 Task: Slide 23 - A Picture Is Worth A Thousand Words.
Action: Mouse moved to (38, 87)
Screenshot: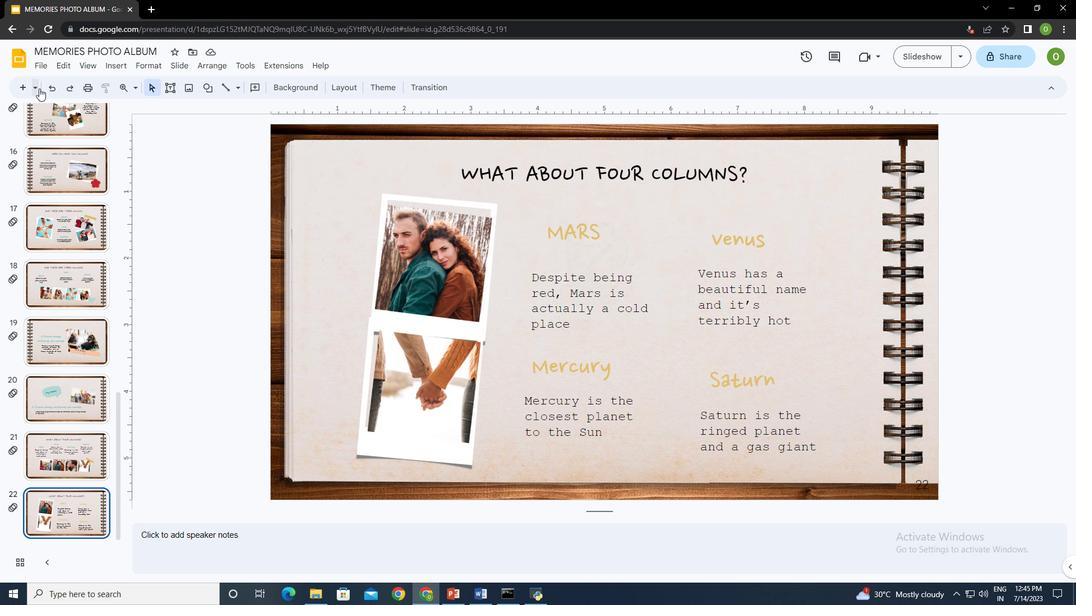 
Action: Mouse pressed left at (38, 87)
Screenshot: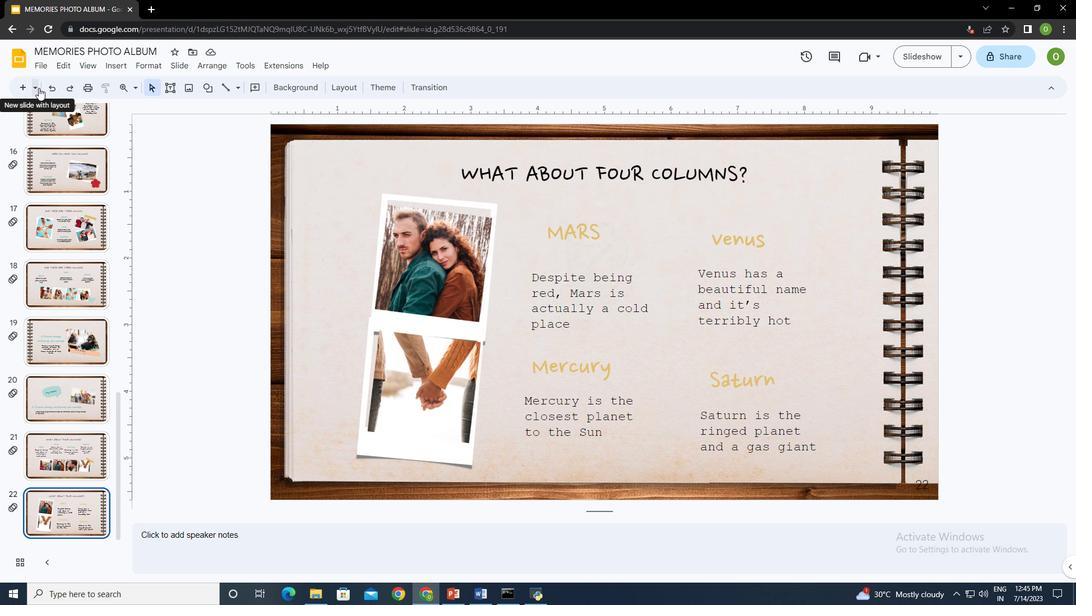 
Action: Mouse moved to (146, 237)
Screenshot: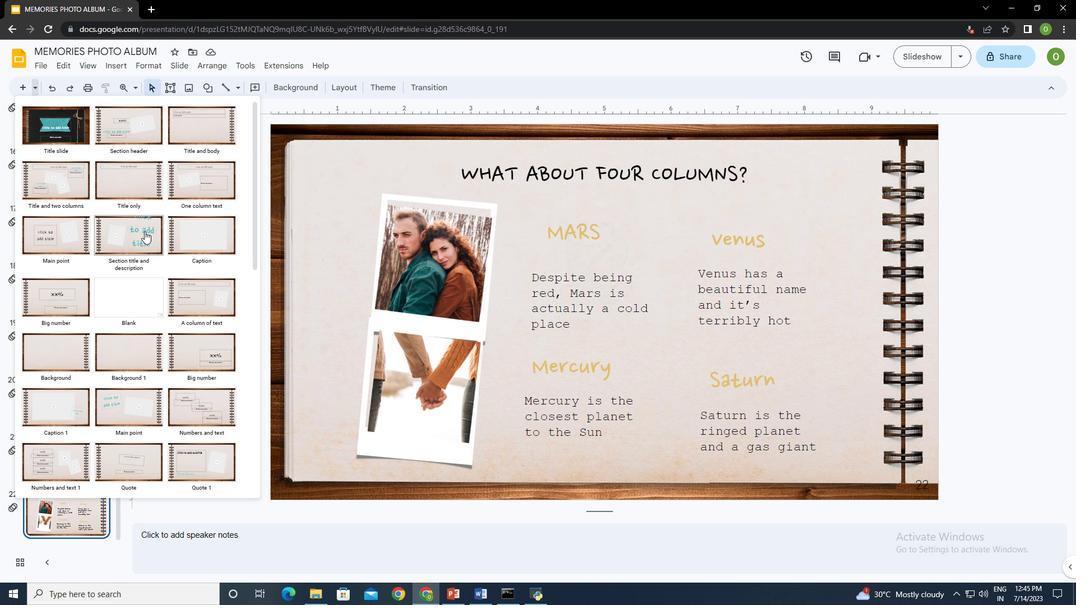
Action: Mouse scrolled (146, 237) with delta (0, 0)
Screenshot: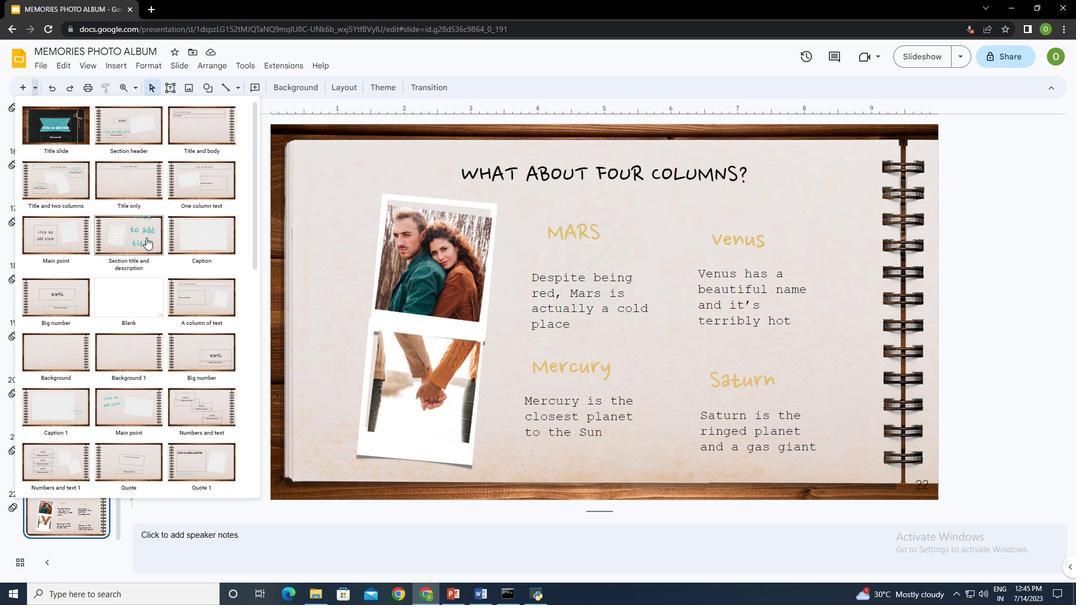 
Action: Mouse moved to (198, 167)
Screenshot: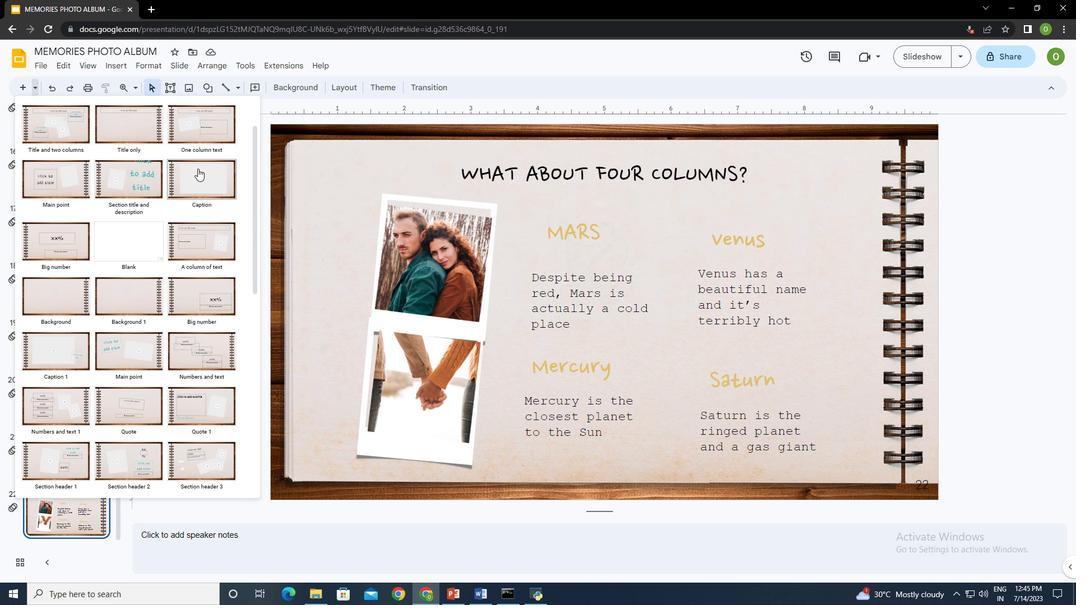 
Action: Mouse pressed left at (198, 167)
Screenshot: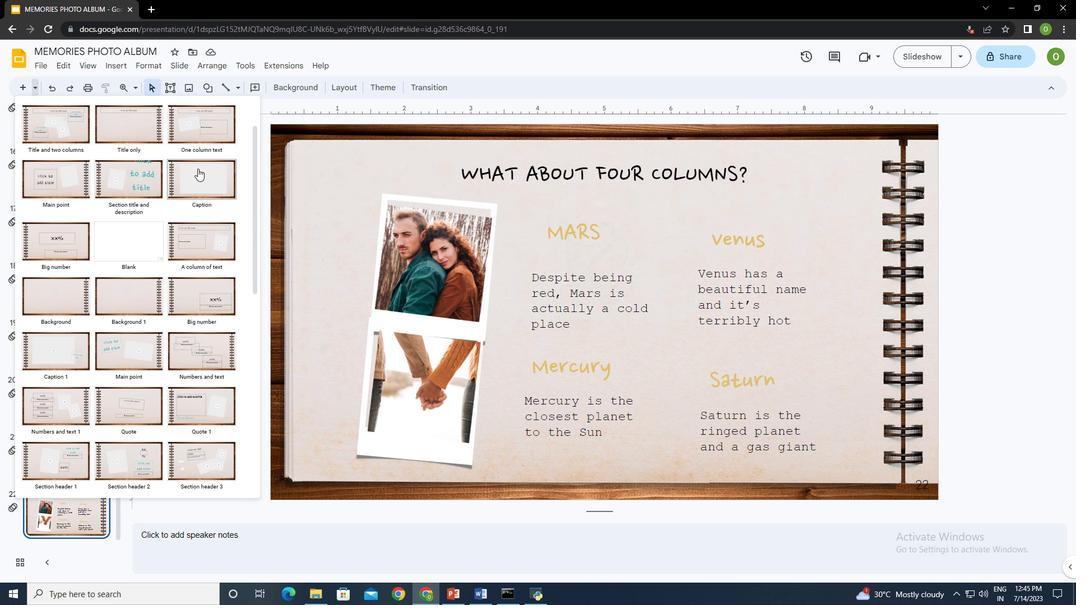 
Action: Mouse moved to (624, 308)
Screenshot: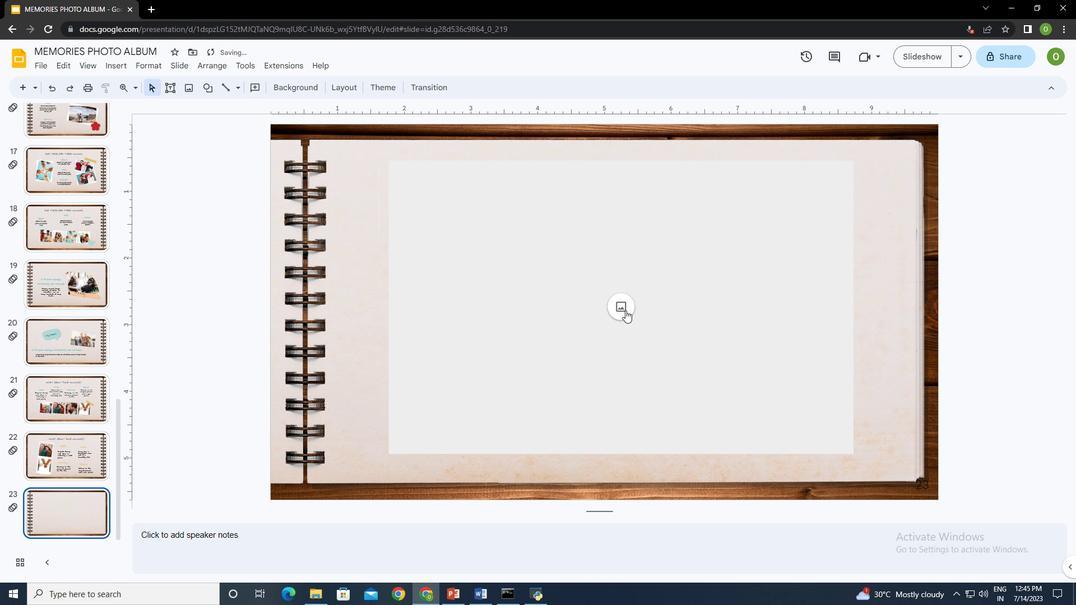 
Action: Mouse pressed left at (624, 308)
Screenshot: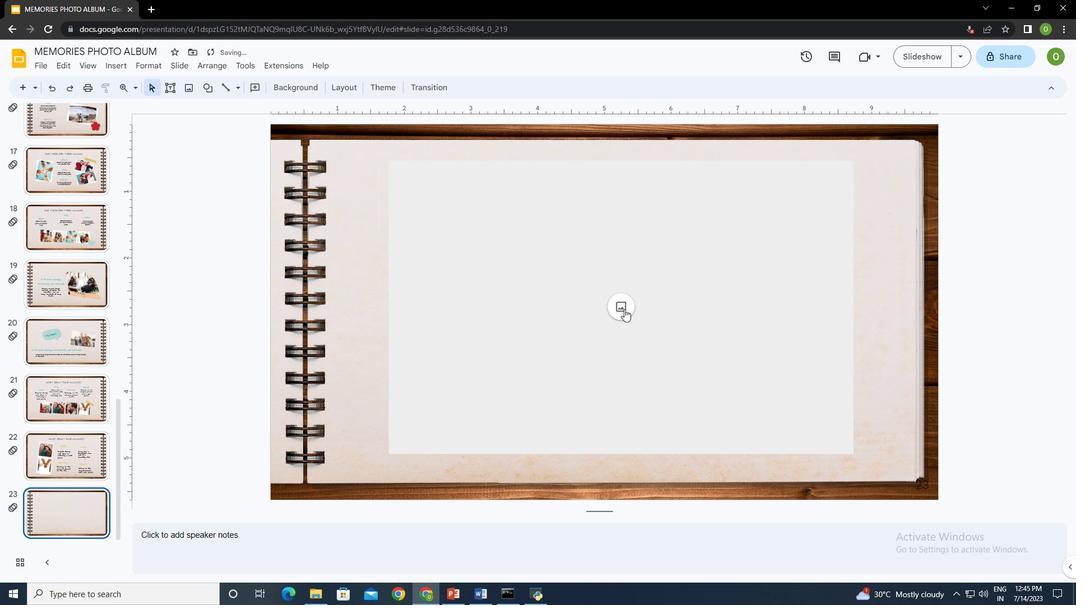 
Action: Mouse moved to (678, 318)
Screenshot: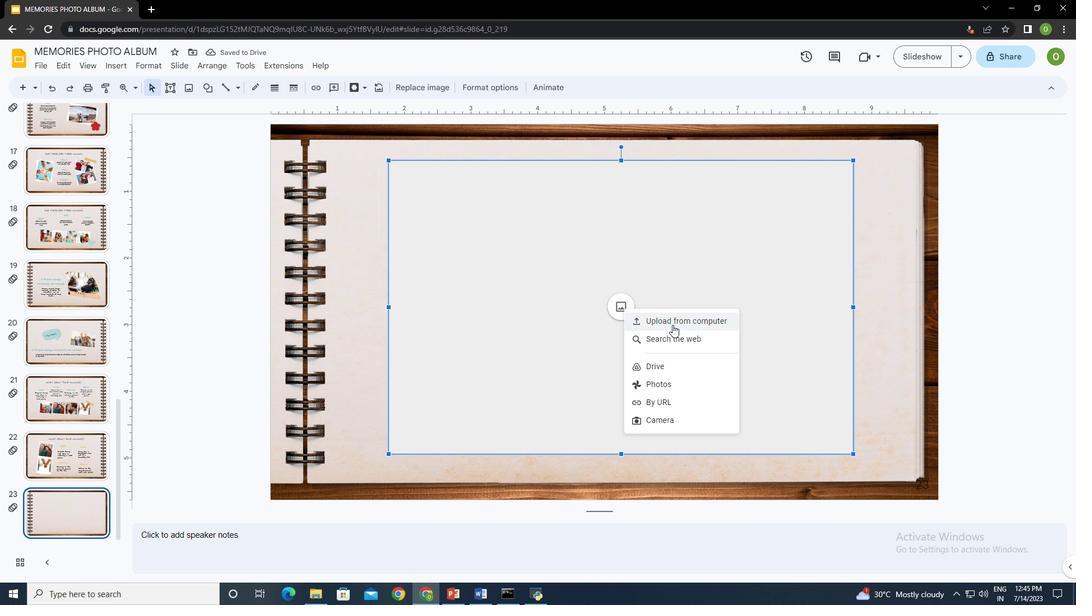 
Action: Mouse pressed left at (678, 318)
Screenshot: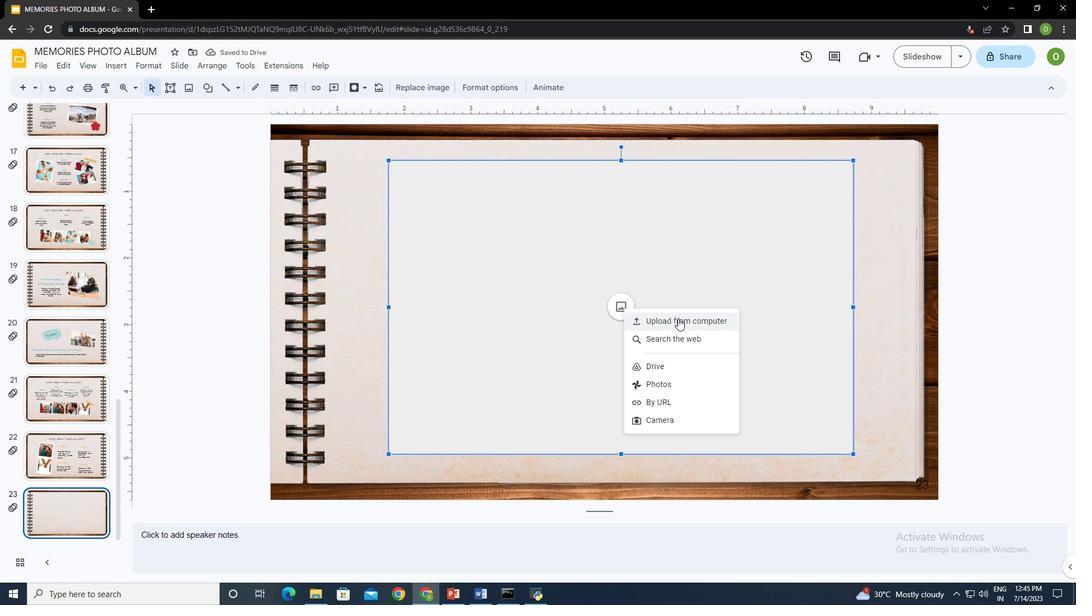 
Action: Mouse moved to (438, 234)
Screenshot: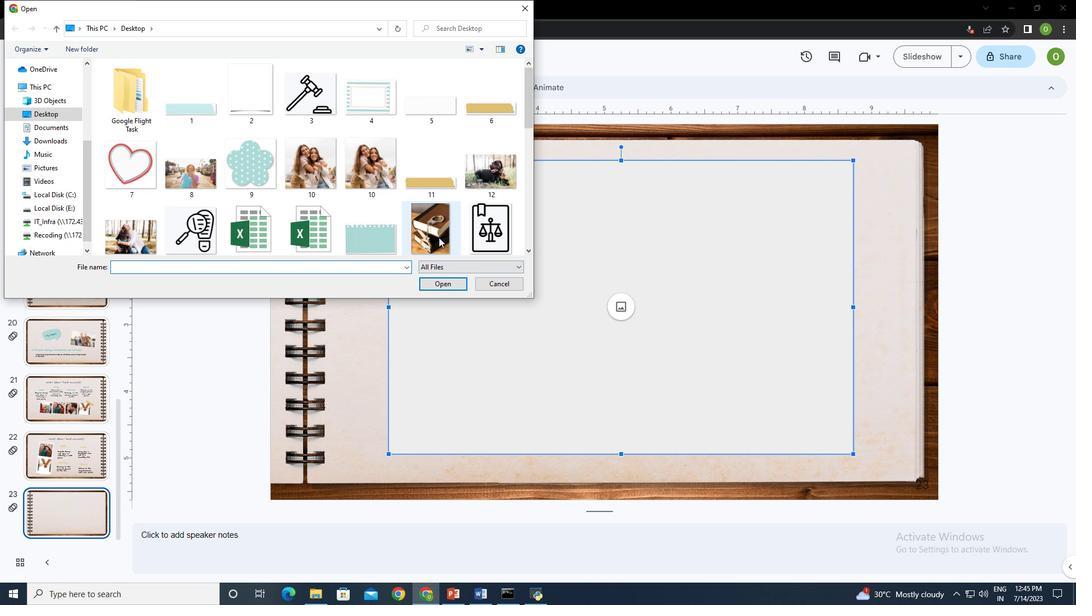 
Action: Mouse scrolled (438, 234) with delta (0, 0)
Screenshot: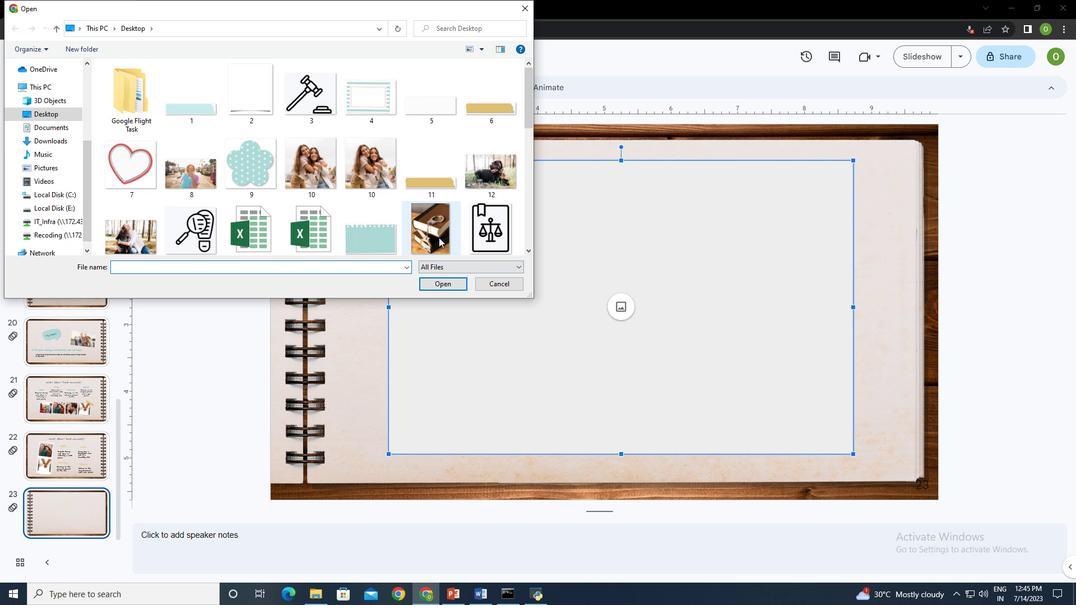 
Action: Mouse scrolled (438, 234) with delta (0, 0)
Screenshot: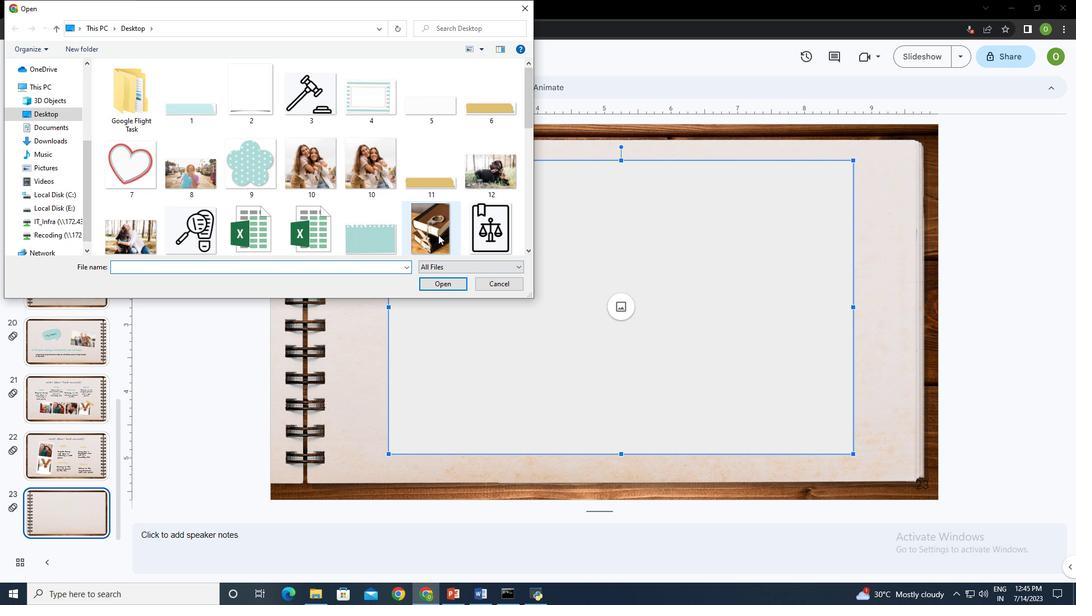 
Action: Mouse scrolled (438, 234) with delta (0, 0)
Screenshot: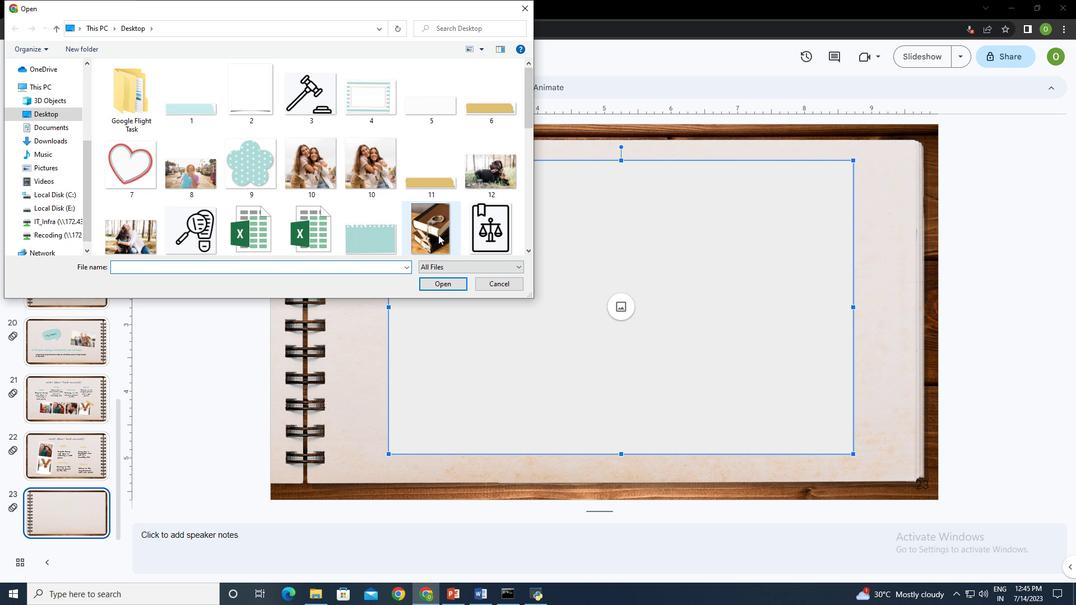 
Action: Mouse scrolled (438, 234) with delta (0, 0)
Screenshot: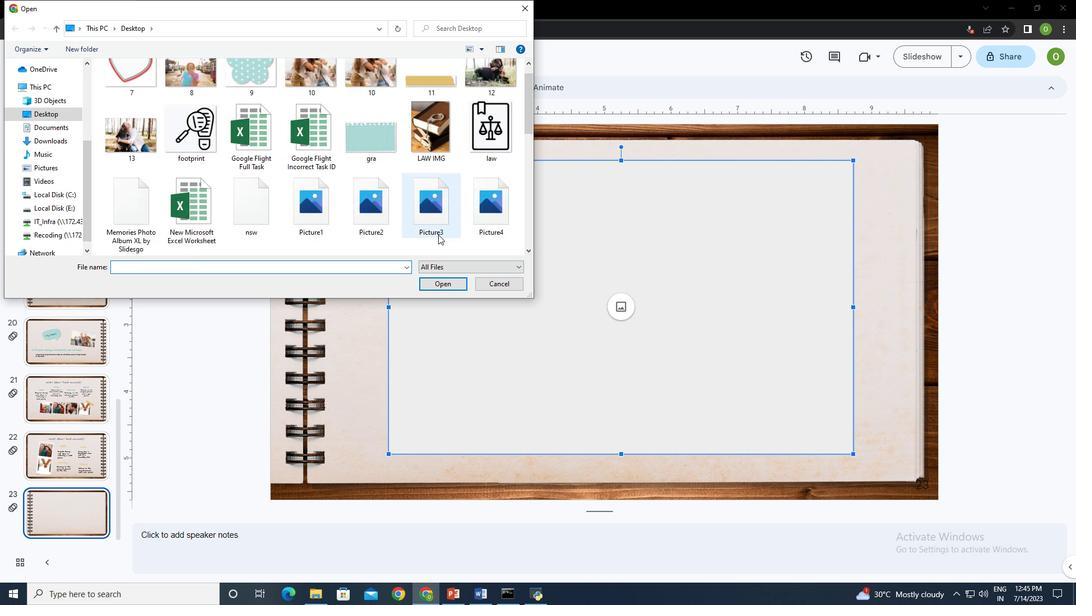 
Action: Mouse moved to (438, 234)
Screenshot: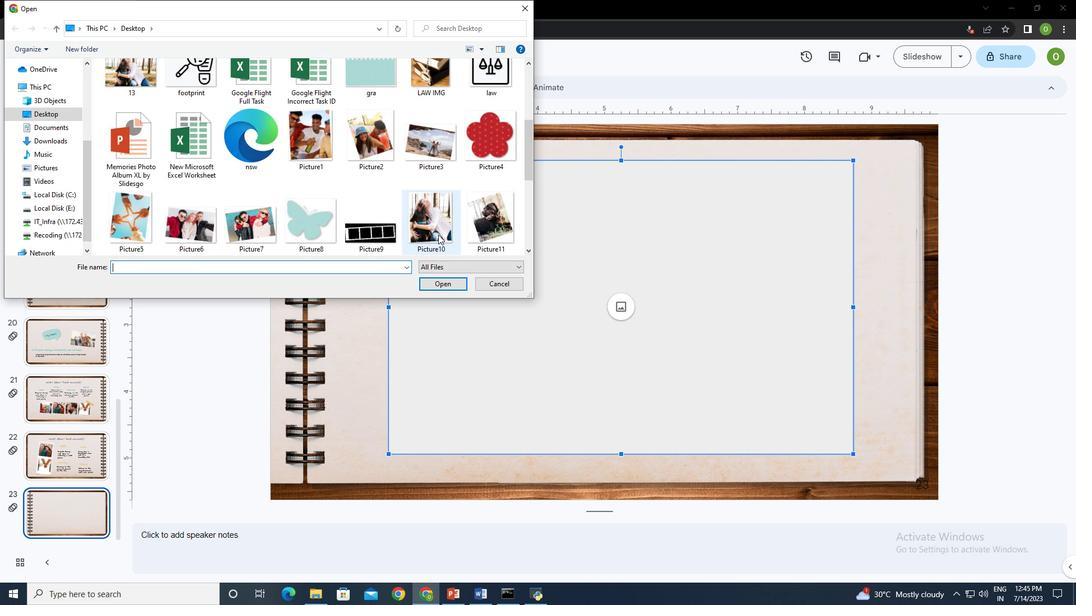 
Action: Mouse scrolled (438, 233) with delta (0, 0)
Screenshot: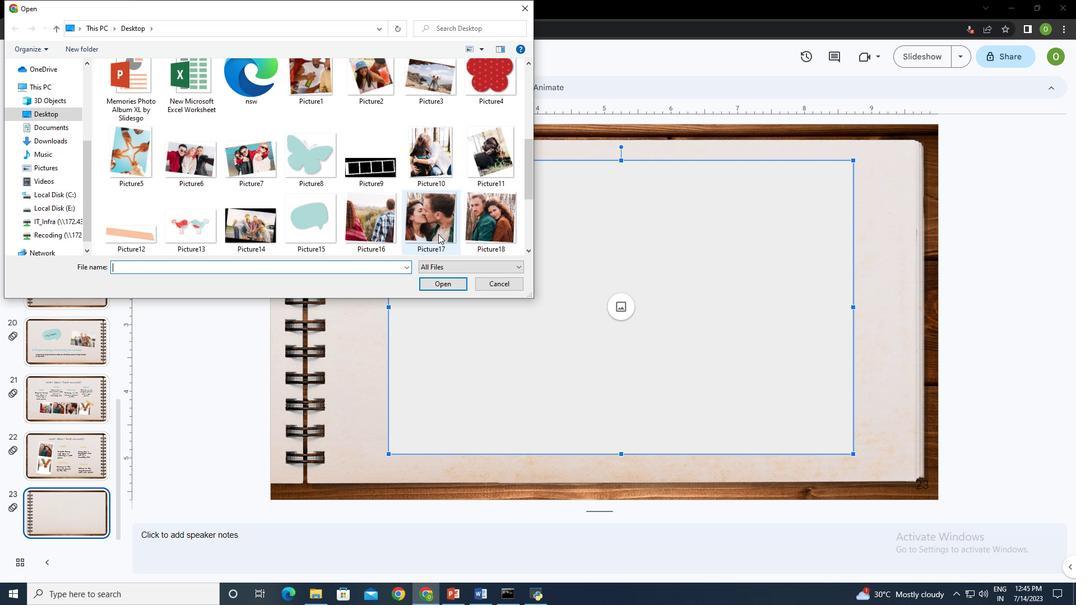 
Action: Mouse scrolled (438, 233) with delta (0, 0)
Screenshot: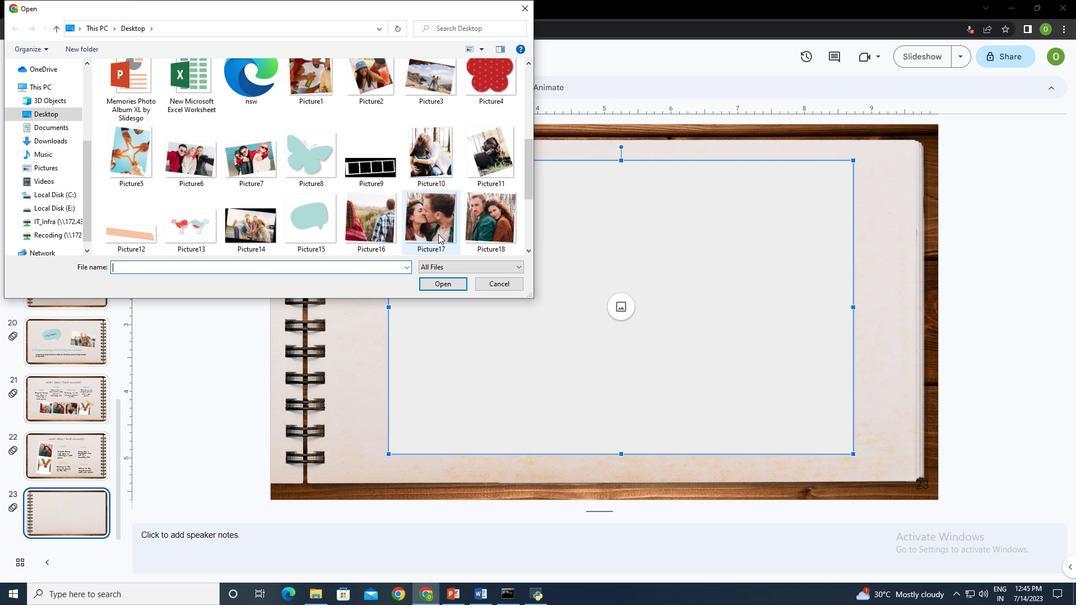 
Action: Mouse moved to (202, 153)
Screenshot: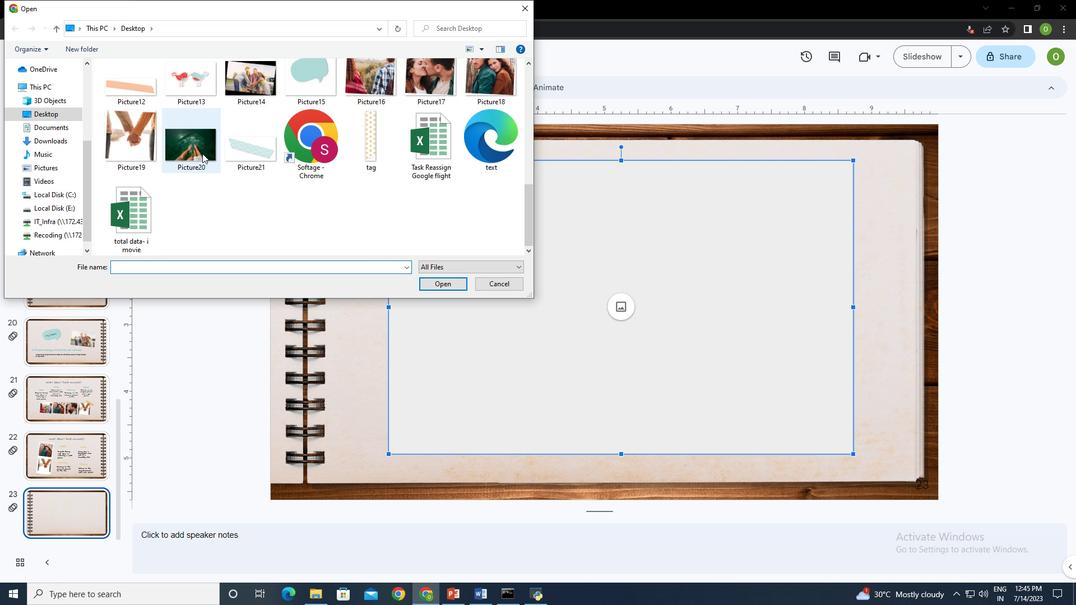 
Action: Mouse pressed left at (202, 153)
Screenshot: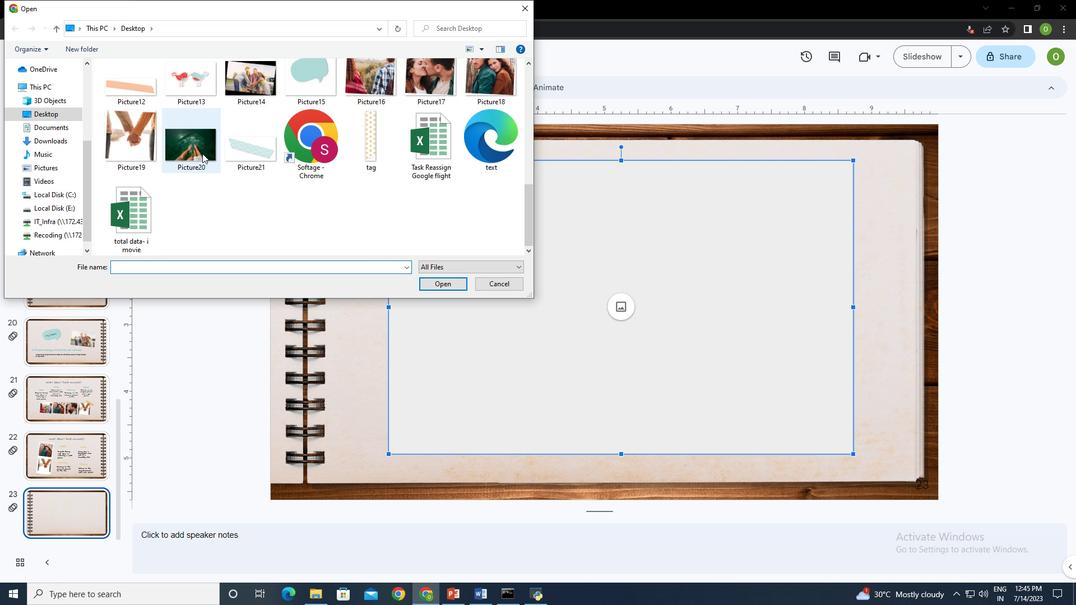 
Action: Mouse moved to (445, 282)
Screenshot: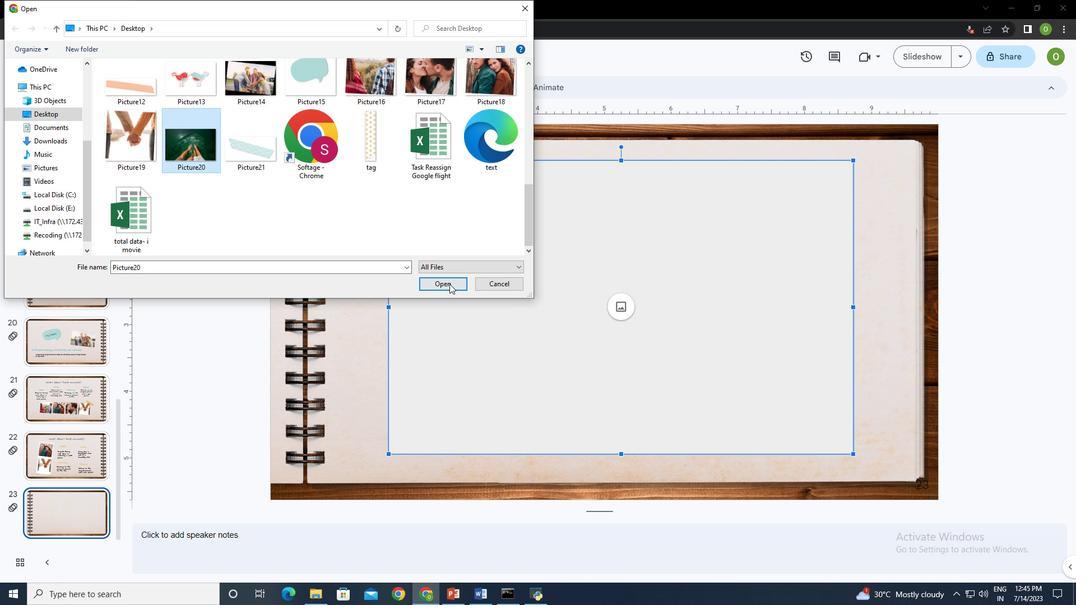 
Action: Mouse pressed left at (445, 282)
Screenshot: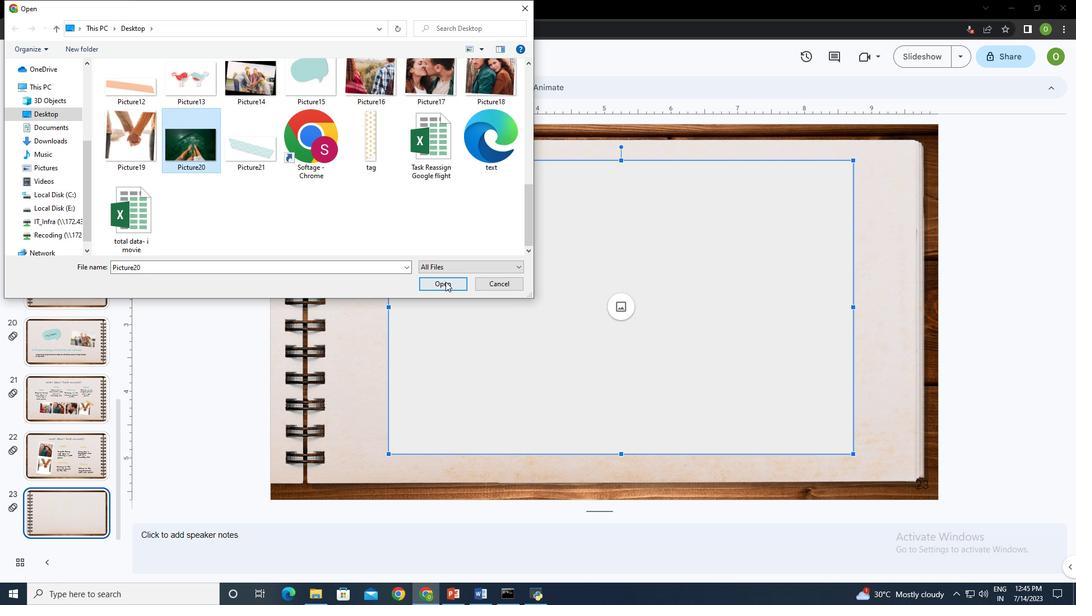 
Action: Mouse moved to (387, 160)
Screenshot: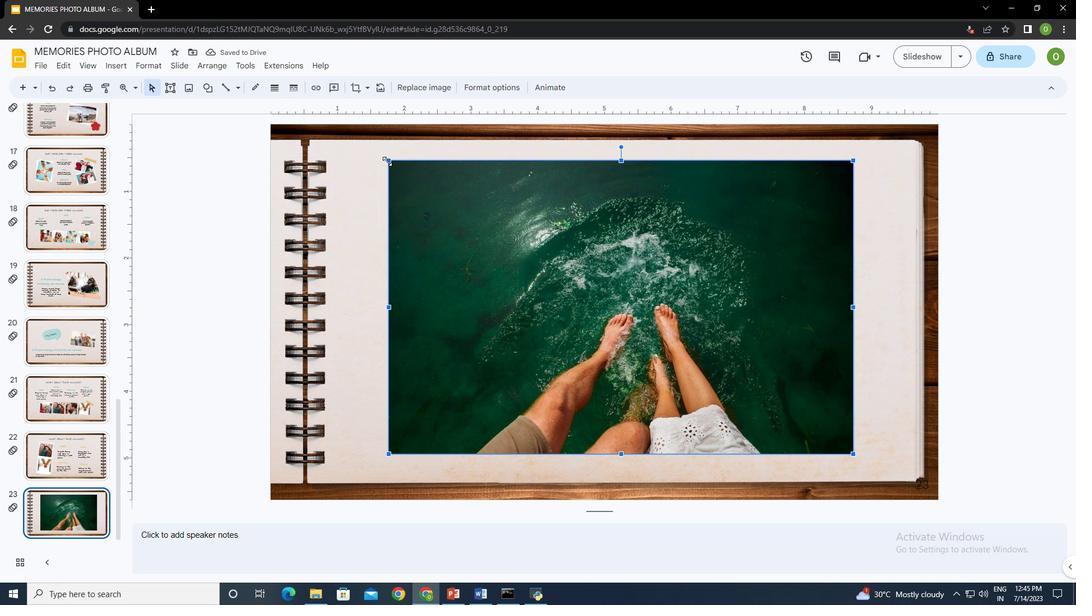 
Action: Mouse pressed left at (387, 160)
Screenshot: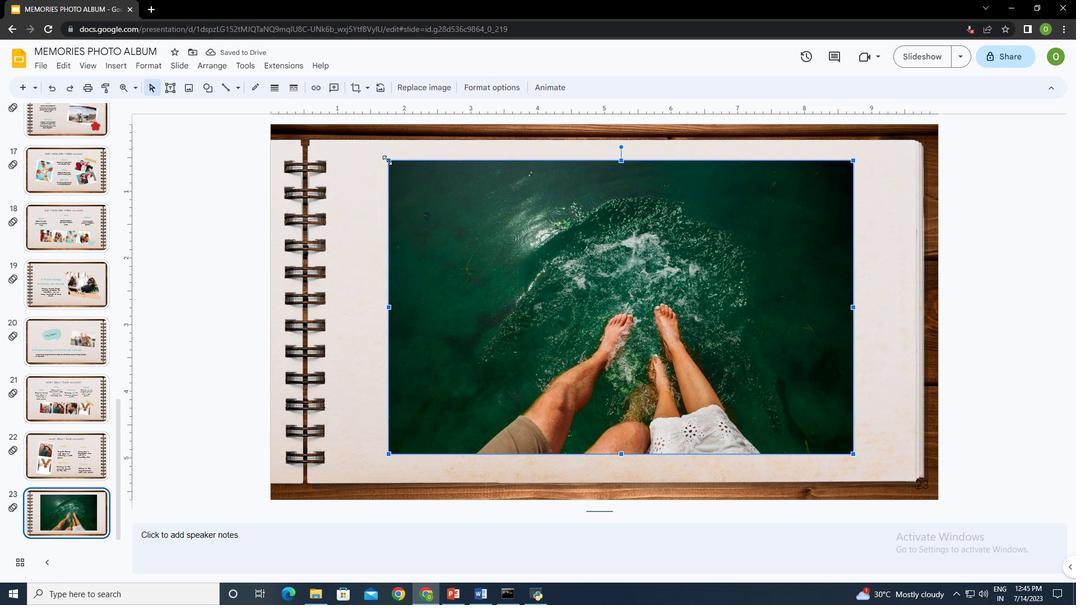 
Action: Mouse moved to (768, 305)
Screenshot: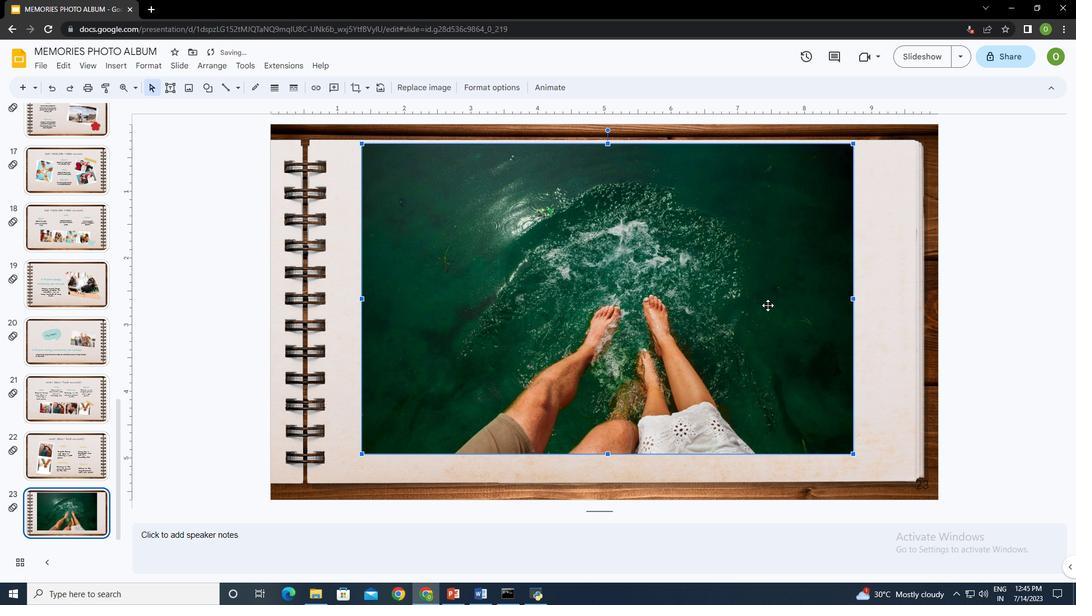 
Action: Mouse pressed left at (768, 305)
Screenshot: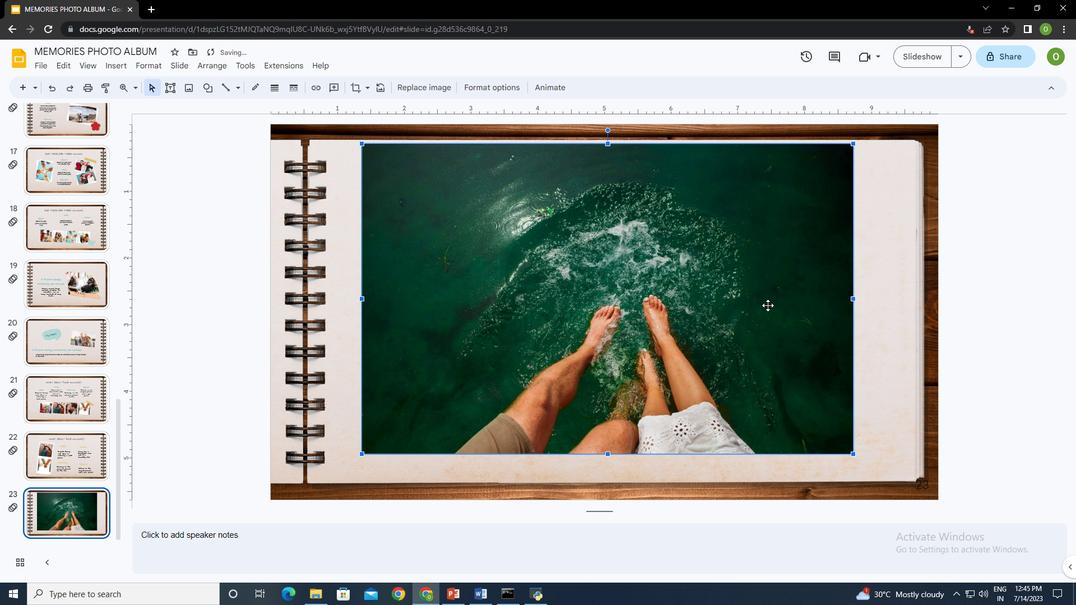 
Action: Mouse moved to (113, 63)
Screenshot: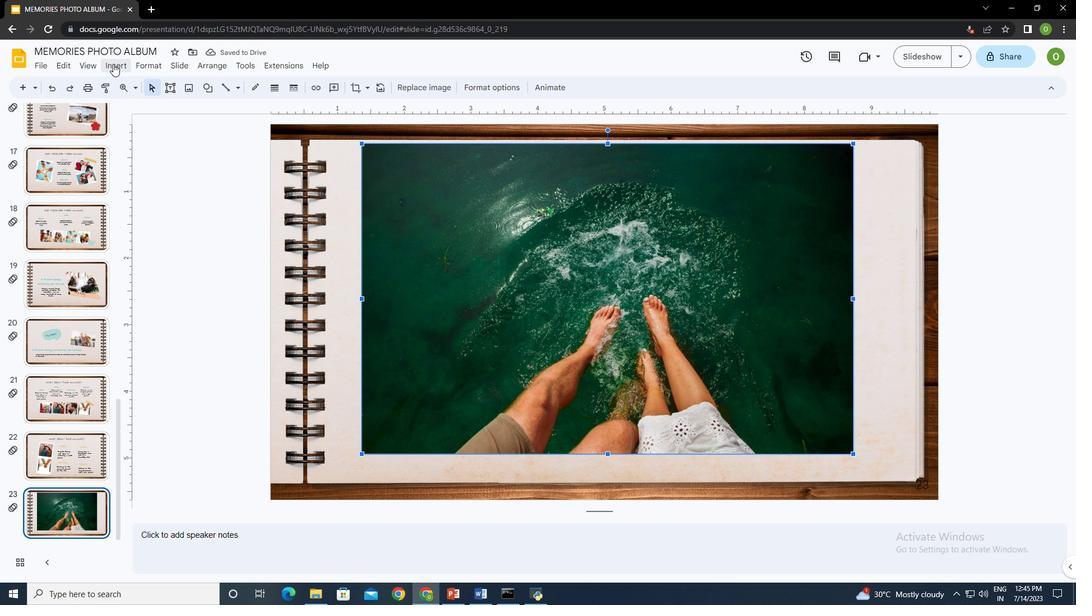 
Action: Mouse pressed left at (113, 63)
Screenshot: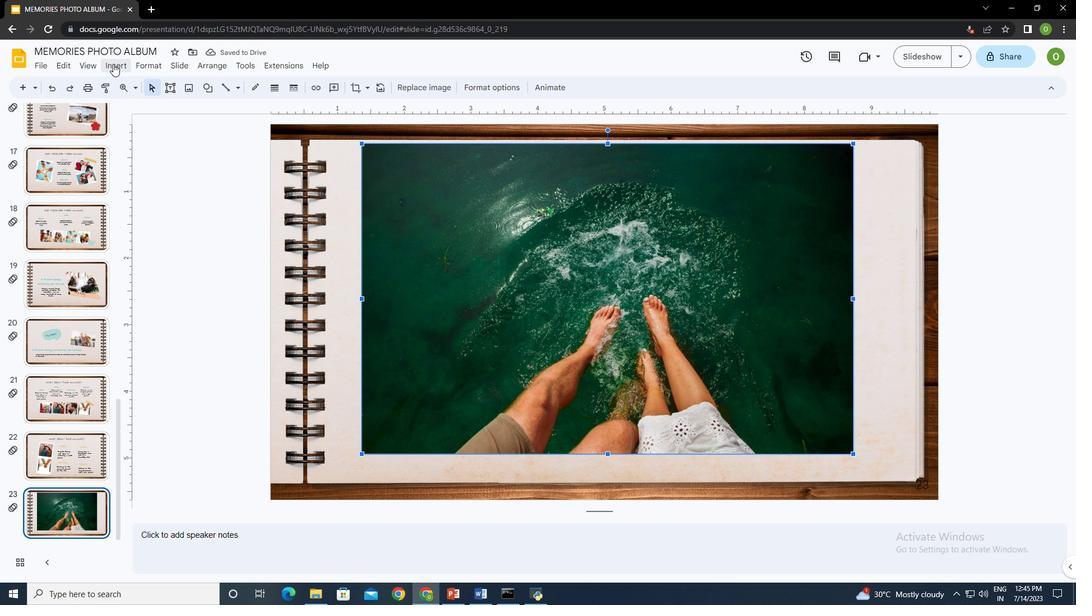 
Action: Mouse moved to (339, 84)
Screenshot: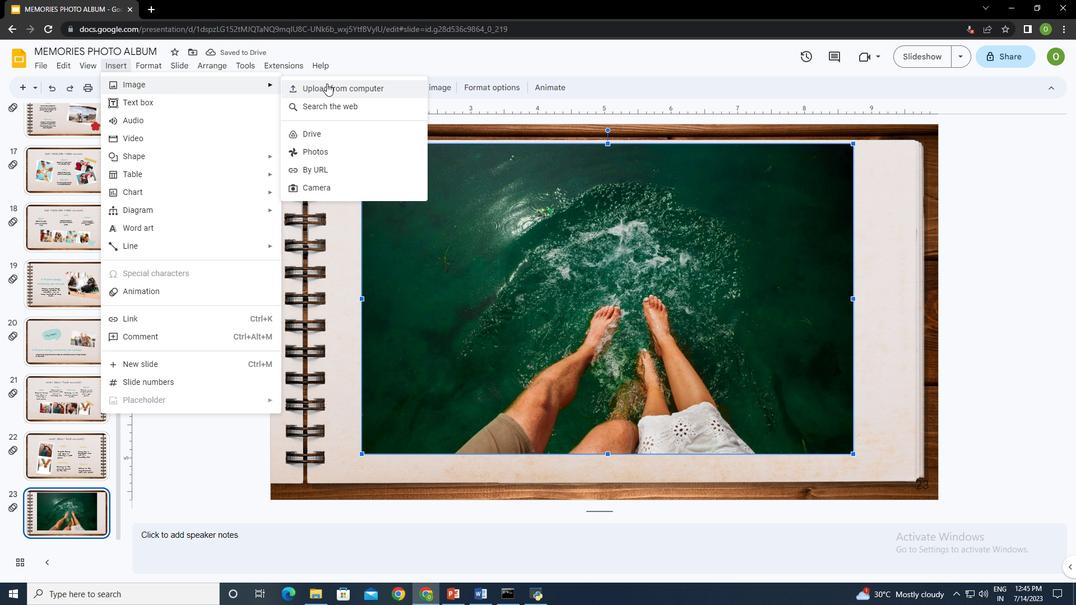 
Action: Mouse pressed left at (339, 84)
Screenshot: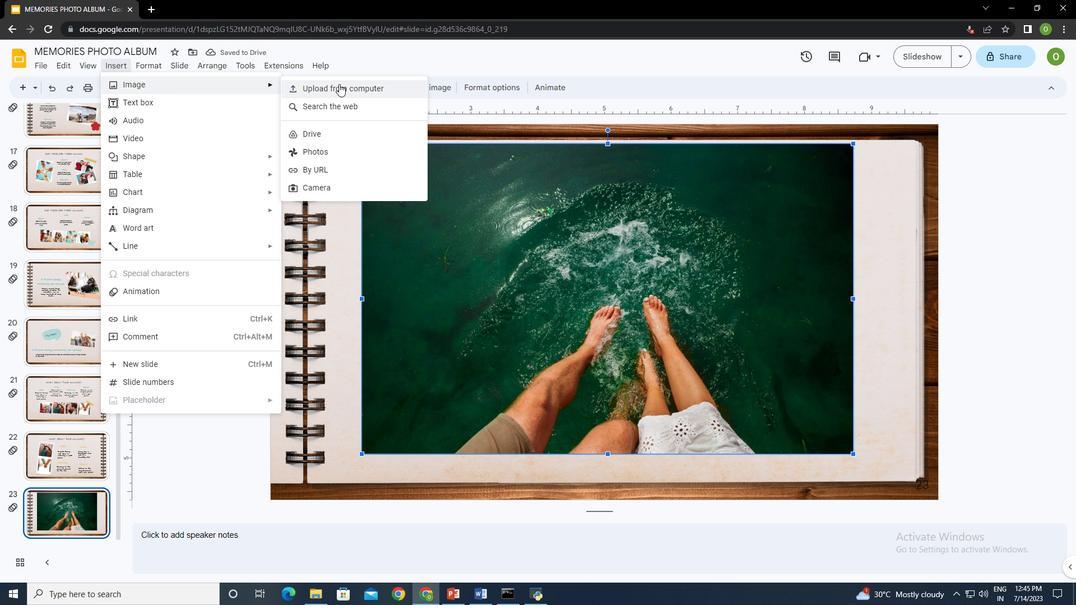 
Action: Mouse moved to (377, 172)
Screenshot: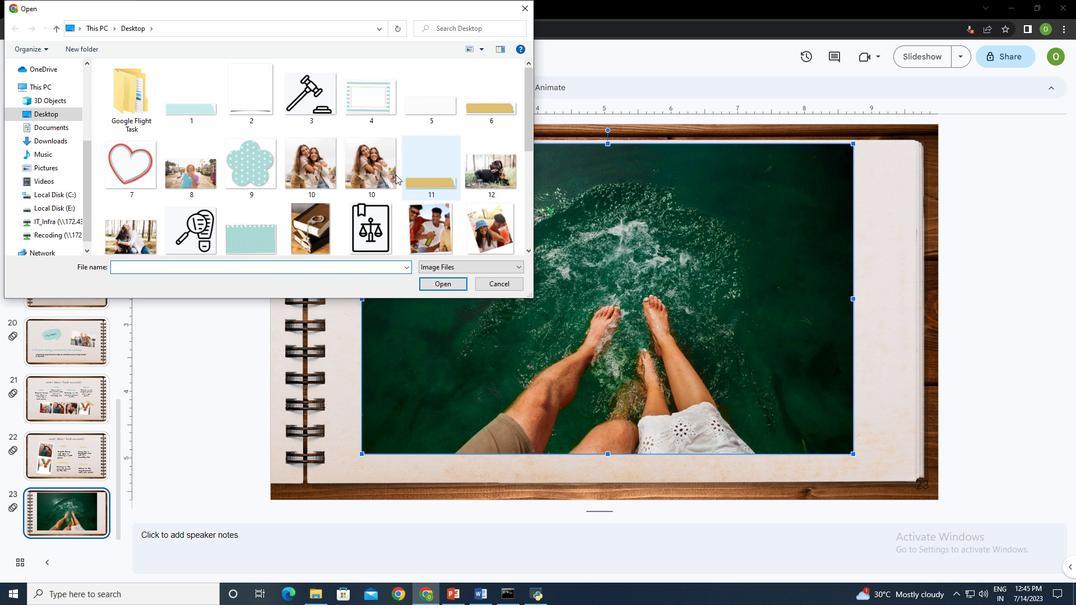 
Action: Mouse scrolled (377, 171) with delta (0, 0)
Screenshot: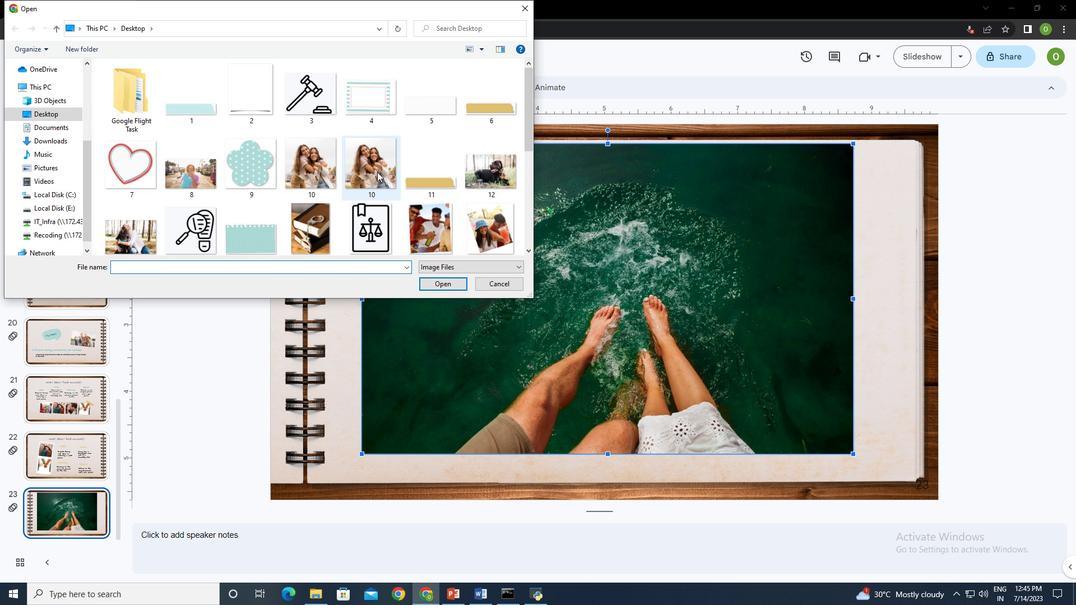 
Action: Mouse scrolled (377, 171) with delta (0, 0)
Screenshot: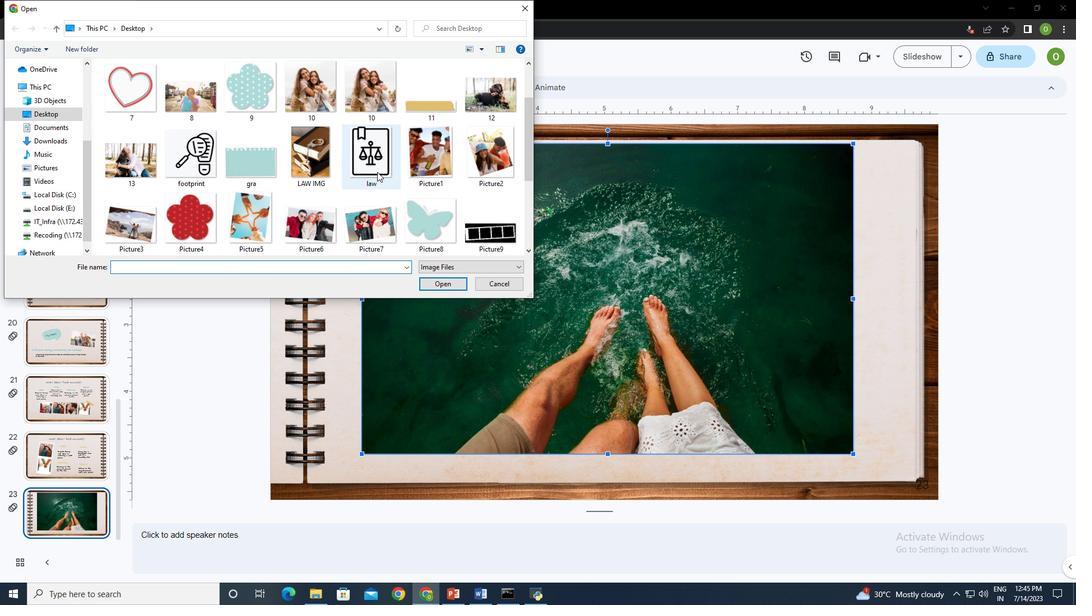 
Action: Mouse scrolled (377, 171) with delta (0, 0)
Screenshot: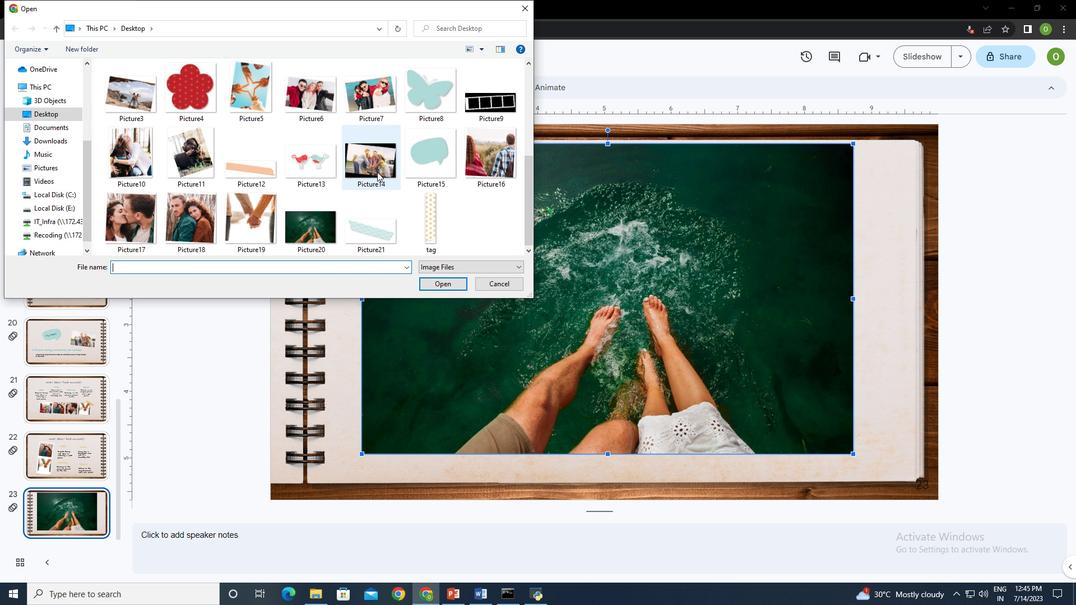 
Action: Mouse moved to (370, 228)
Screenshot: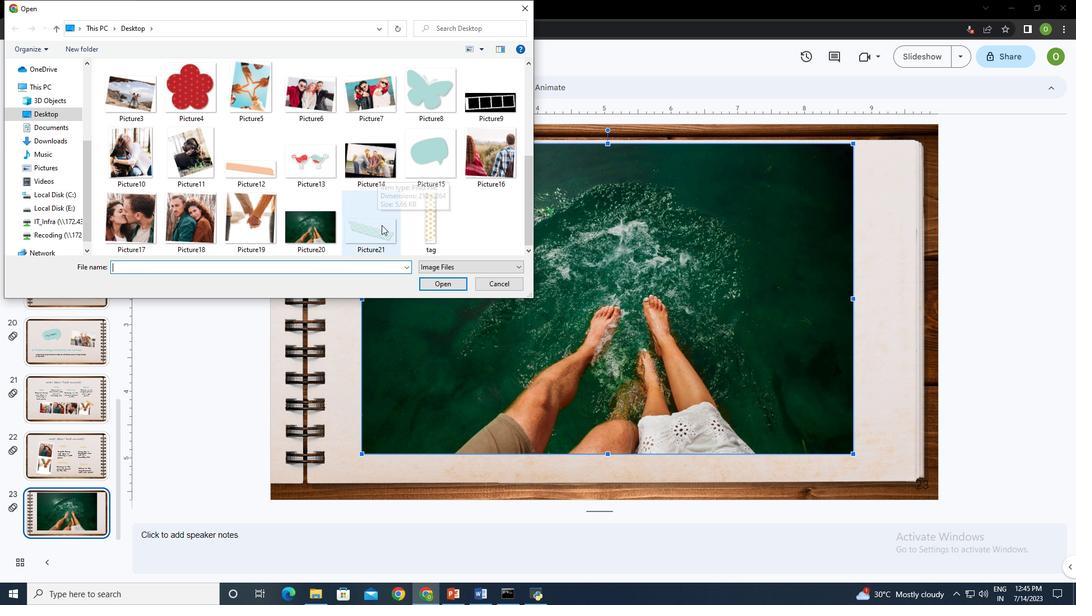 
Action: Mouse pressed left at (370, 228)
Screenshot: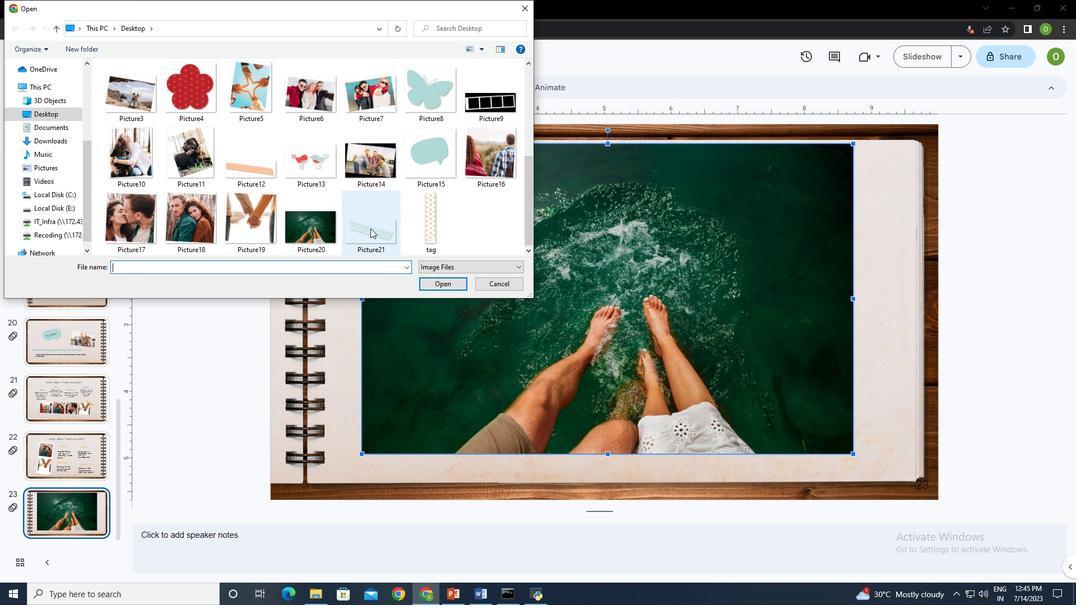 
Action: Mouse moved to (448, 282)
Screenshot: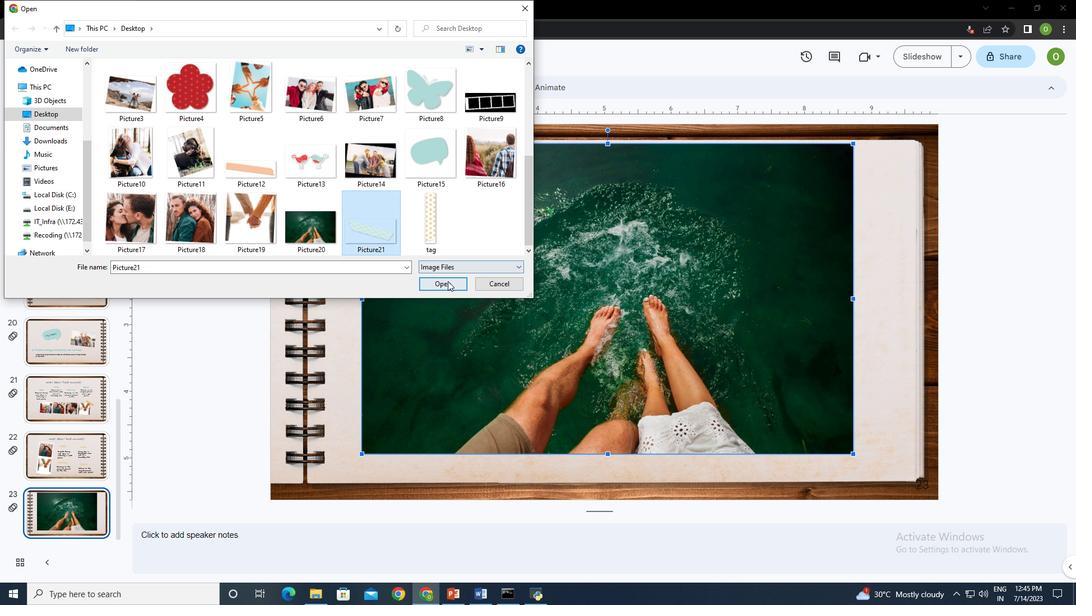 
Action: Mouse pressed left at (448, 282)
Screenshot: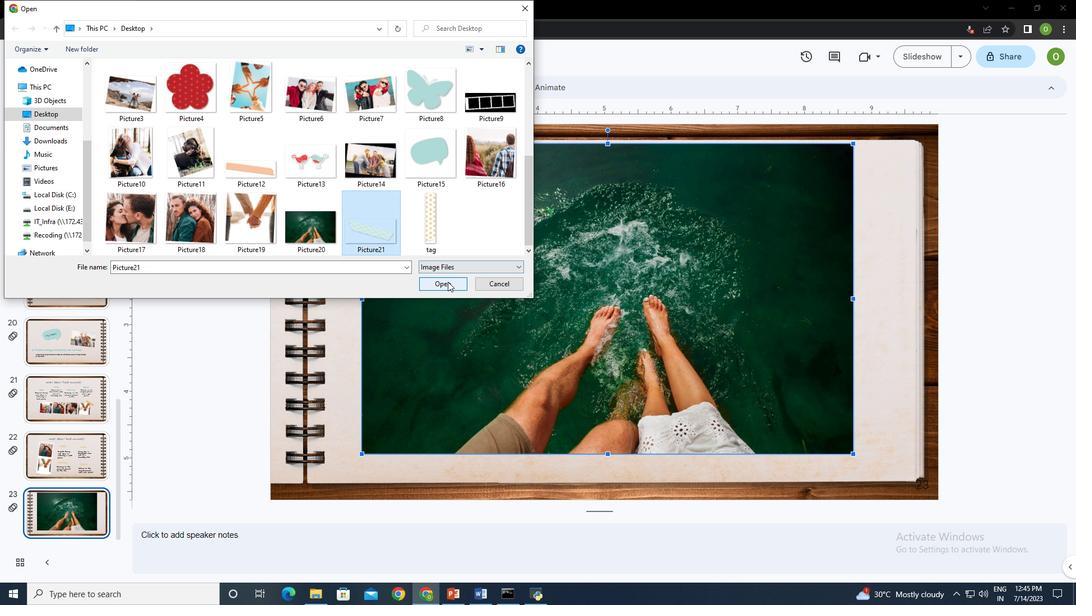 
Action: Mouse moved to (598, 310)
Screenshot: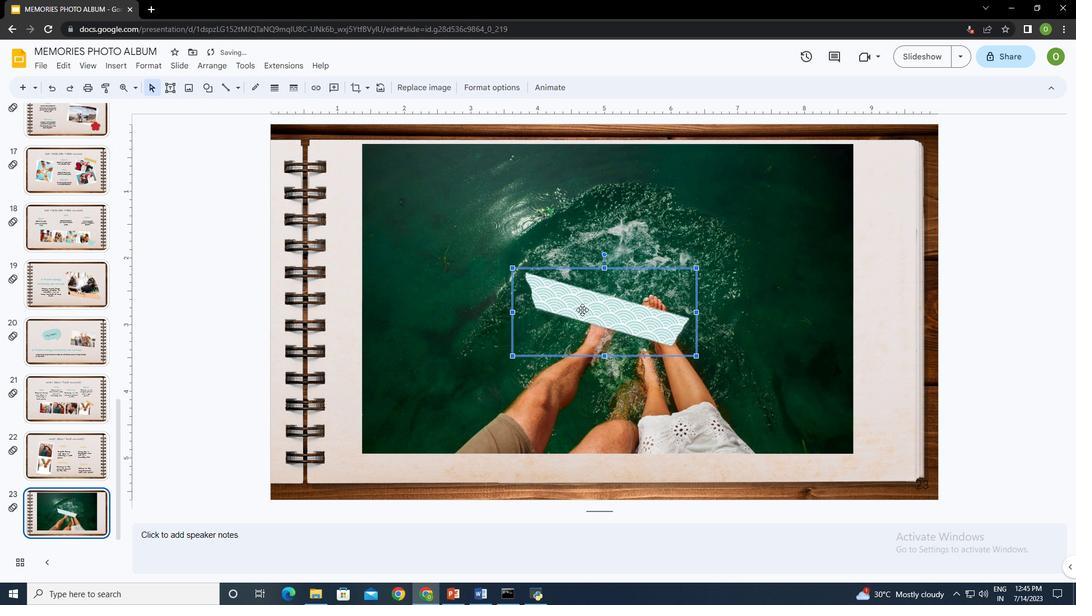 
Action: Mouse pressed left at (598, 310)
Screenshot: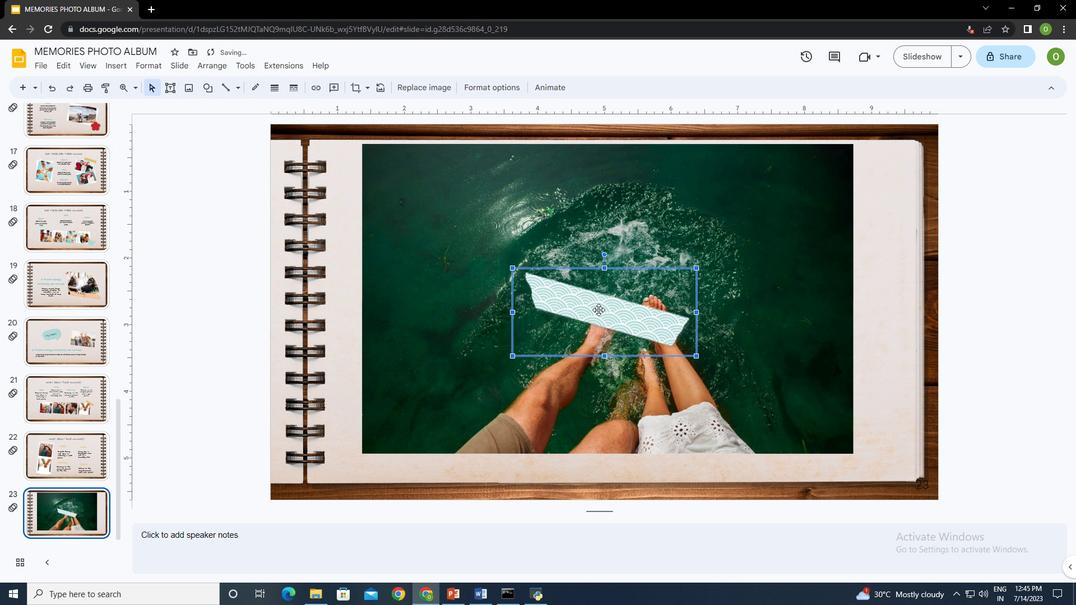
Action: Mouse moved to (662, 232)
Screenshot: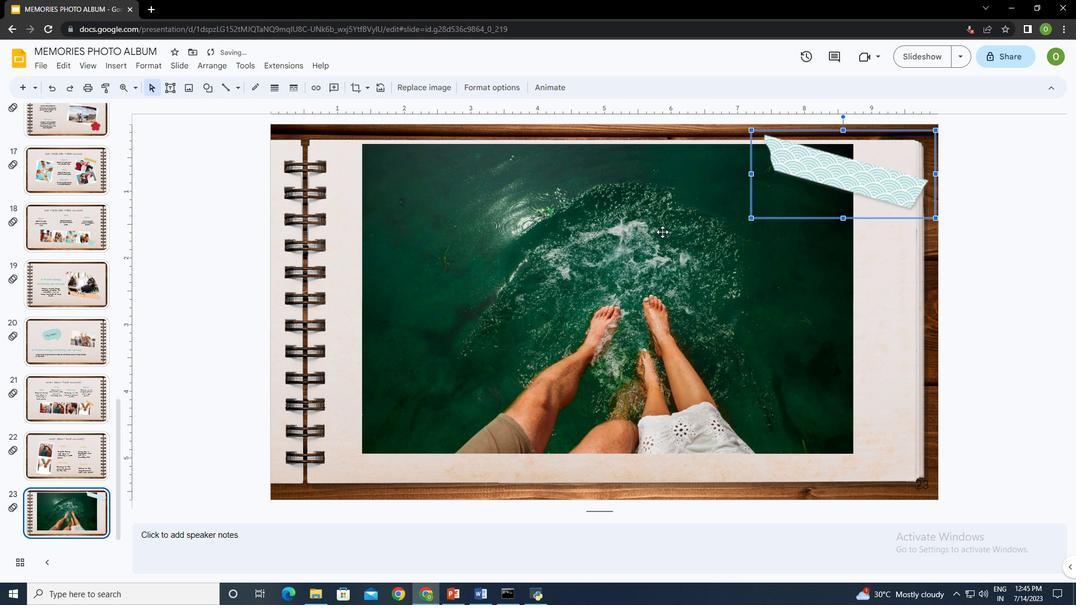 
Action: Mouse pressed left at (662, 232)
Screenshot: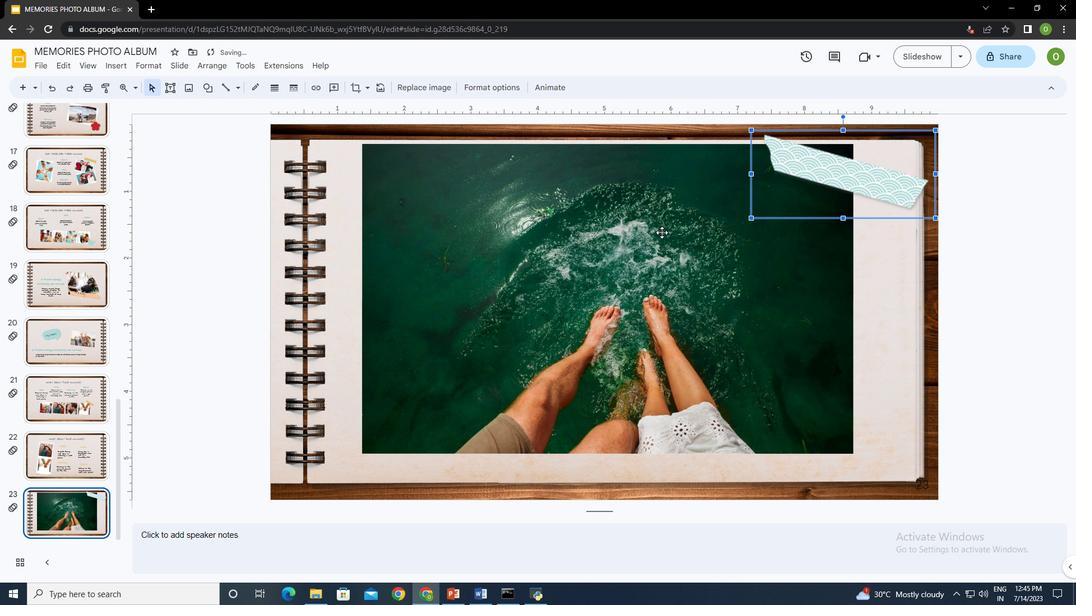 
Action: Mouse moved to (662, 245)
Screenshot: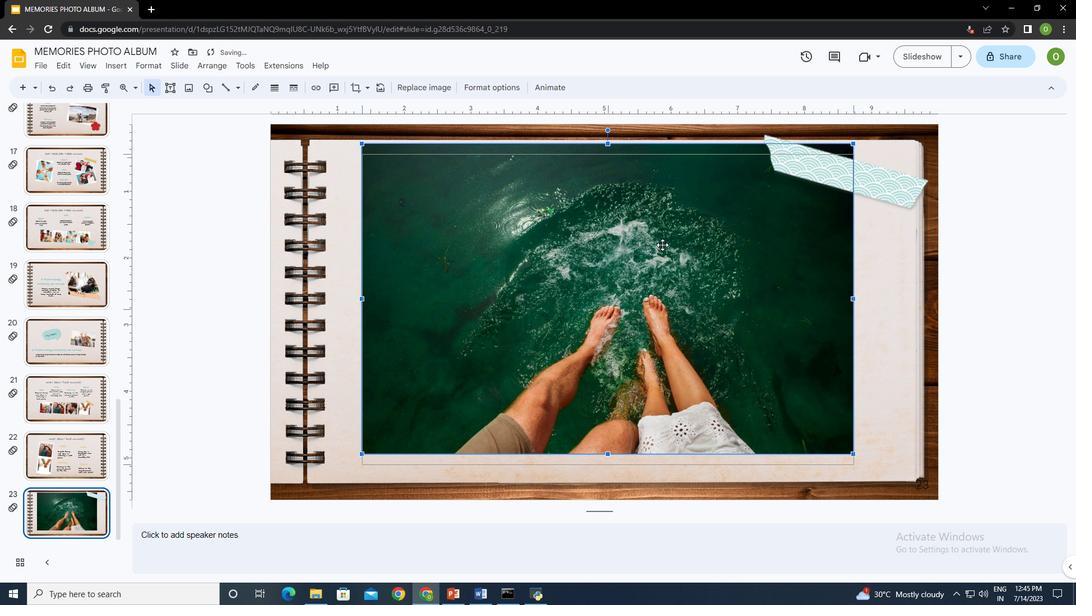
Action: Mouse pressed left at (662, 245)
Screenshot: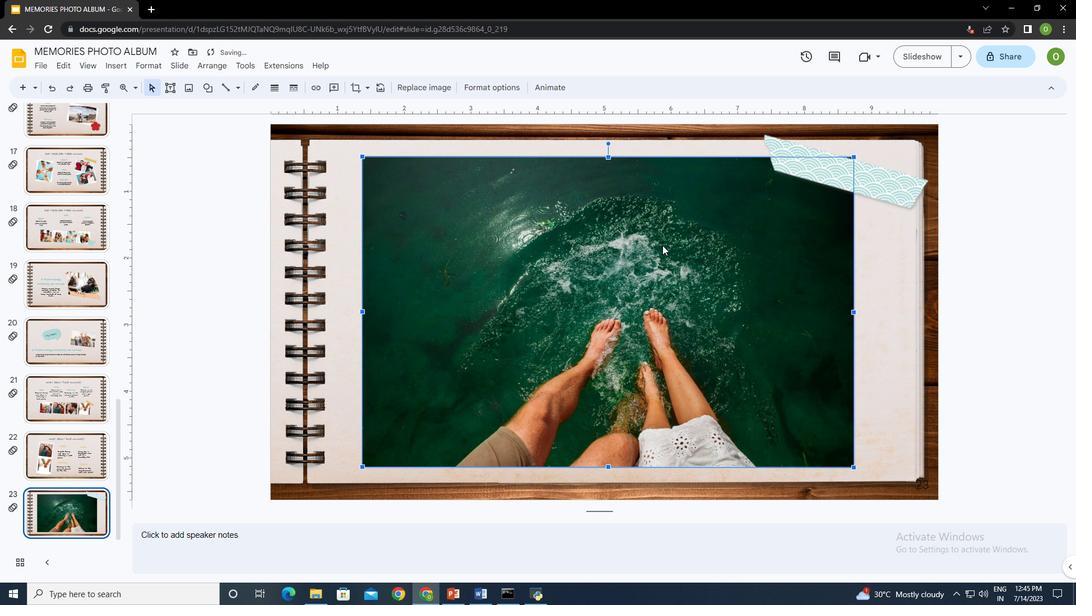 
Action: Mouse moved to (887, 177)
Screenshot: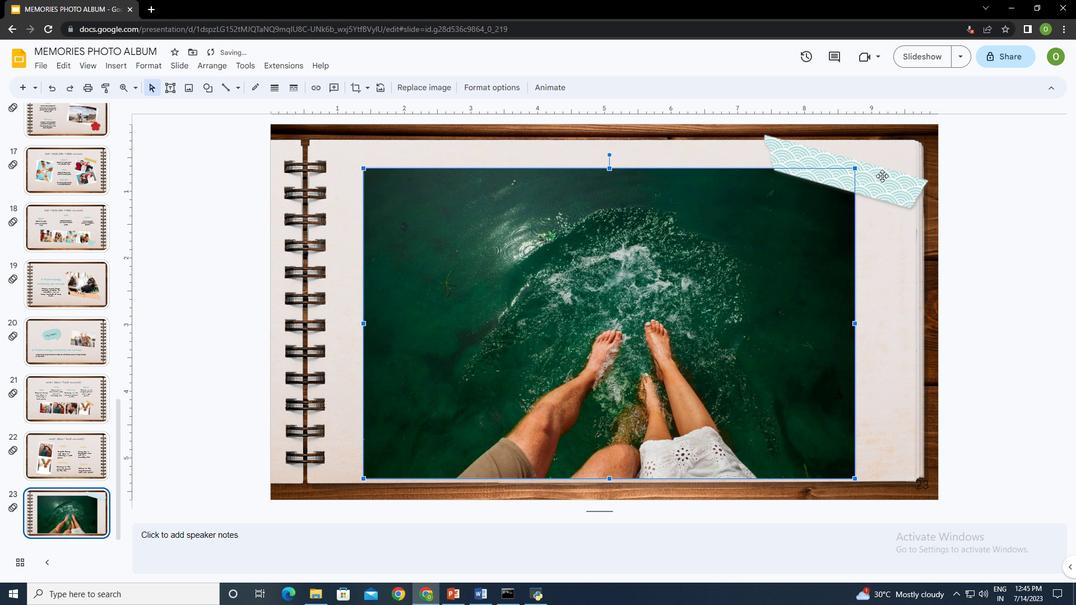 
Action: Mouse pressed left at (887, 177)
Screenshot: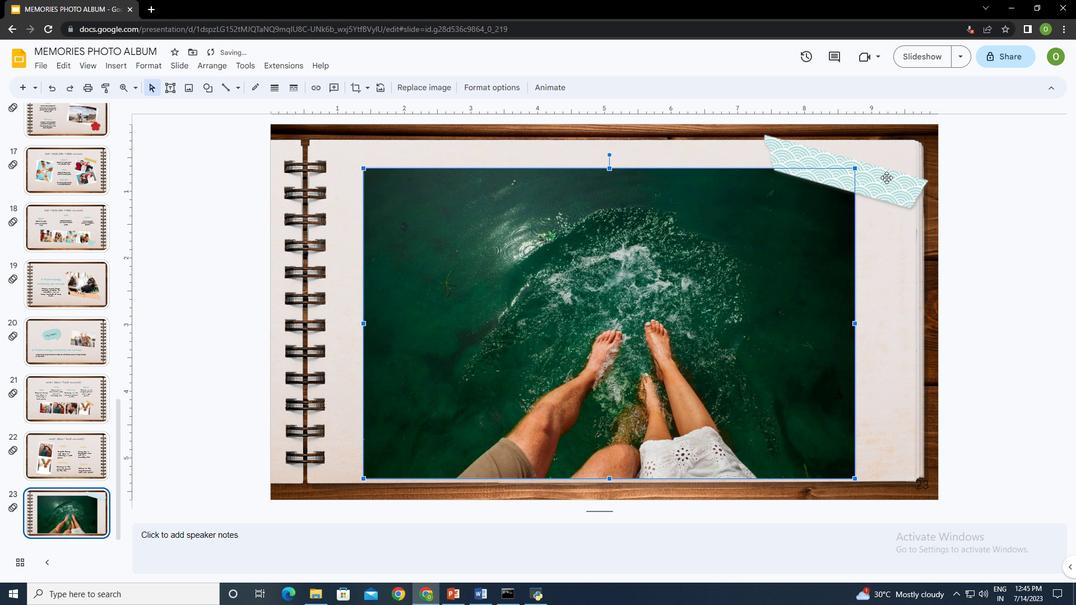 
Action: Mouse moved to (859, 169)
Screenshot: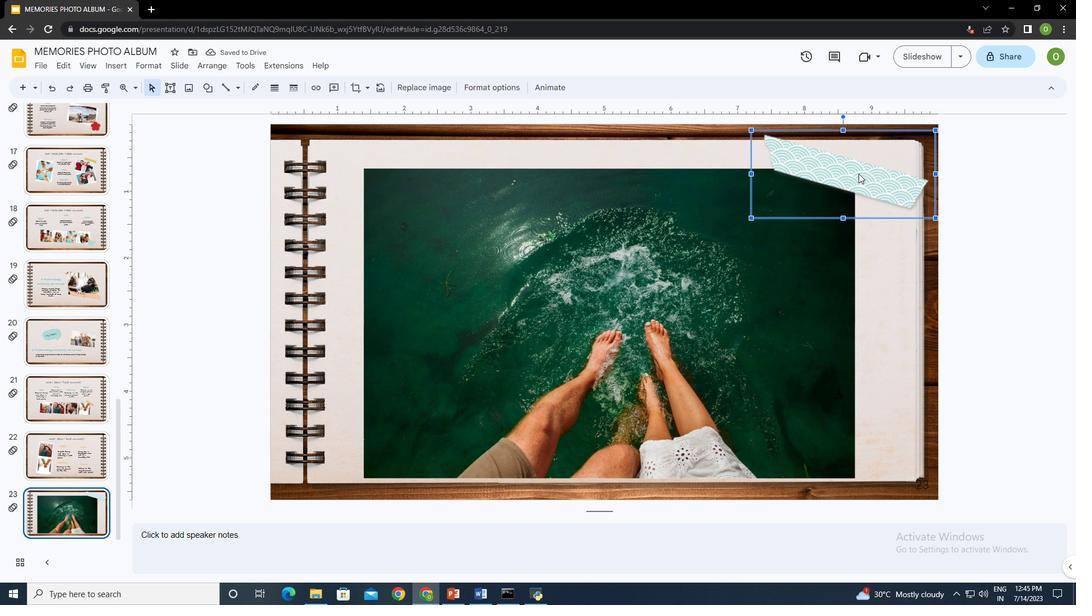 
Action: Mouse pressed left at (859, 169)
Screenshot: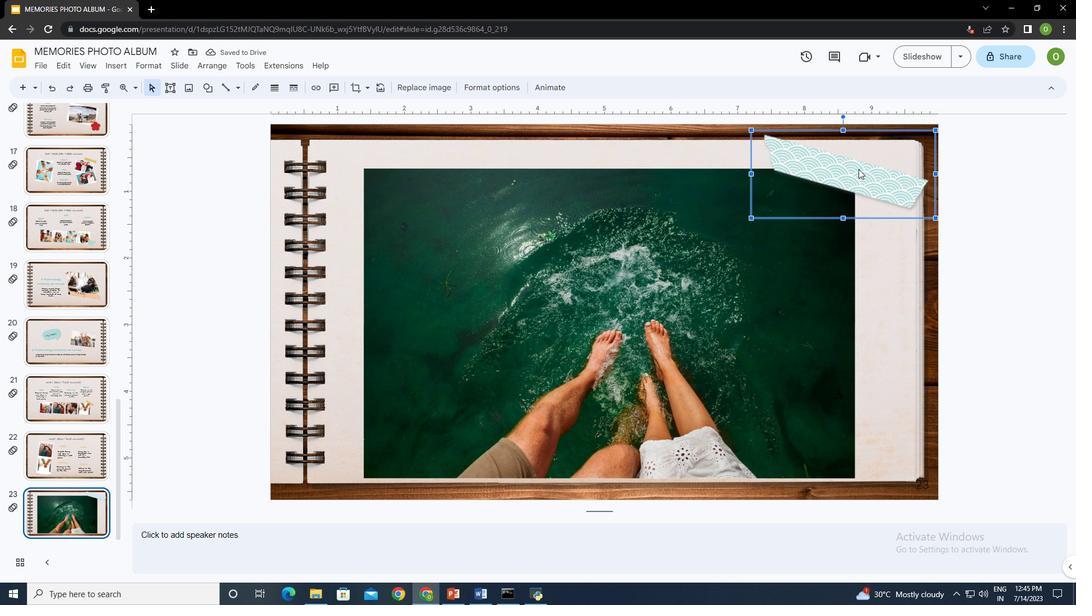 
Action: Mouse moved to (850, 129)
Screenshot: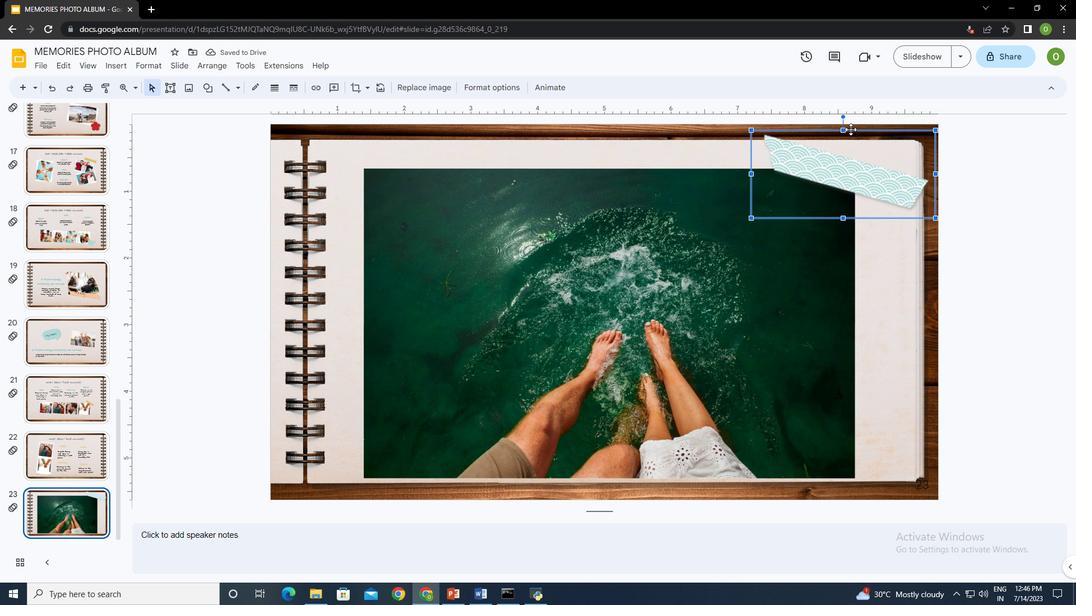 
Action: Mouse pressed left at (850, 129)
Screenshot: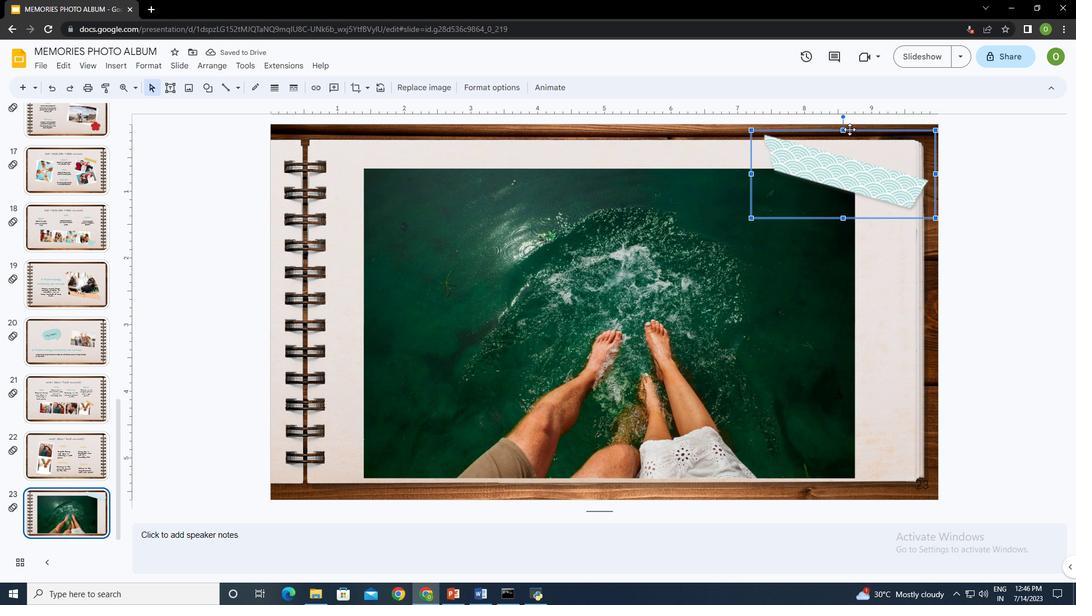 
Action: Mouse moved to (849, 157)
Screenshot: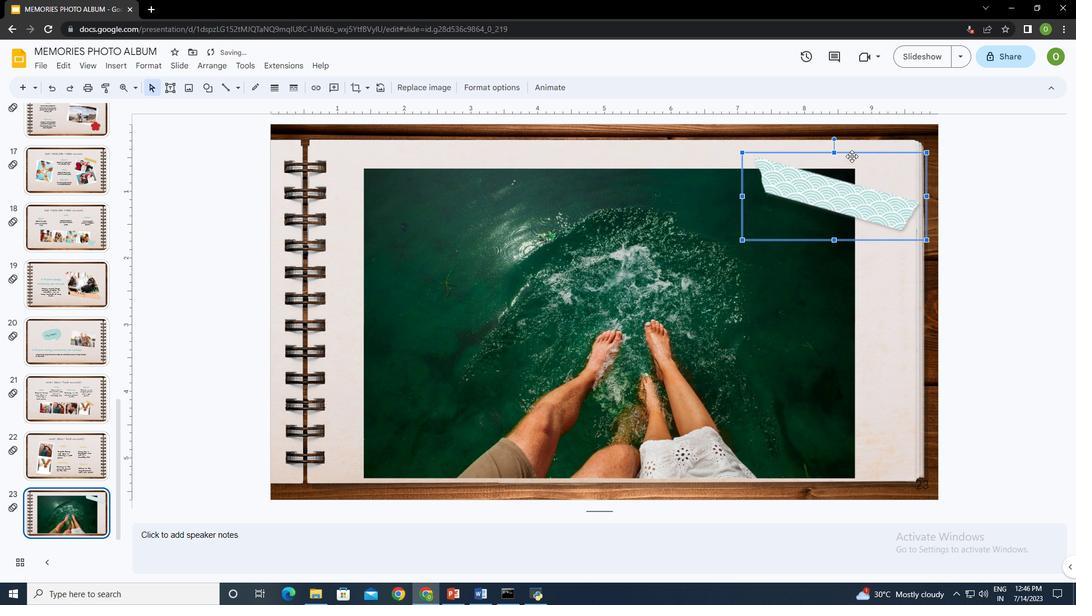 
Action: Mouse pressed left at (849, 157)
Screenshot: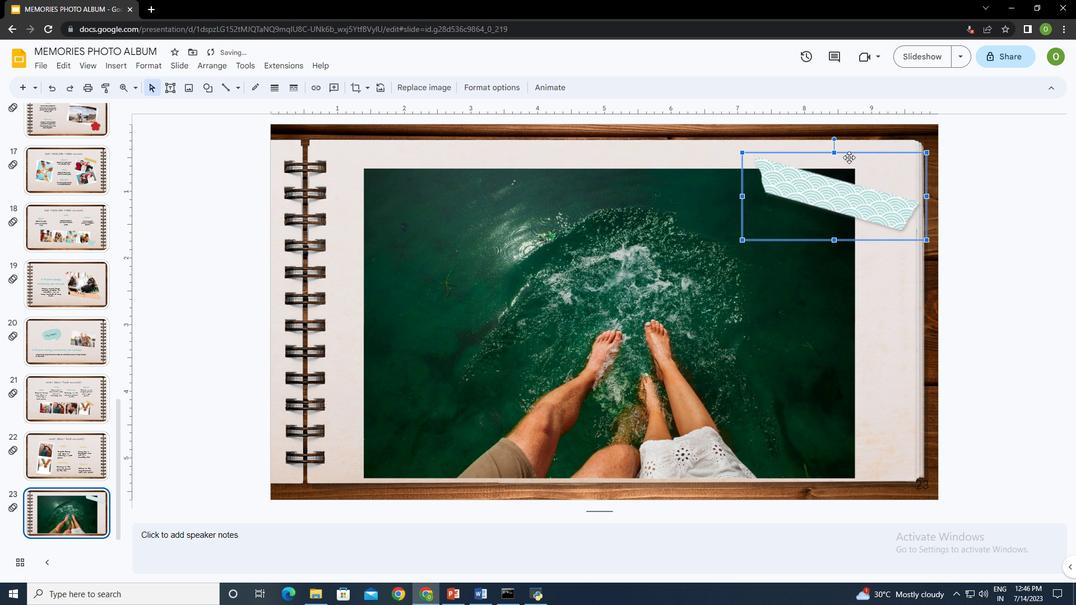 
Action: Mouse moved to (643, 163)
Screenshot: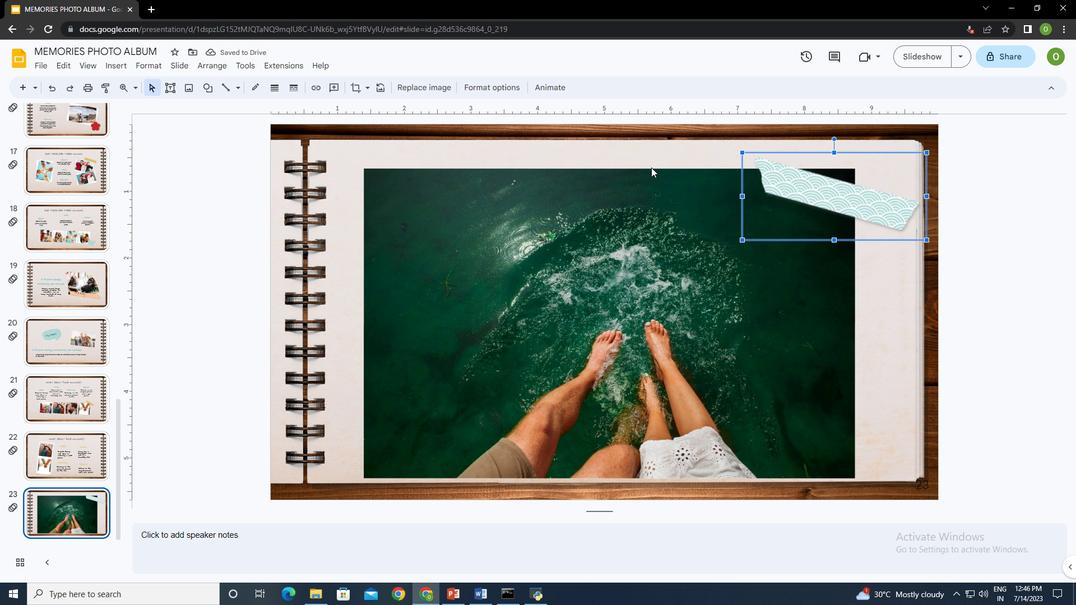 
Action: Mouse pressed left at (643, 163)
Screenshot: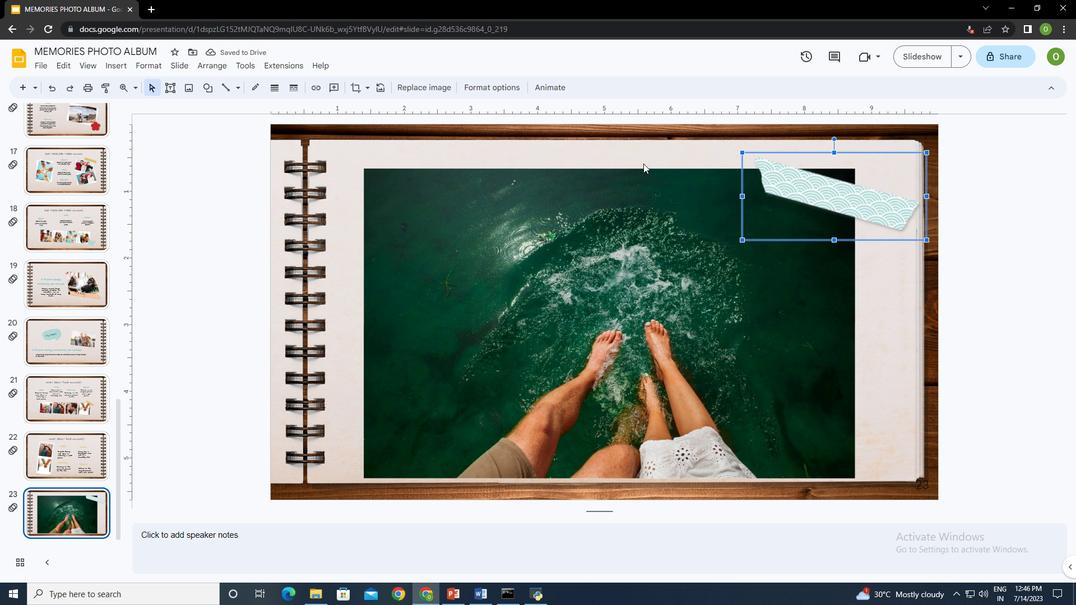 
Action: Mouse moved to (375, 206)
Screenshot: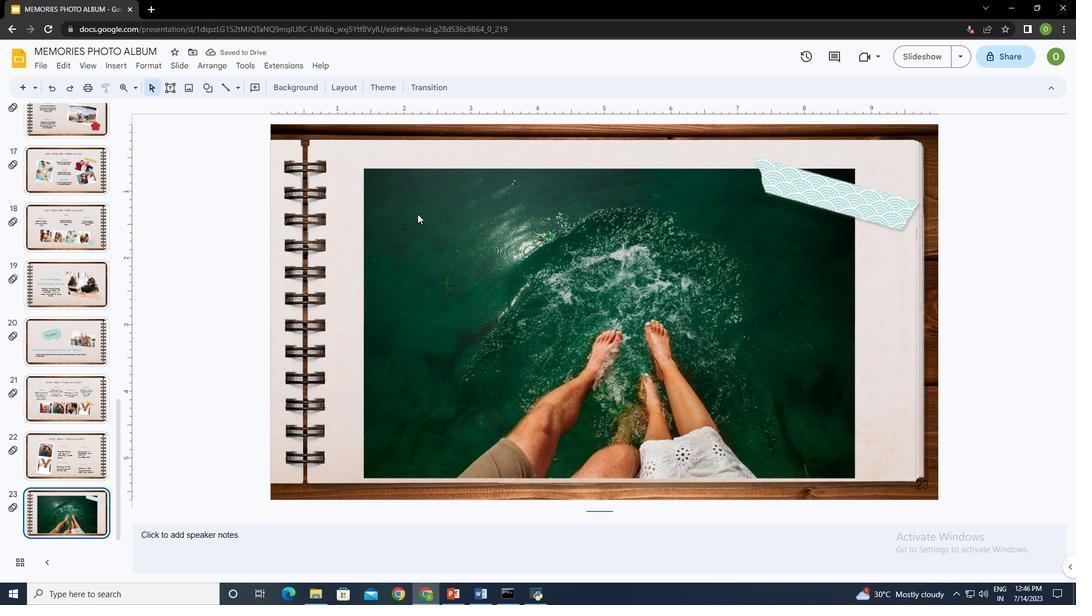 
Action: Mouse pressed left at (375, 206)
Screenshot: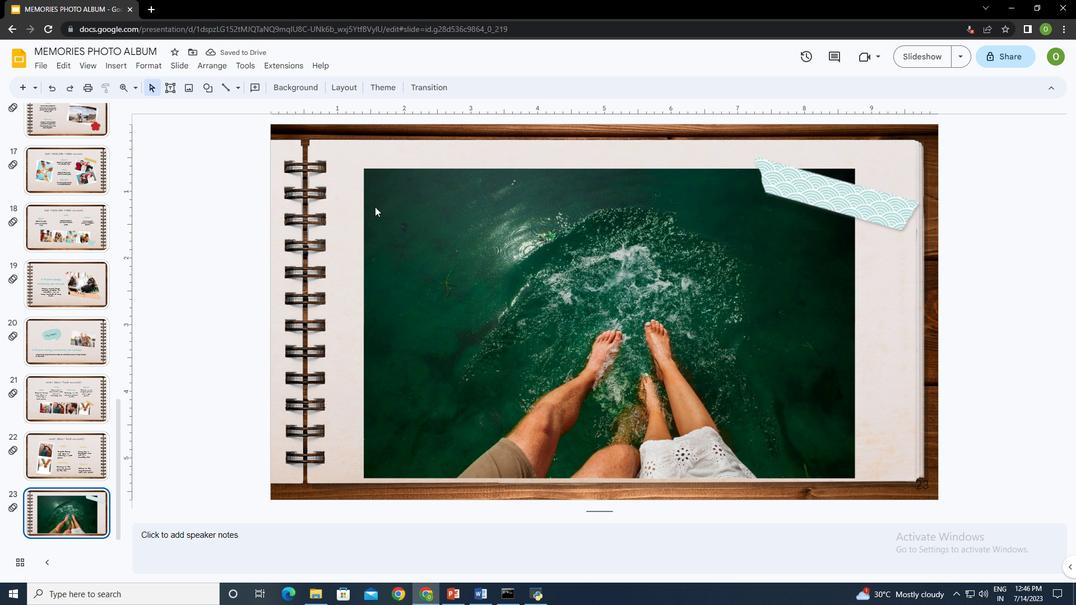 
Action: Mouse moved to (165, 89)
Screenshot: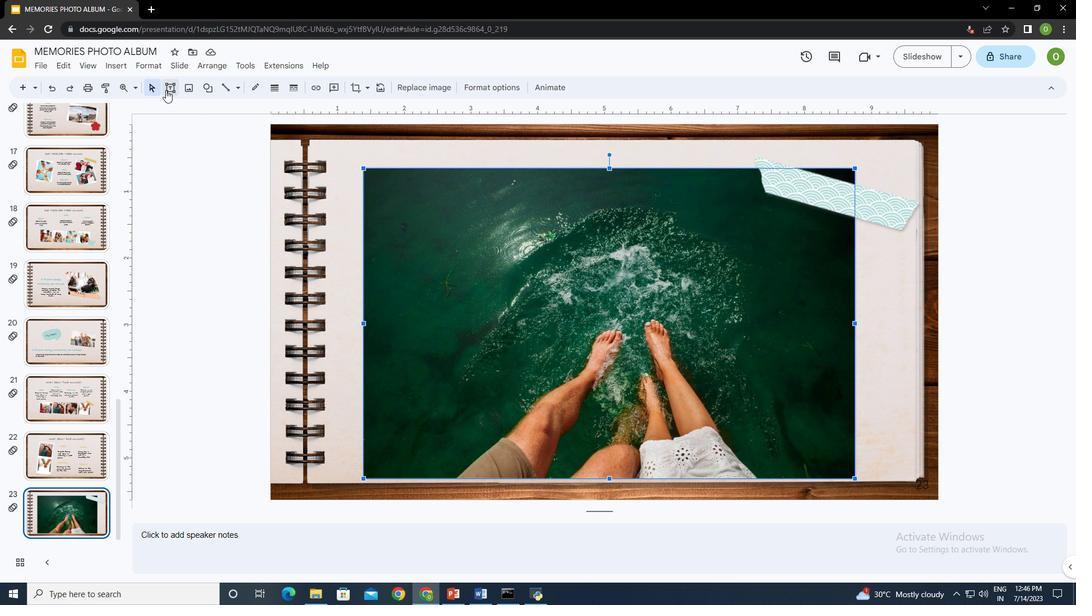 
Action: Mouse pressed left at (165, 89)
Screenshot: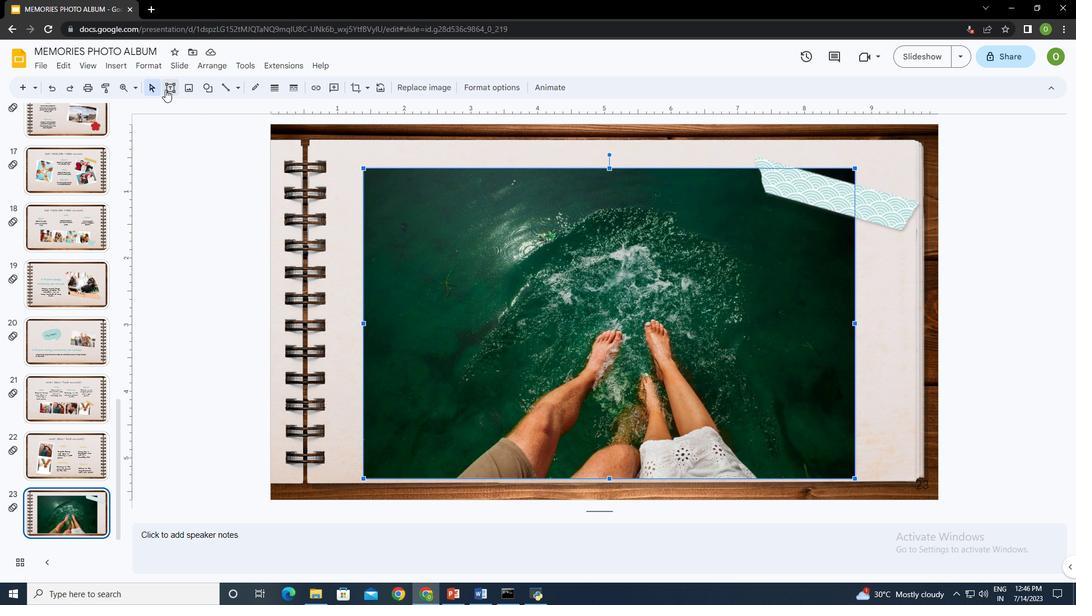 
Action: Mouse moved to (374, 178)
Screenshot: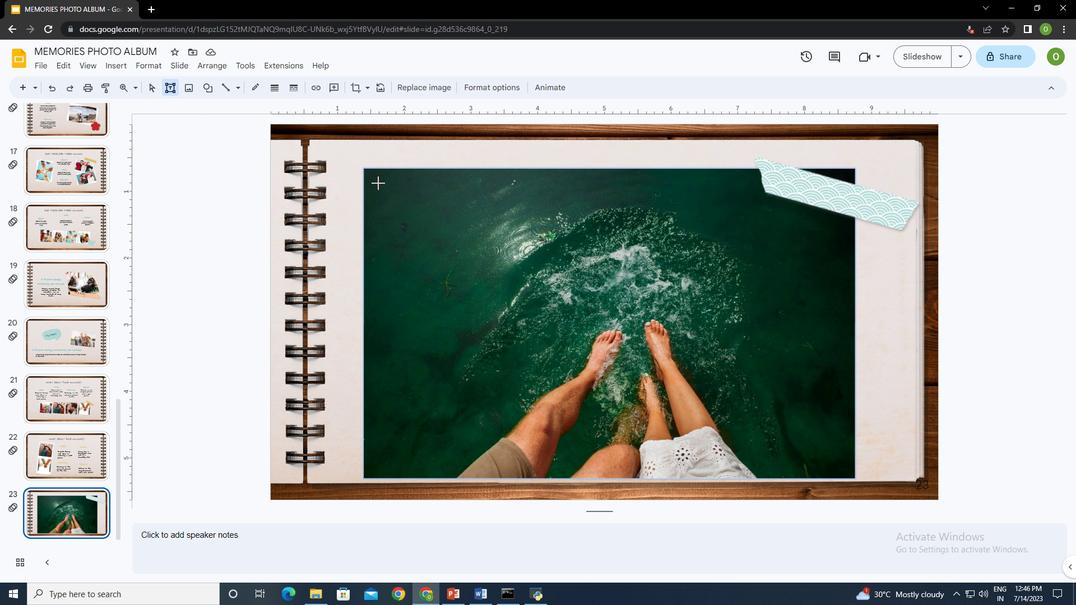 
Action: Mouse pressed left at (374, 178)
Screenshot: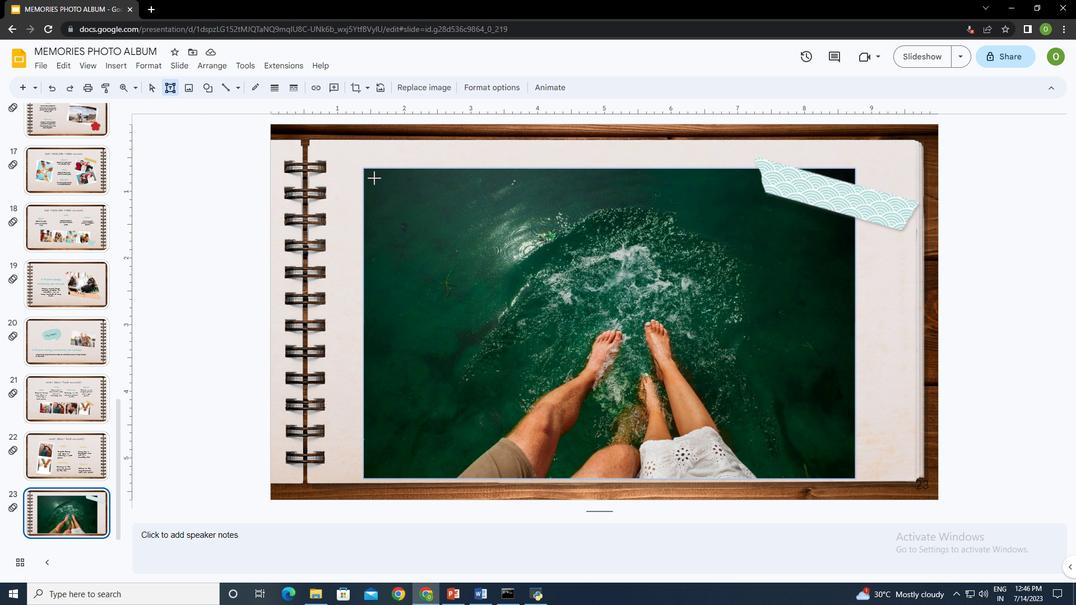 
Action: Mouse moved to (426, 204)
Screenshot: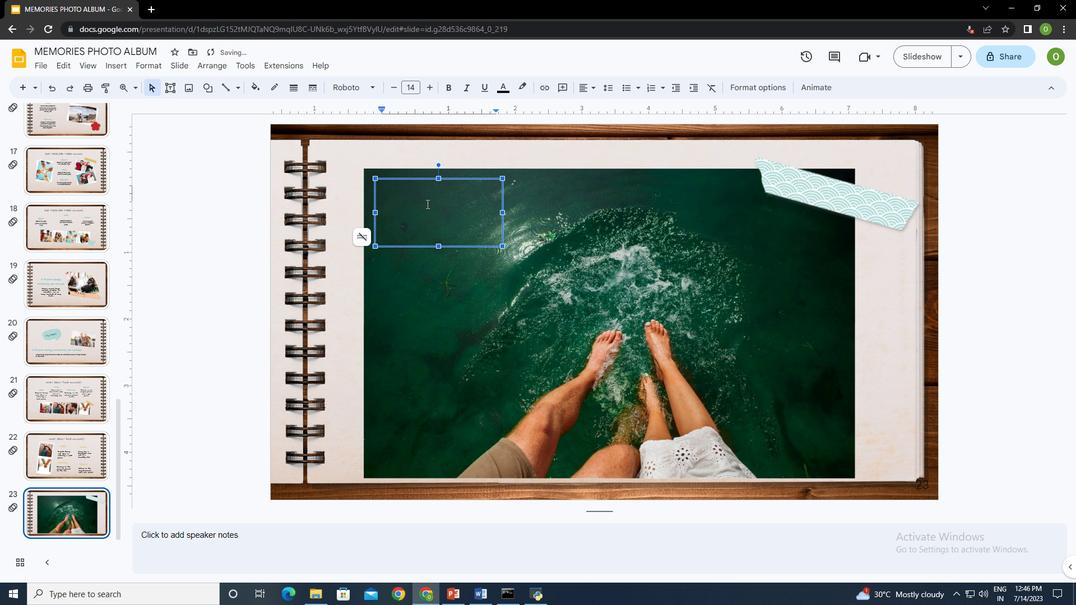 
Action: Key pressed <Key.shift><Key.shift>A<Key.space><Key.shift>Picture<Key.space>is<Key.space>worth<Key.space>a<Key.space>thousand<Key.space>wordsctrl+A
Screenshot: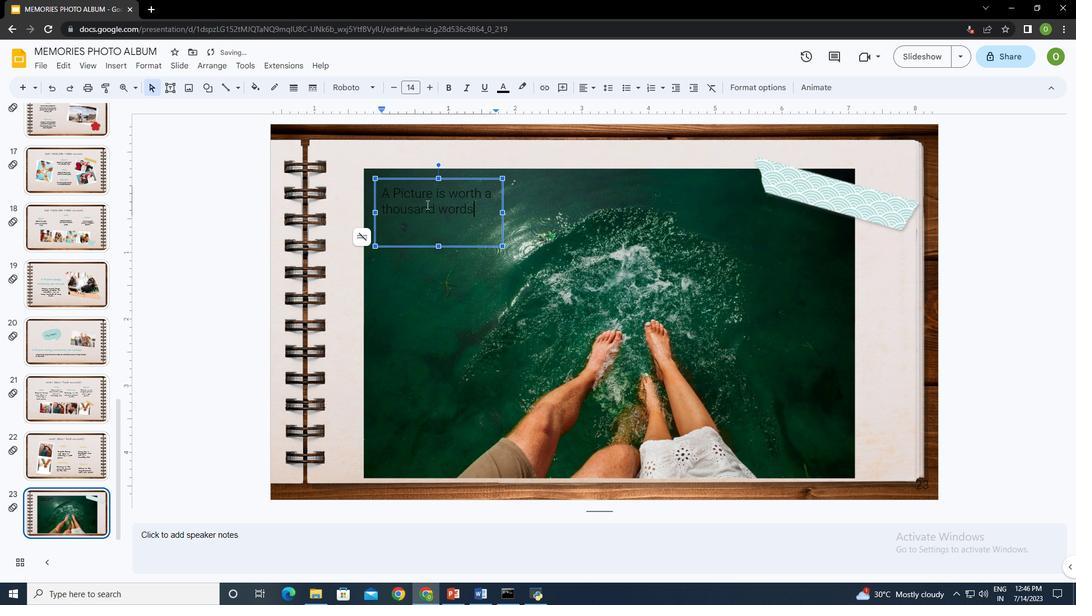
Action: Mouse moved to (504, 88)
Screenshot: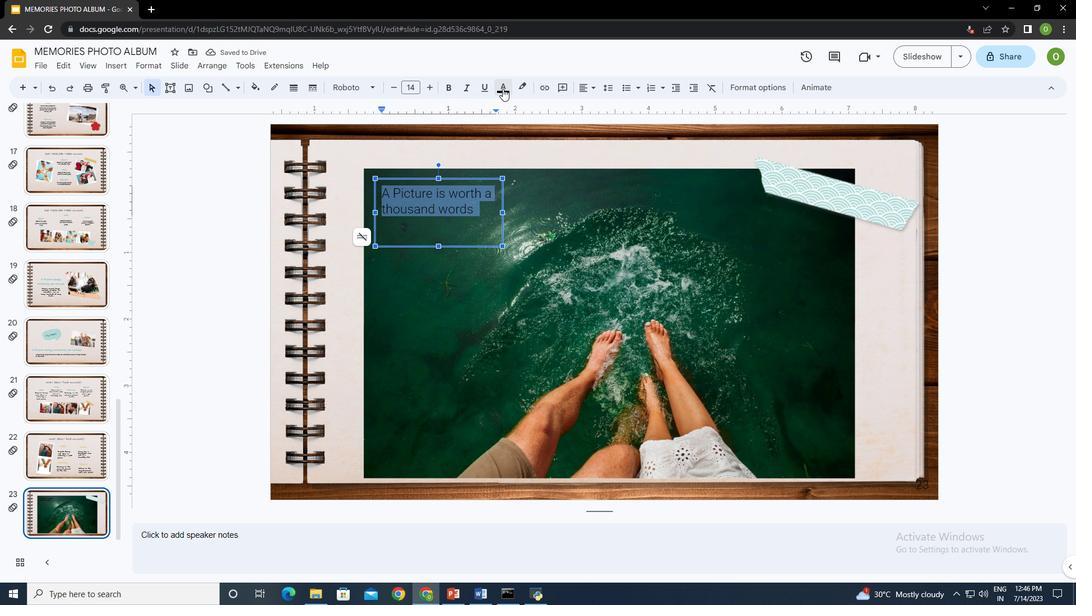 
Action: Mouse pressed left at (504, 88)
Screenshot: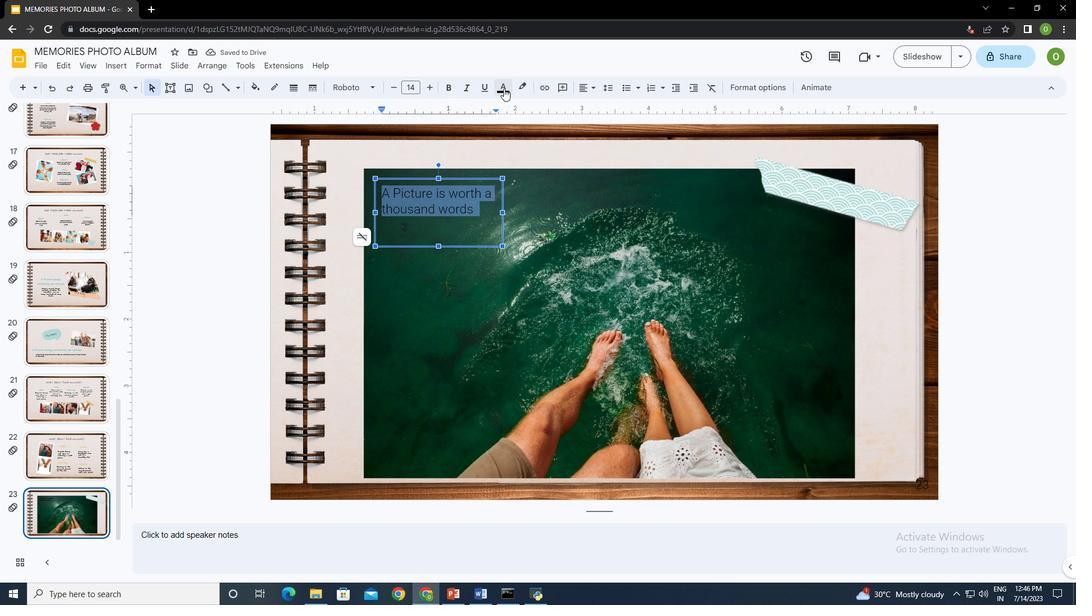 
Action: Mouse moved to (518, 121)
Screenshot: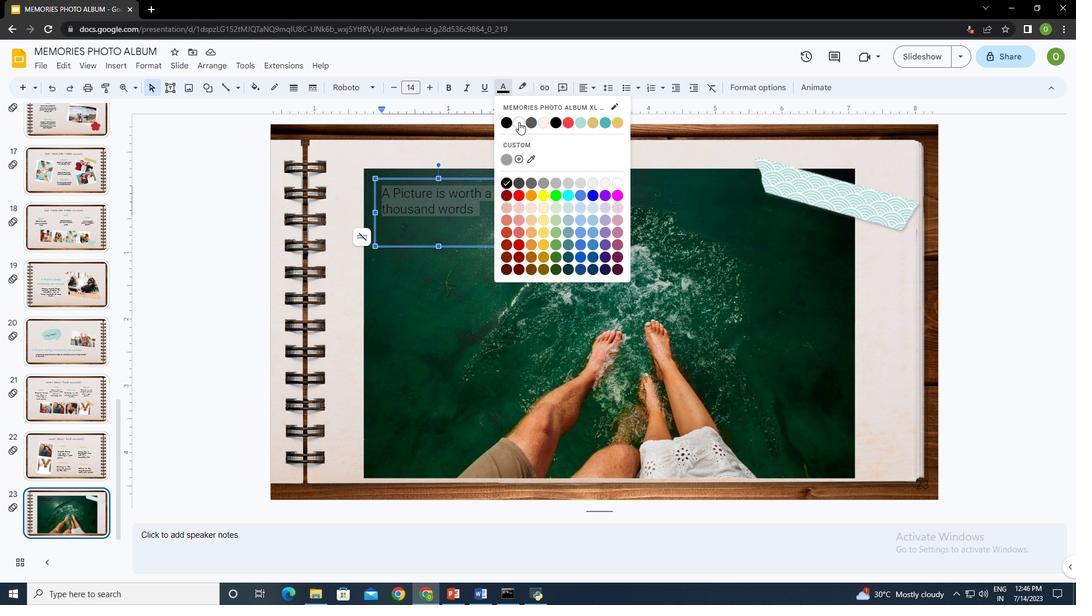 
Action: Mouse pressed left at (518, 121)
Screenshot: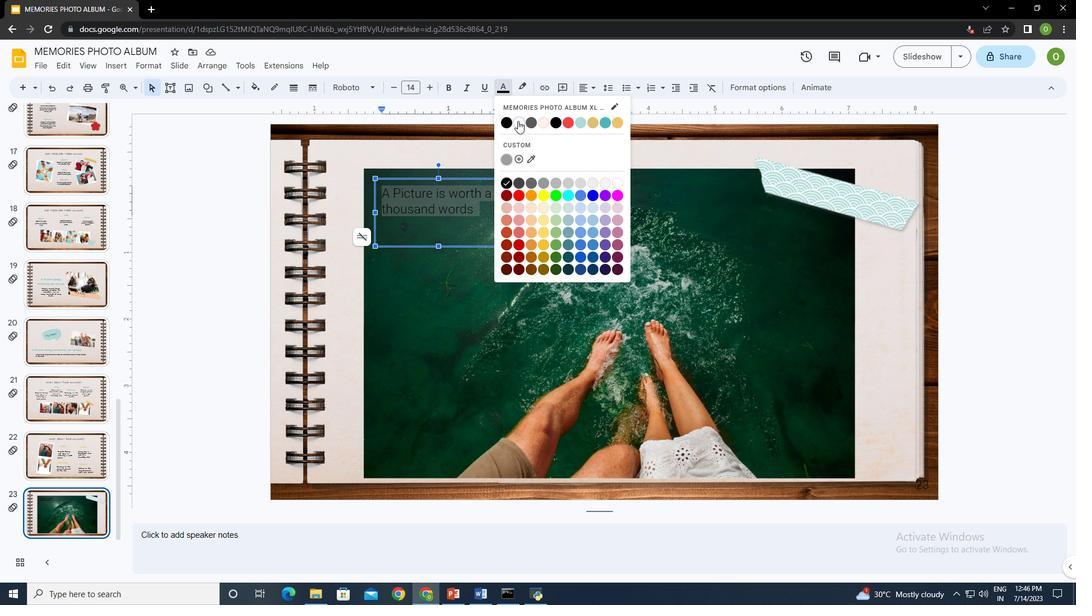
Action: Mouse moved to (352, 88)
Screenshot: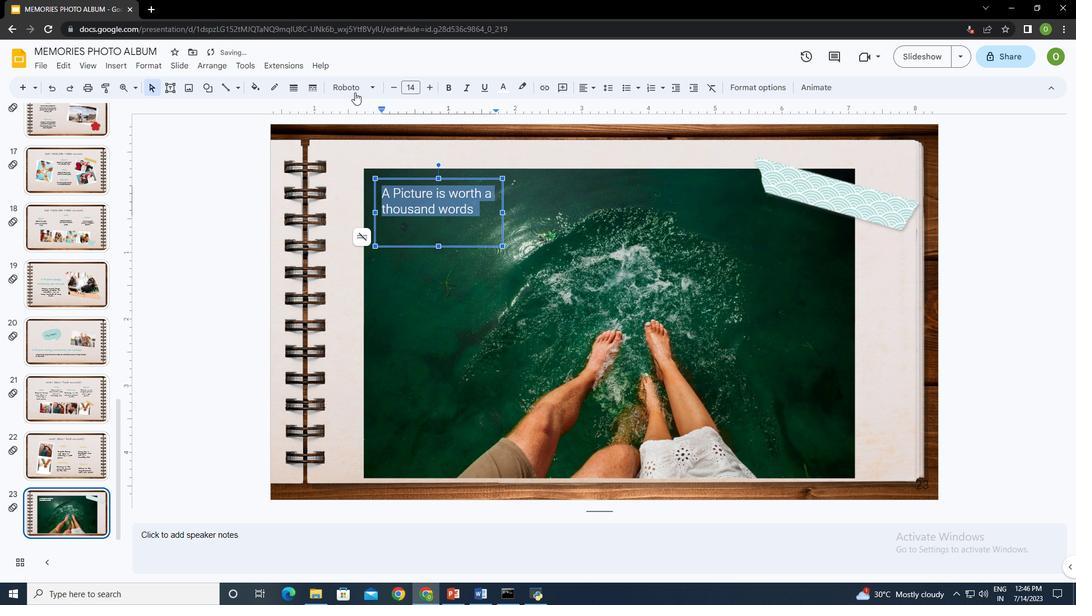 
Action: Mouse pressed left at (352, 88)
Screenshot: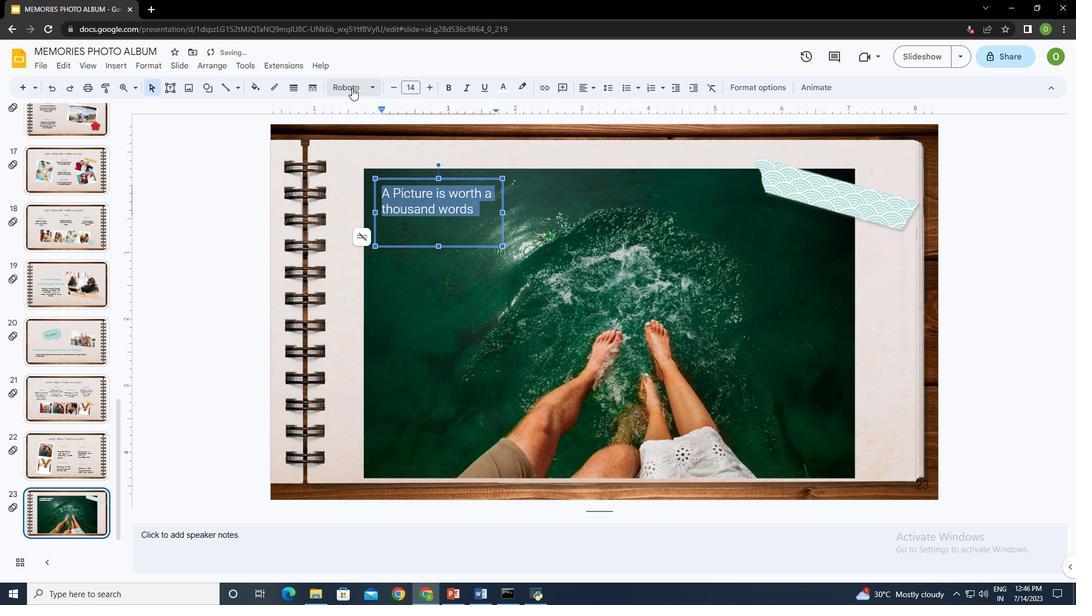 
Action: Mouse moved to (395, 153)
Screenshot: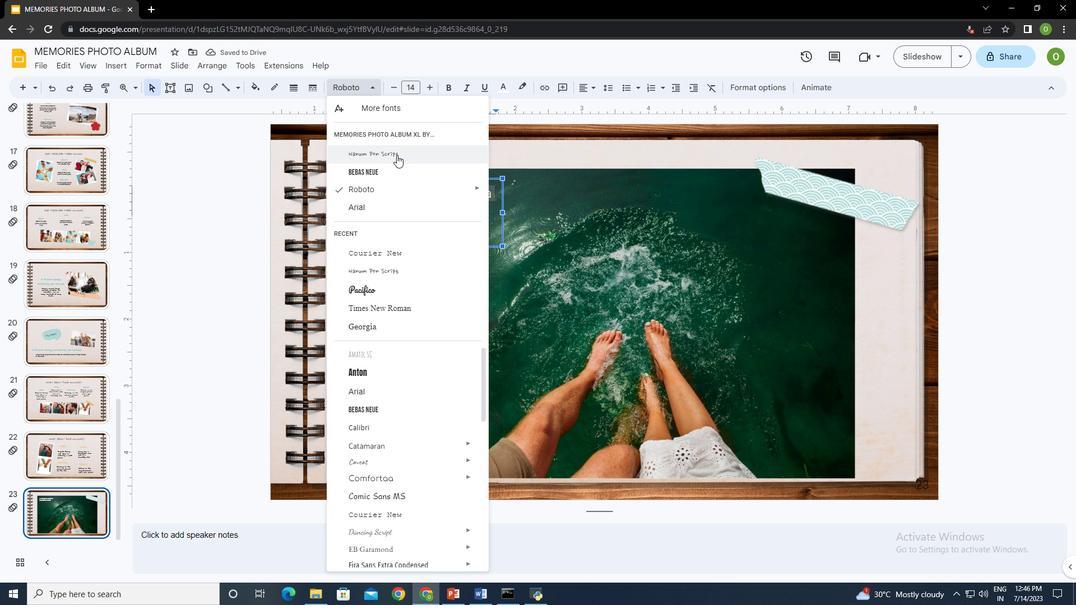 
Action: Mouse pressed left at (395, 153)
Screenshot: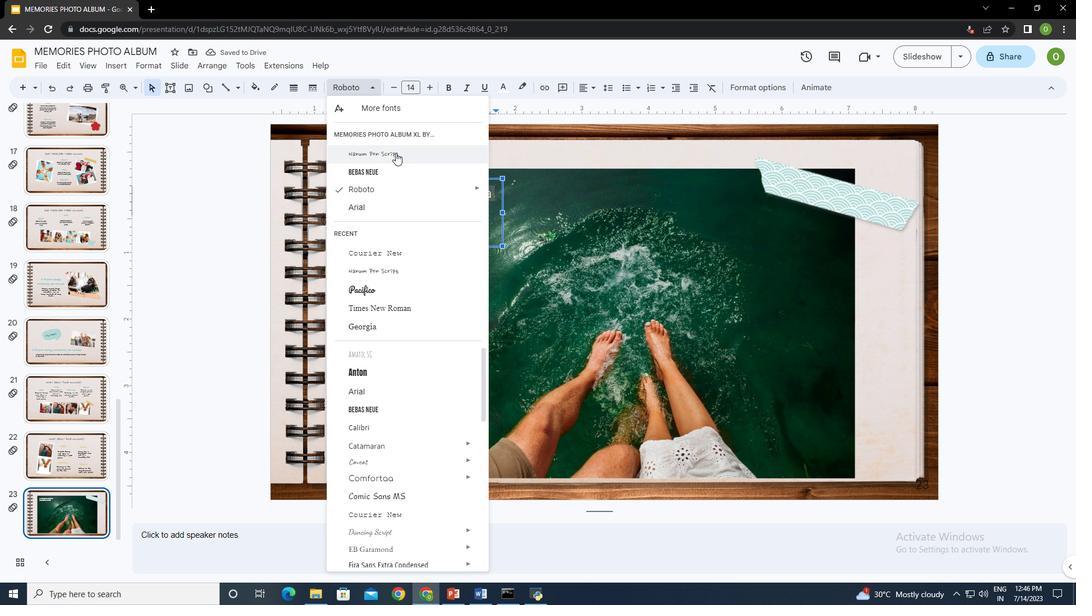 
Action: Mouse moved to (434, 86)
Screenshot: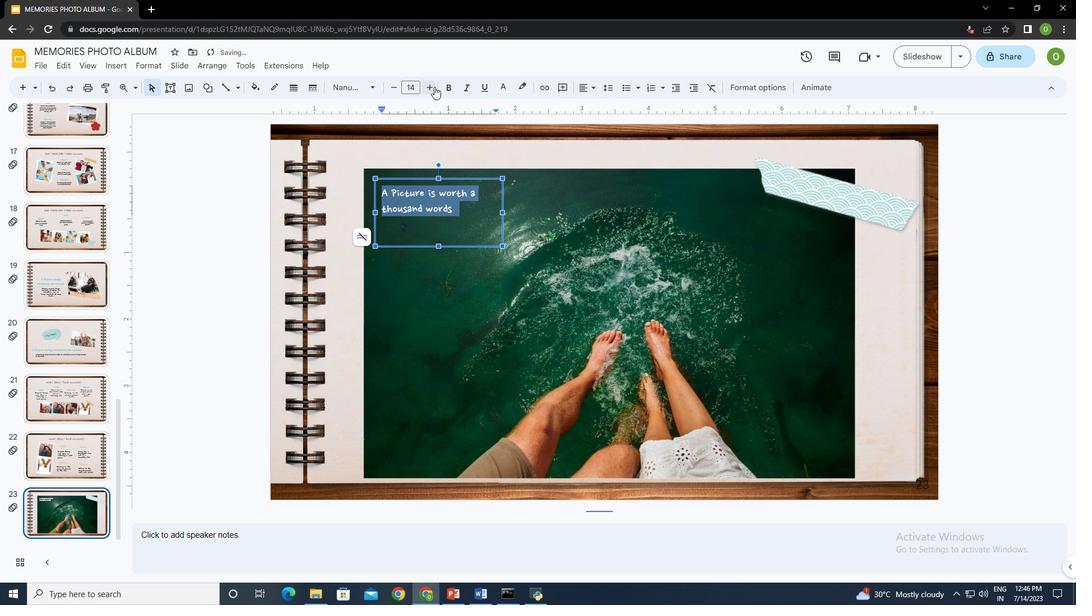 
Action: Mouse pressed left at (434, 86)
Screenshot: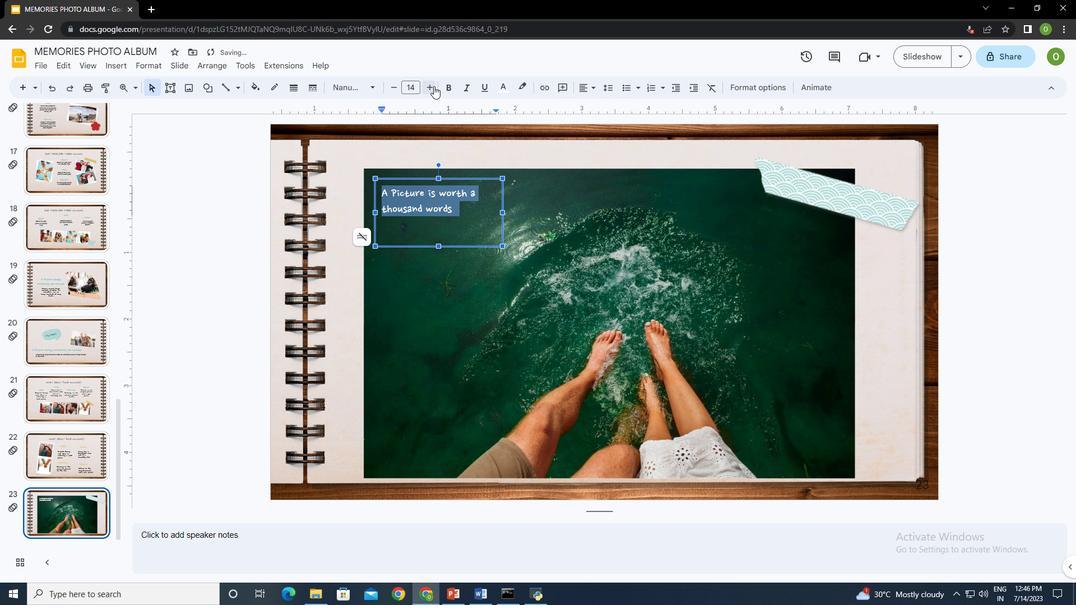 
Action: Mouse pressed left at (434, 86)
Screenshot: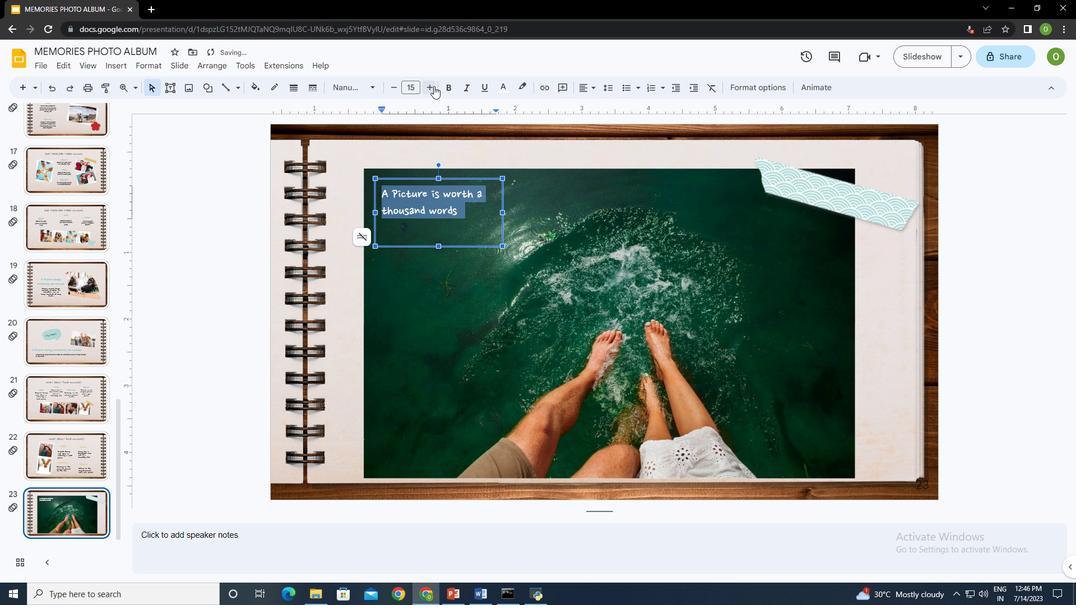 
Action: Mouse pressed left at (434, 86)
Screenshot: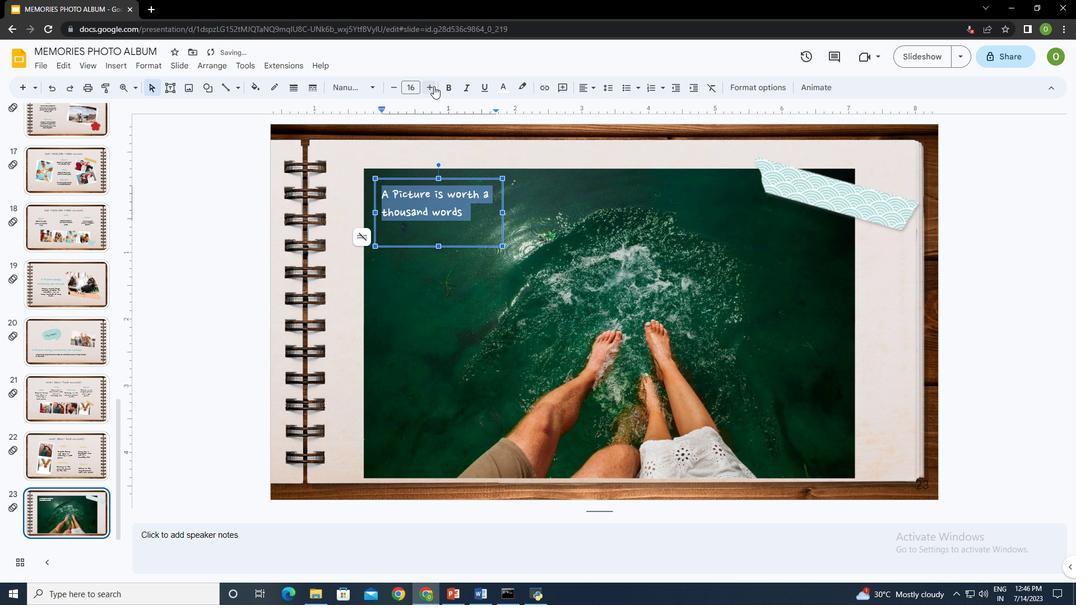 
Action: Mouse pressed left at (434, 86)
Screenshot: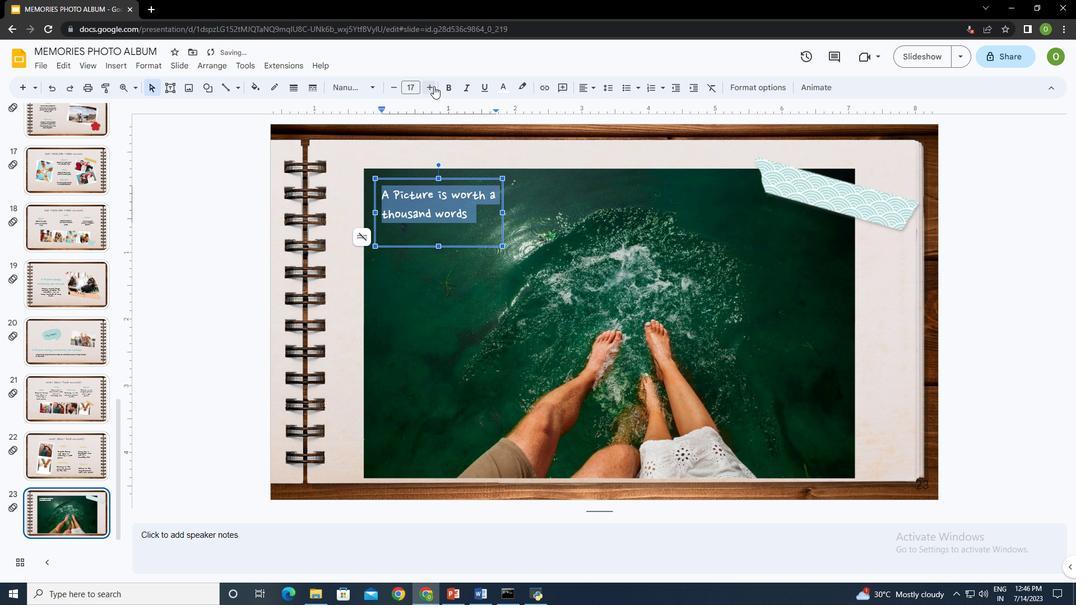 
Action: Mouse pressed left at (434, 86)
Screenshot: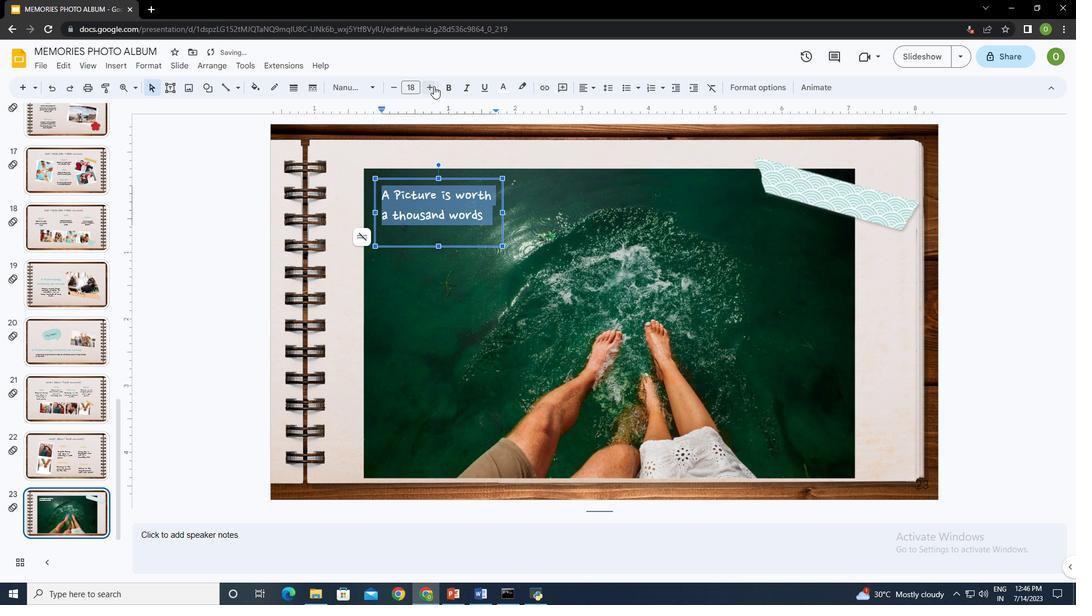 
Action: Mouse moved to (504, 211)
Screenshot: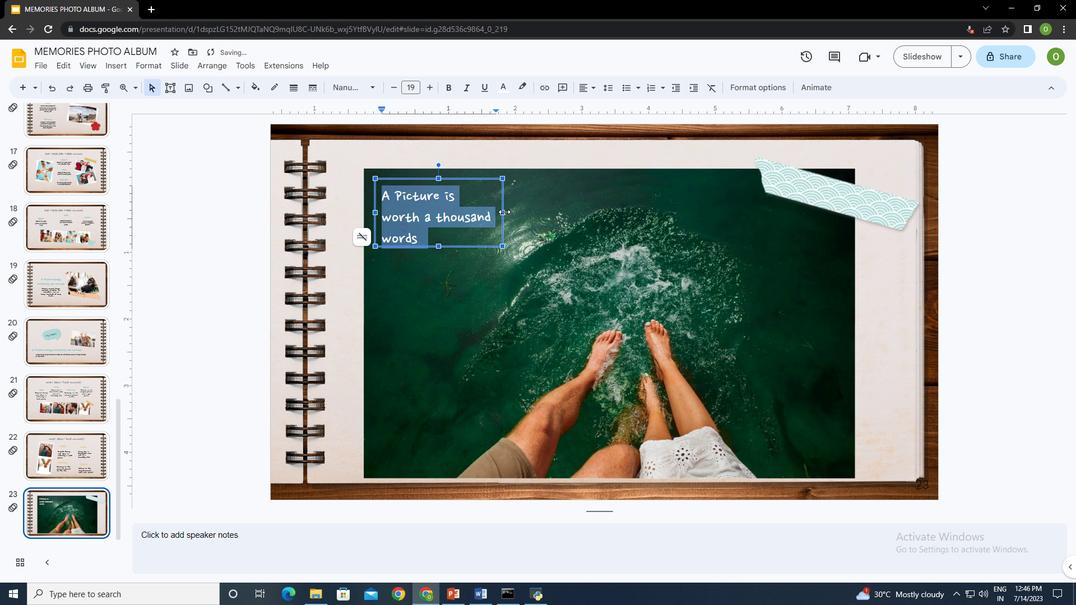 
Action: Mouse pressed left at (504, 211)
Screenshot: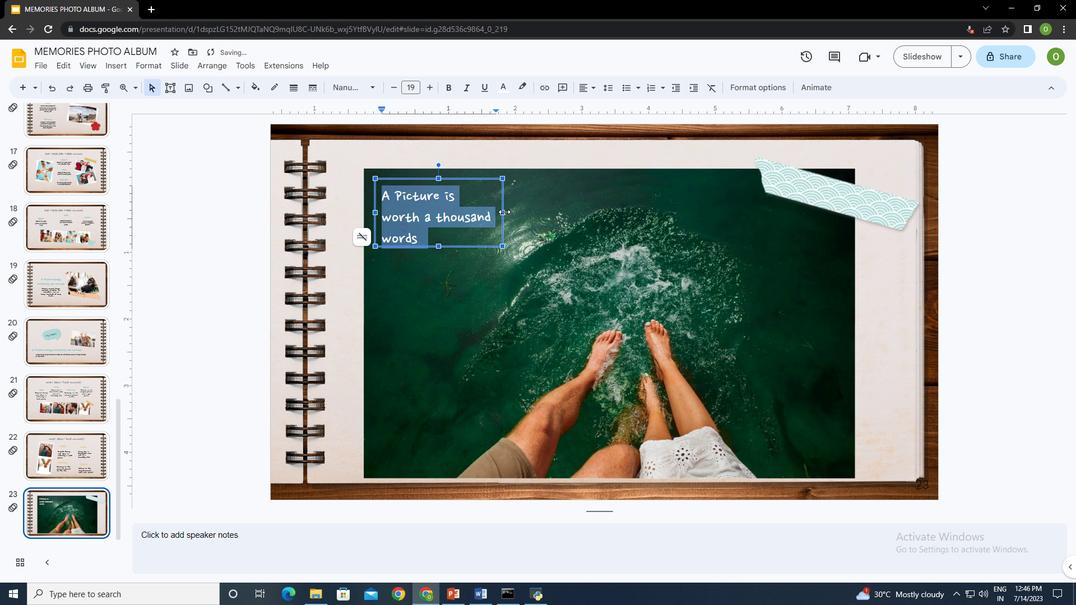 
Action: Mouse moved to (529, 211)
Screenshot: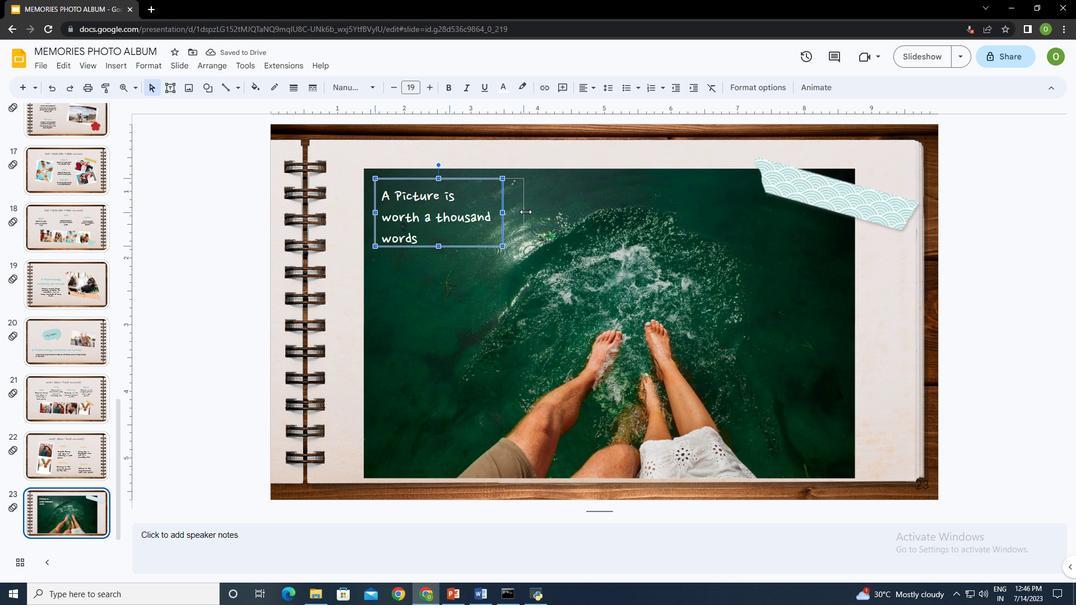 
Action: Mouse pressed left at (529, 211)
Screenshot: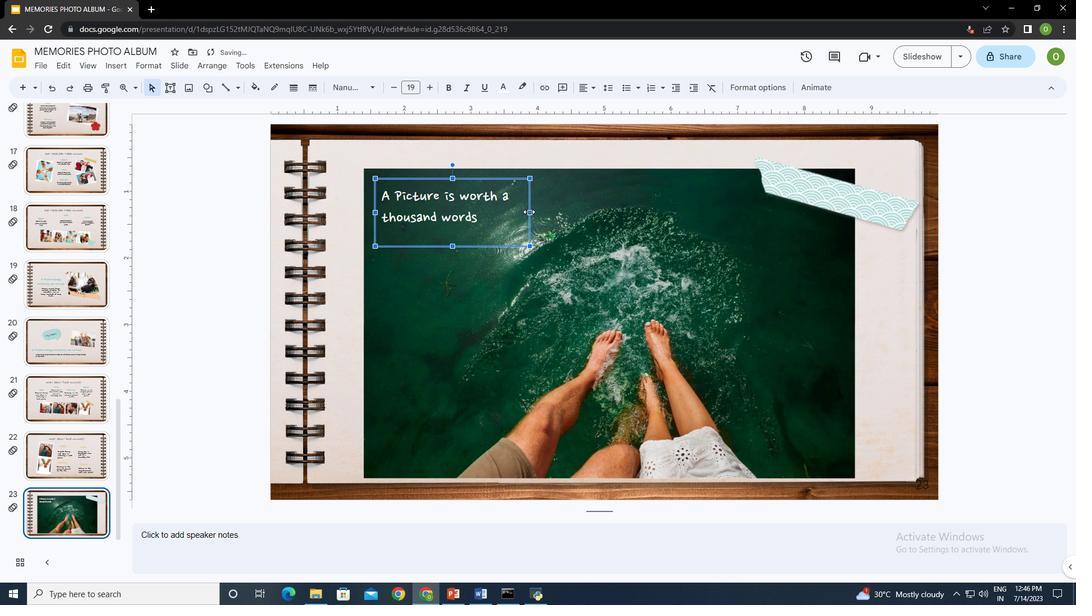 
Action: Mouse moved to (391, 197)
Screenshot: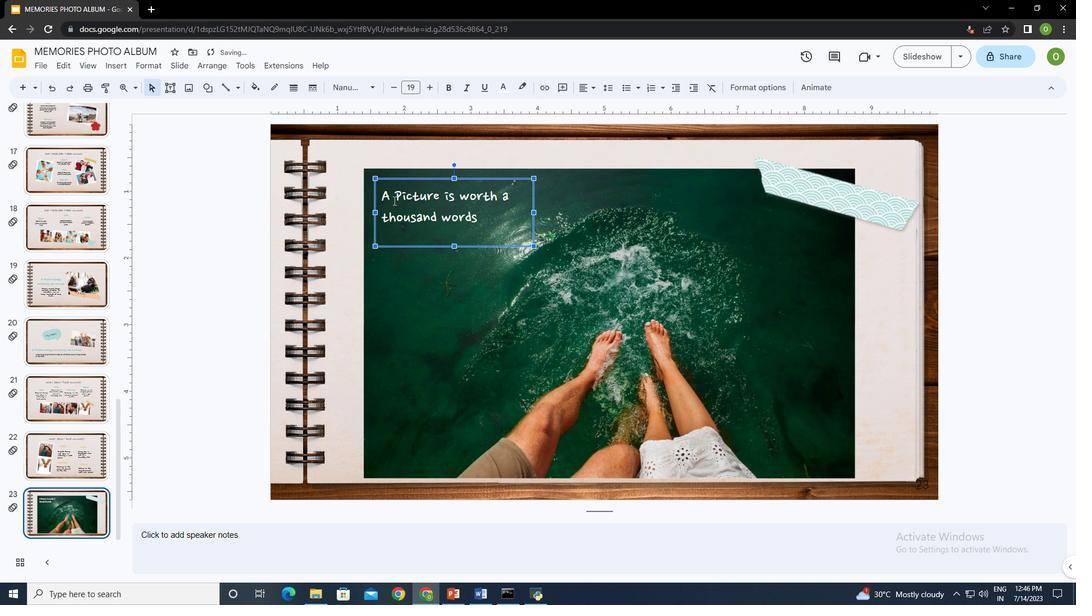 
Action: Mouse pressed left at (391, 197)
Screenshot: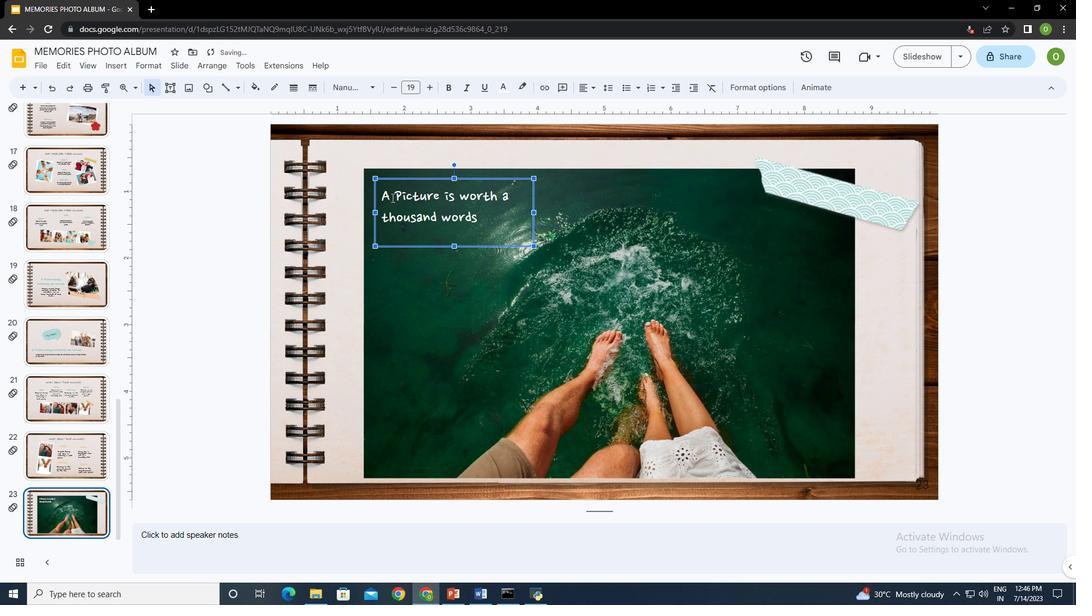 
Action: Mouse moved to (383, 220)
Screenshot: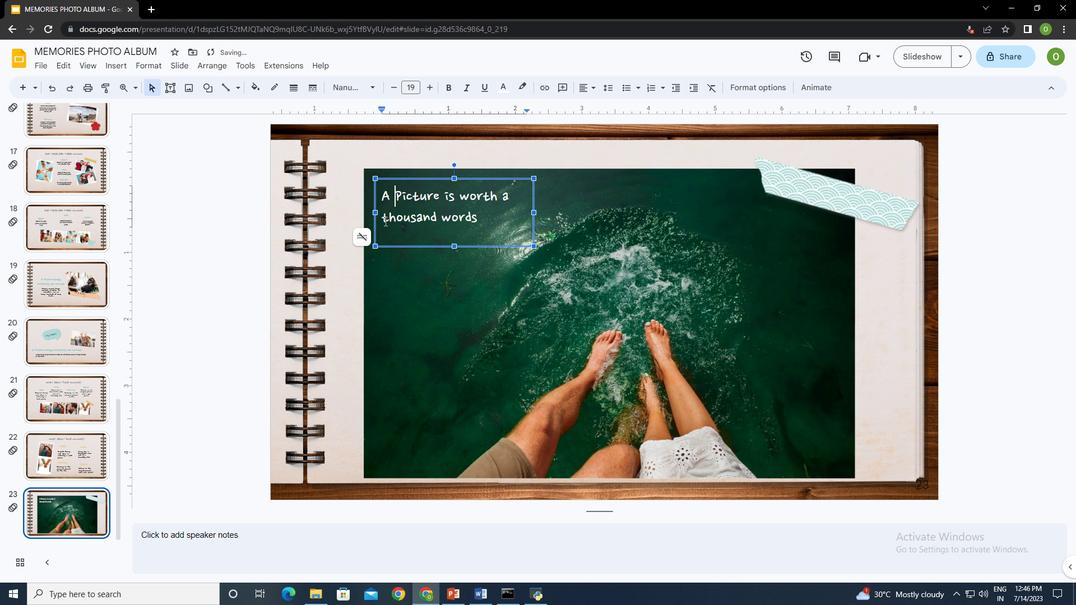 
Action: Mouse pressed left at (383, 220)
Screenshot: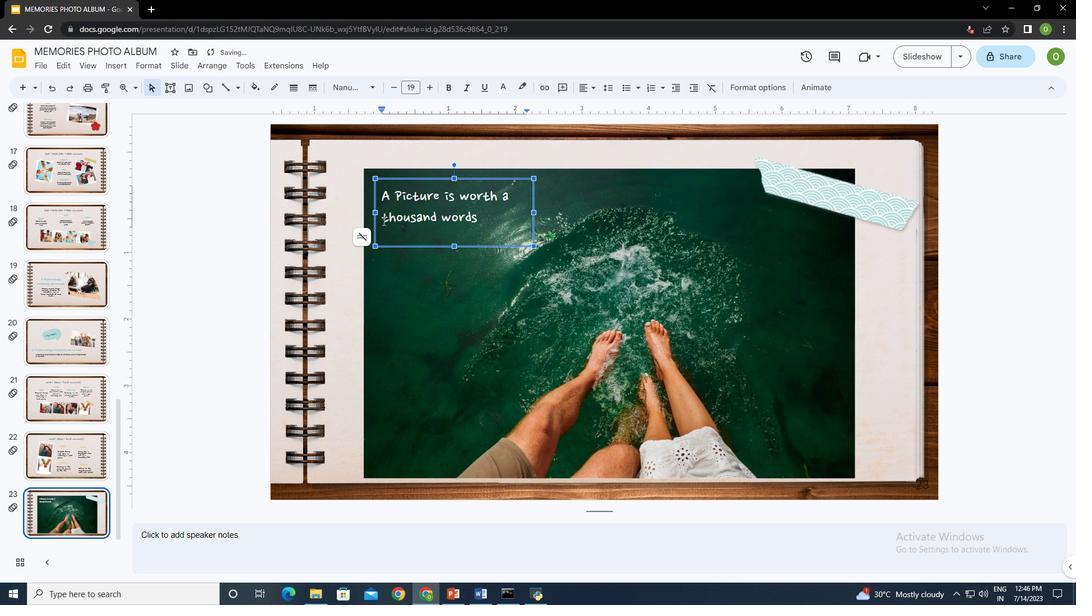 
Action: Mouse moved to (412, 225)
Screenshot: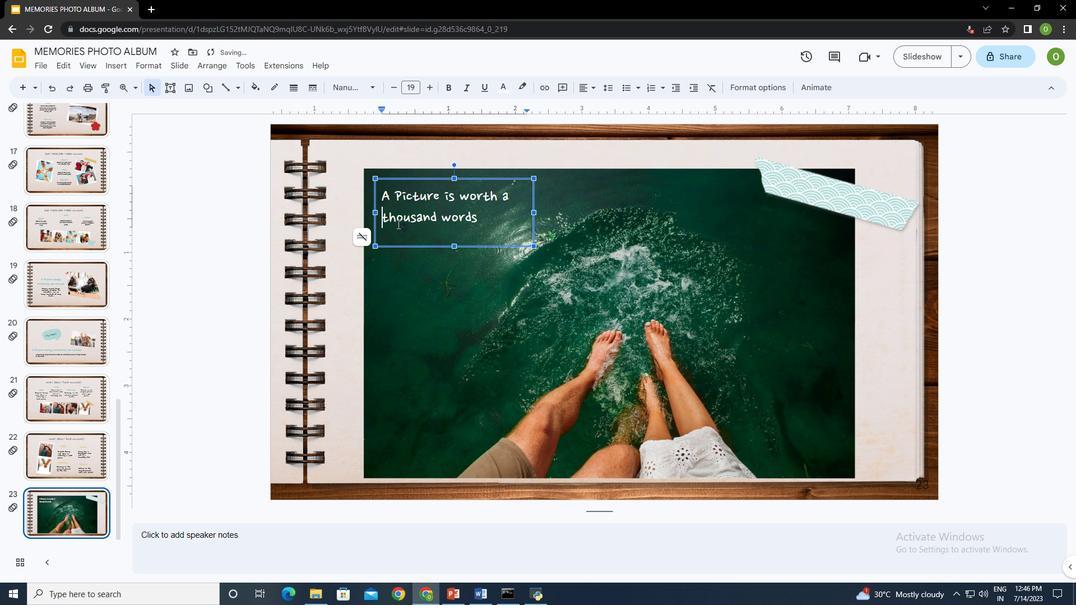 
Action: Key pressed <Key.space><Key.space><Key.space>
Screenshot: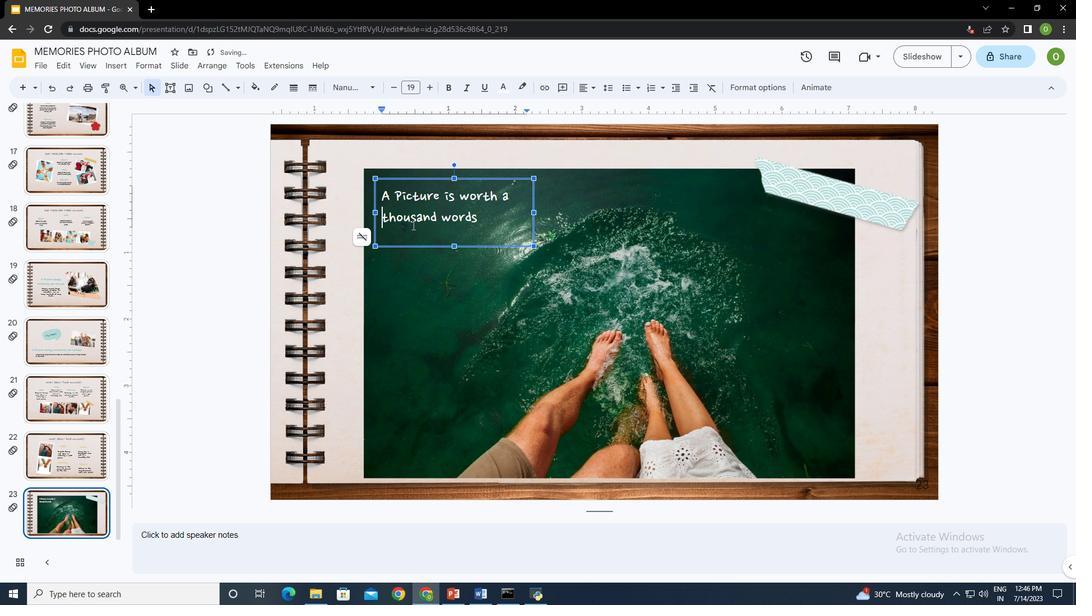 
Action: Mouse moved to (404, 139)
Screenshot: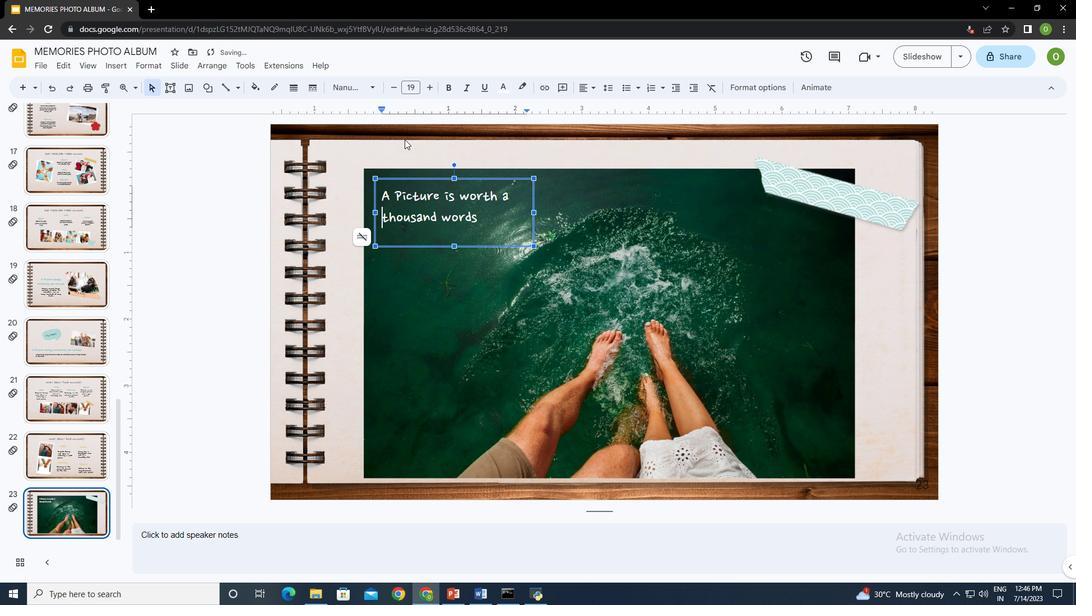 
Action: Key pressed <Key.tab>
Screenshot: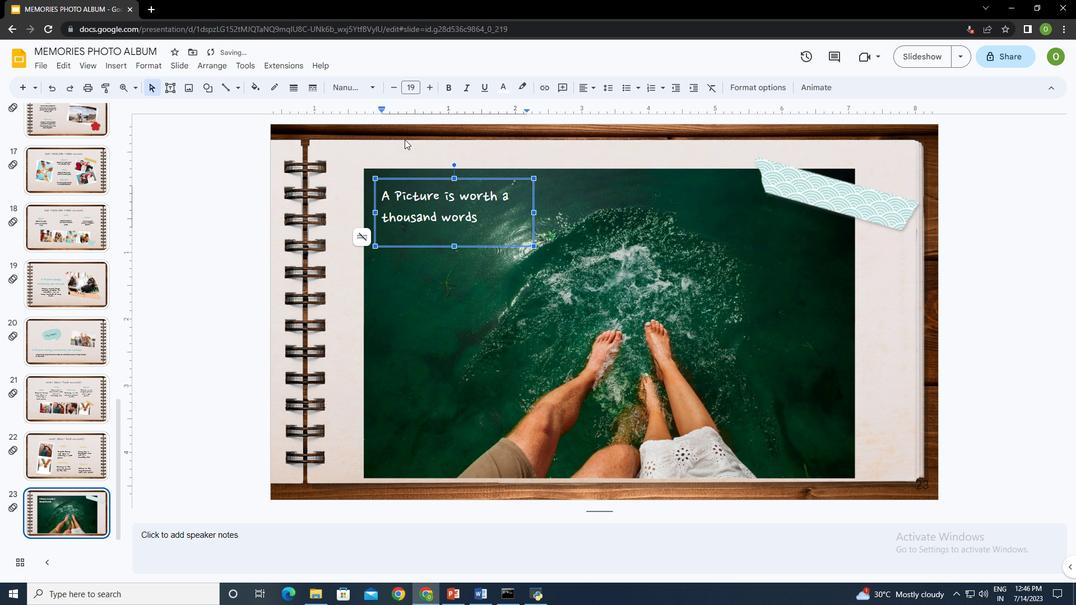
Action: Mouse moved to (415, 200)
Screenshot: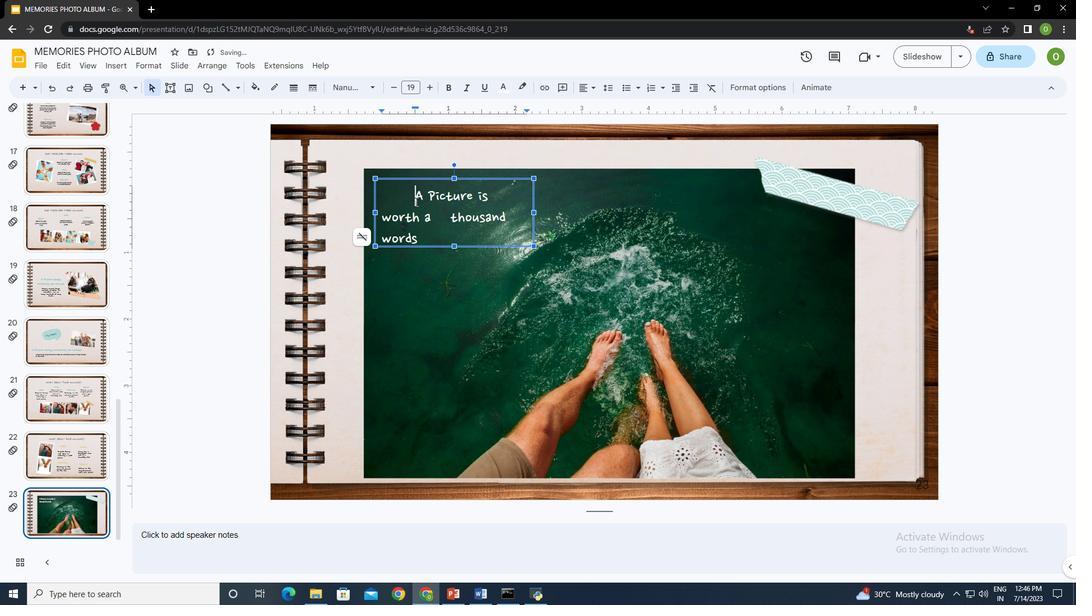 
Action: Key pressed <Key.backspace>
Screenshot: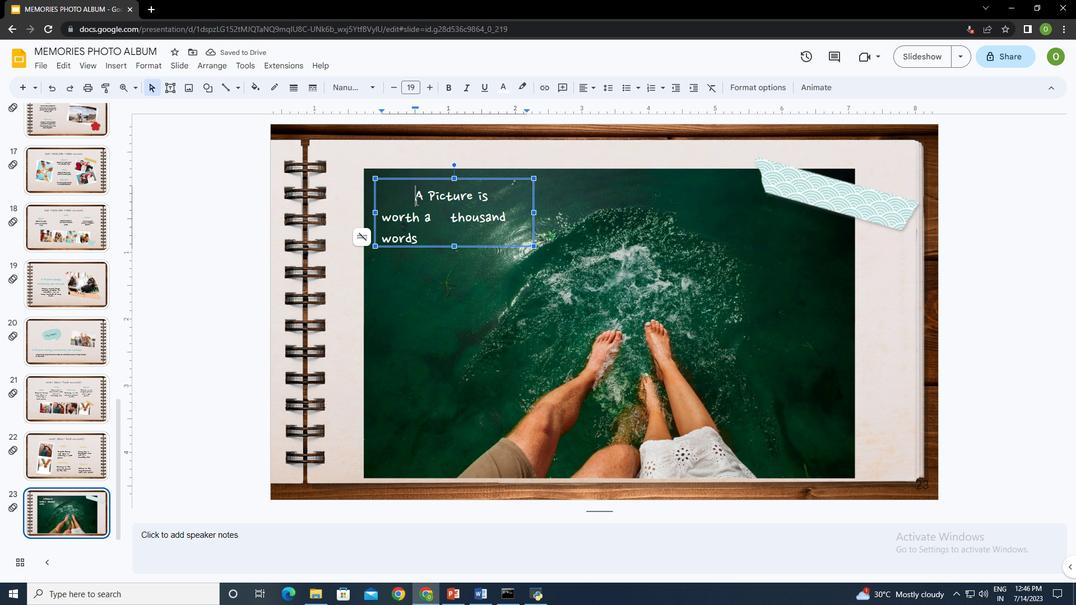 
Action: Mouse moved to (416, 221)
Screenshot: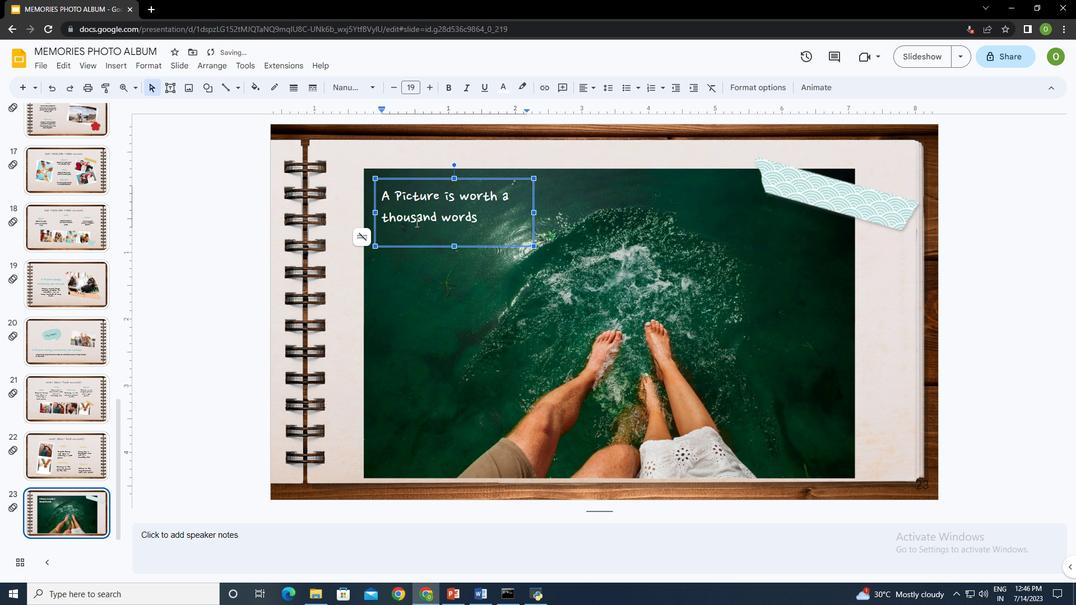 
Action: Mouse pressed left at (416, 221)
Screenshot: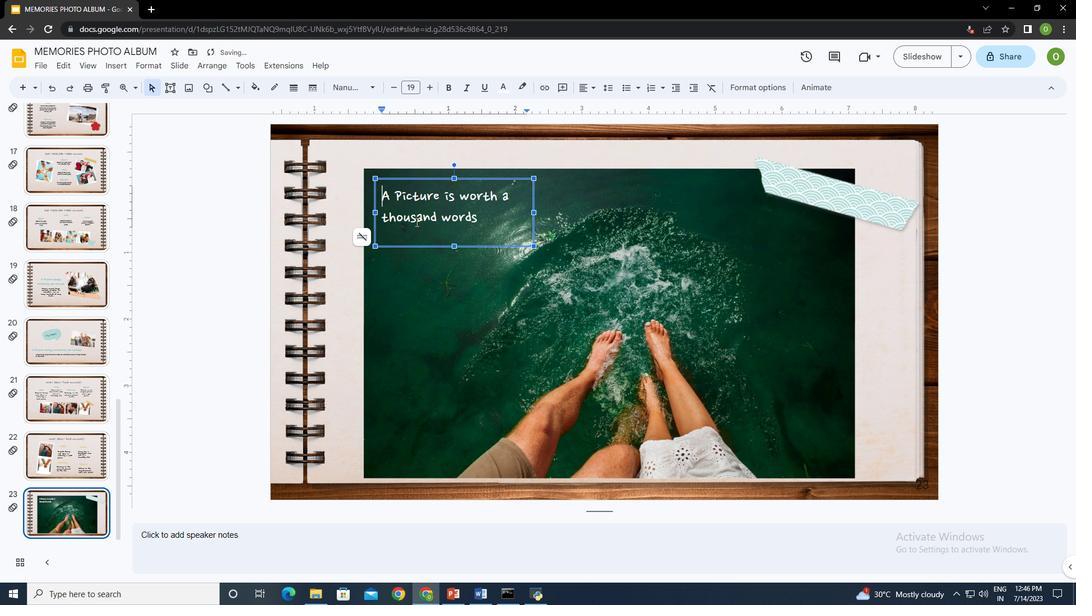 
Action: Mouse moved to (405, 197)
Screenshot: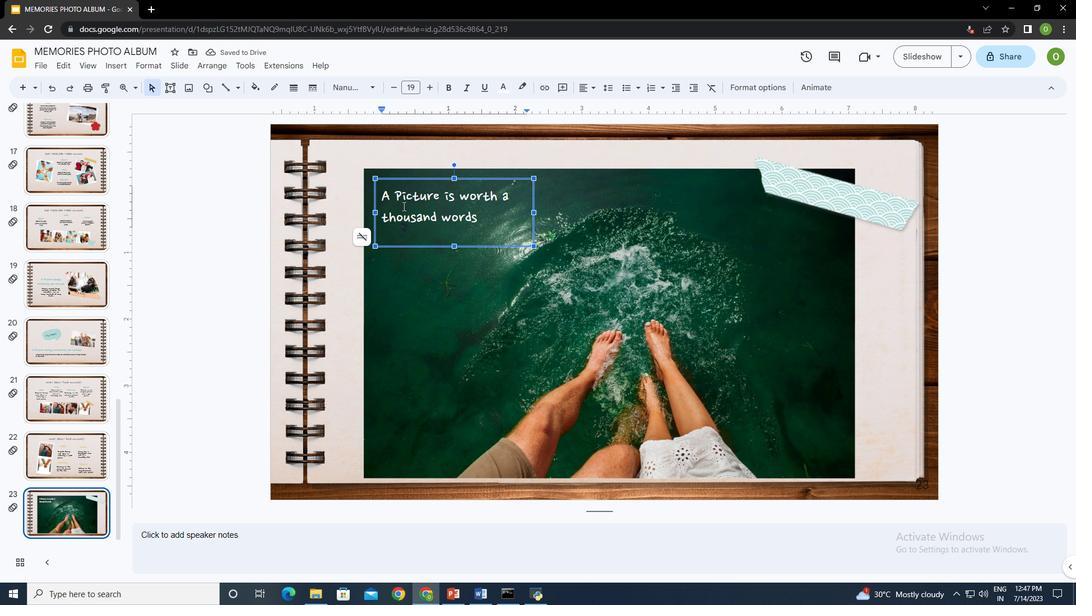 
Action: Key pressed ctrl+A
Screenshot: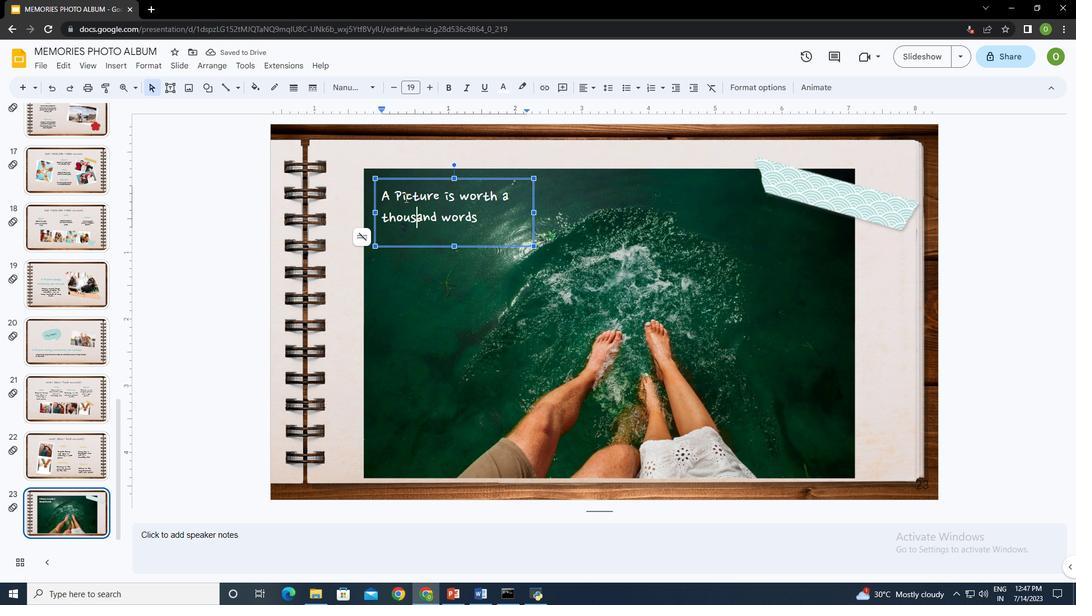 
Action: Mouse moved to (586, 86)
Screenshot: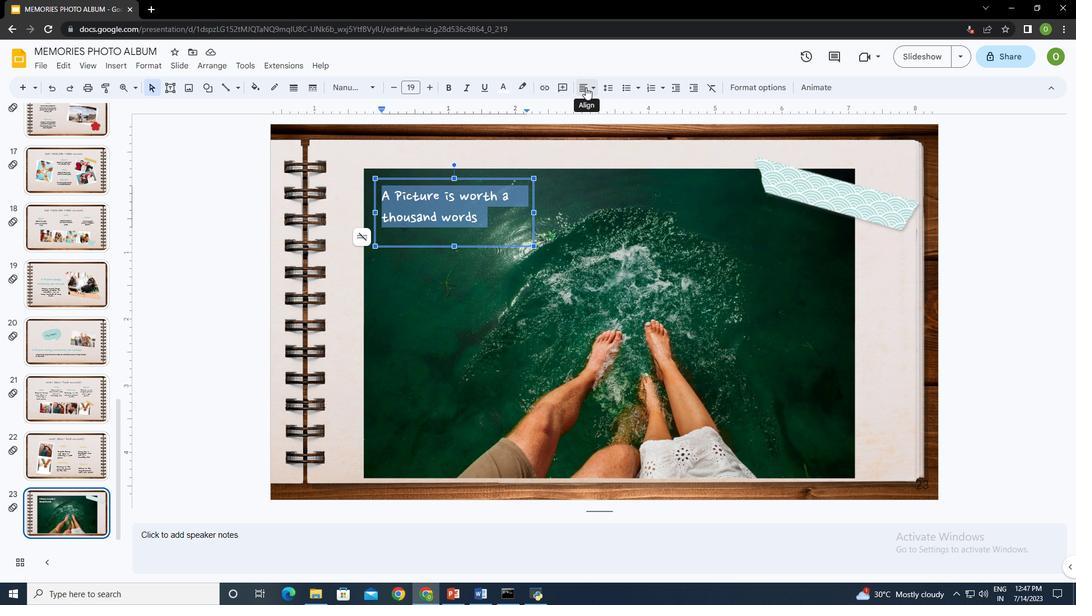 
Action: Mouse pressed left at (586, 86)
Screenshot: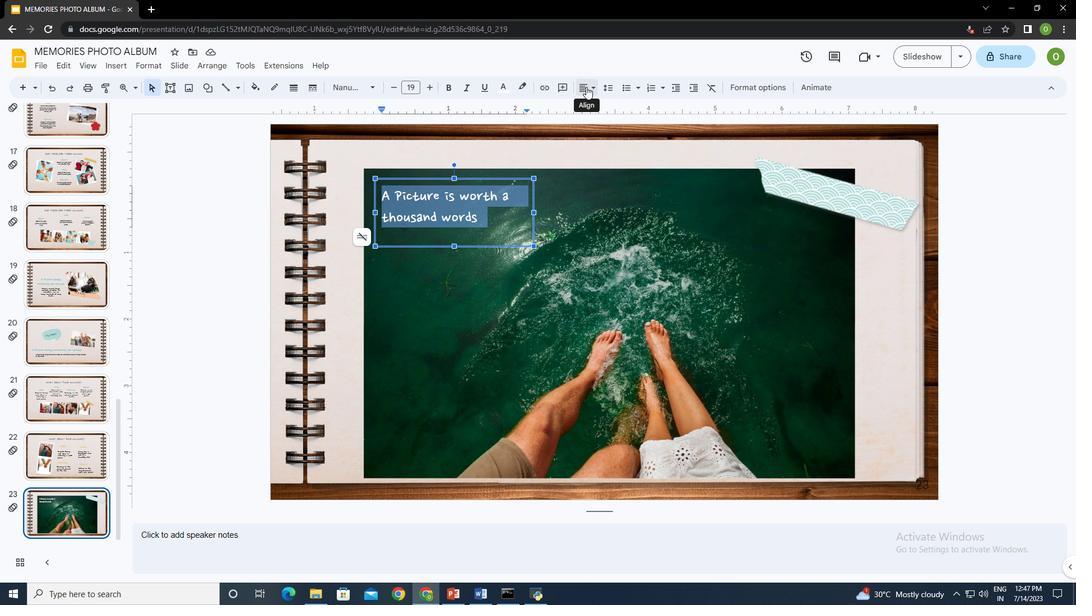 
Action: Mouse moved to (600, 107)
Screenshot: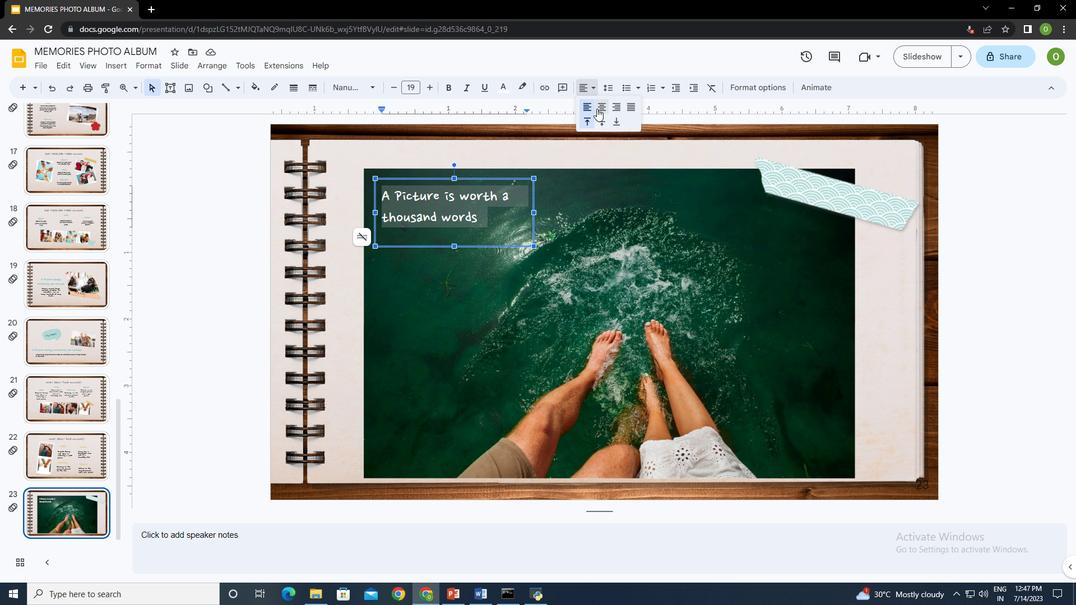 
Action: Mouse pressed left at (600, 107)
Screenshot: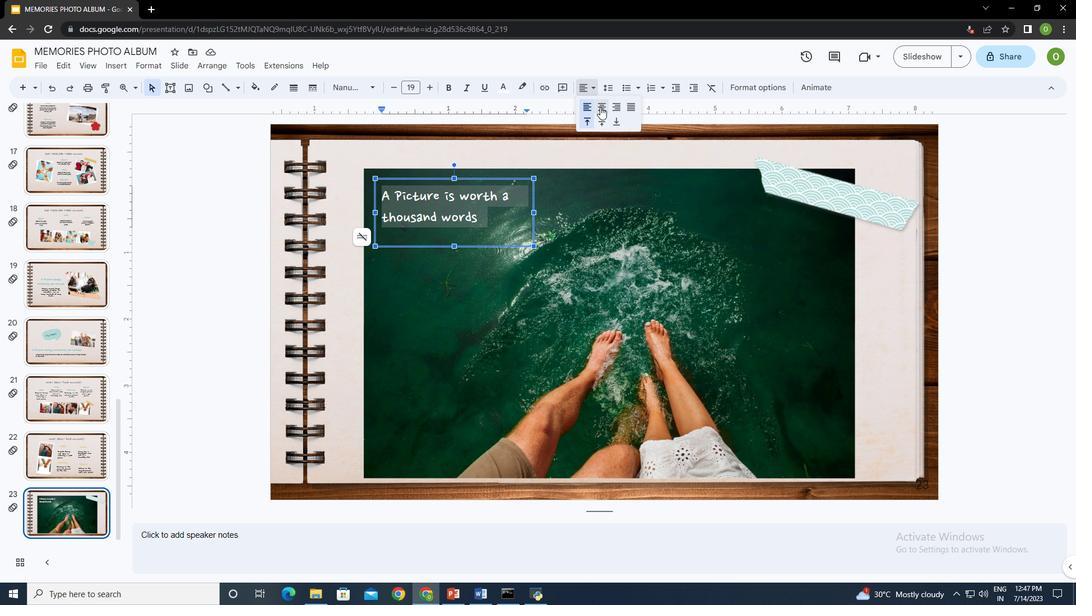 
Action: Mouse moved to (509, 224)
Screenshot: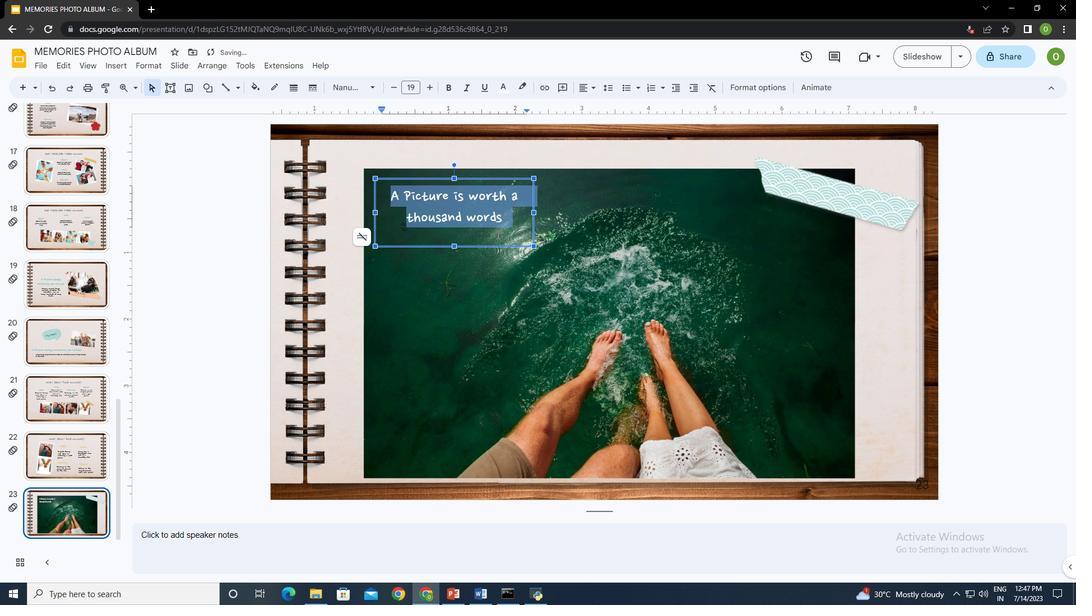 
Action: Mouse pressed left at (509, 224)
Screenshot: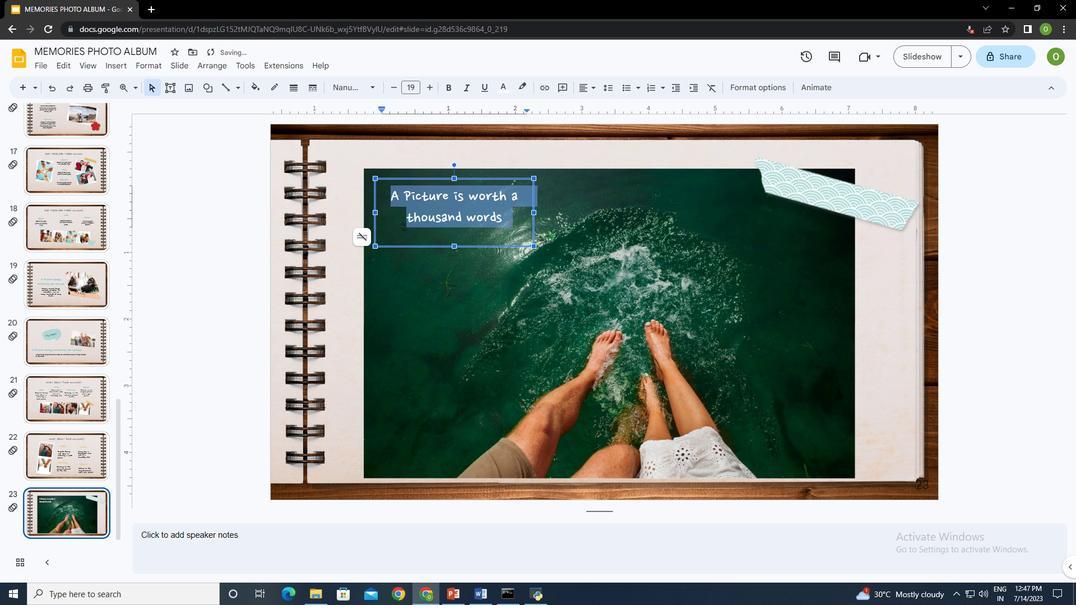 
Action: Mouse moved to (583, 249)
Screenshot: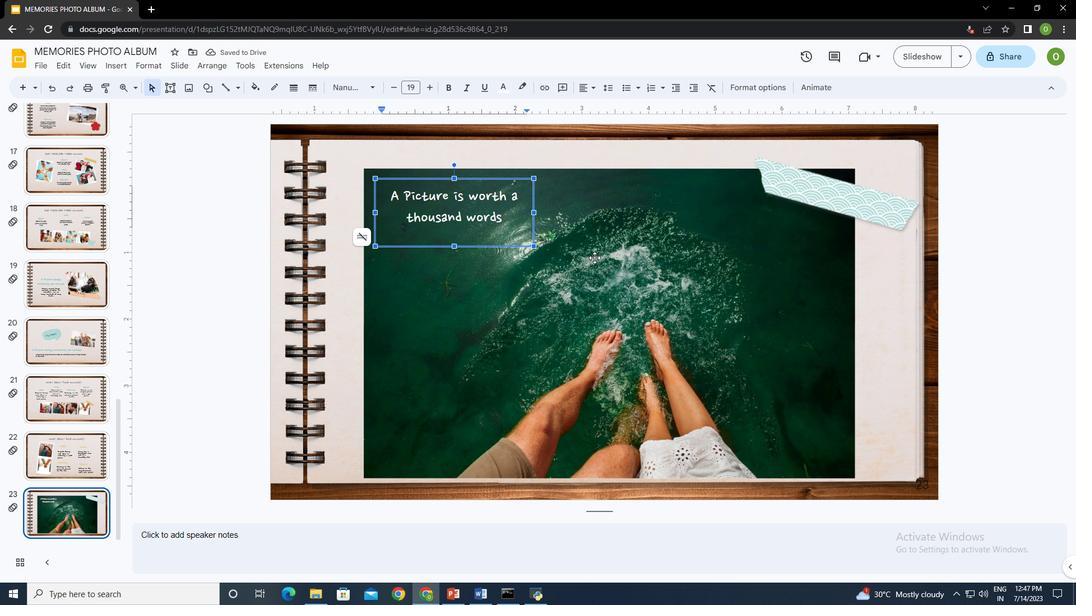 
Action: Mouse pressed left at (583, 249)
Screenshot: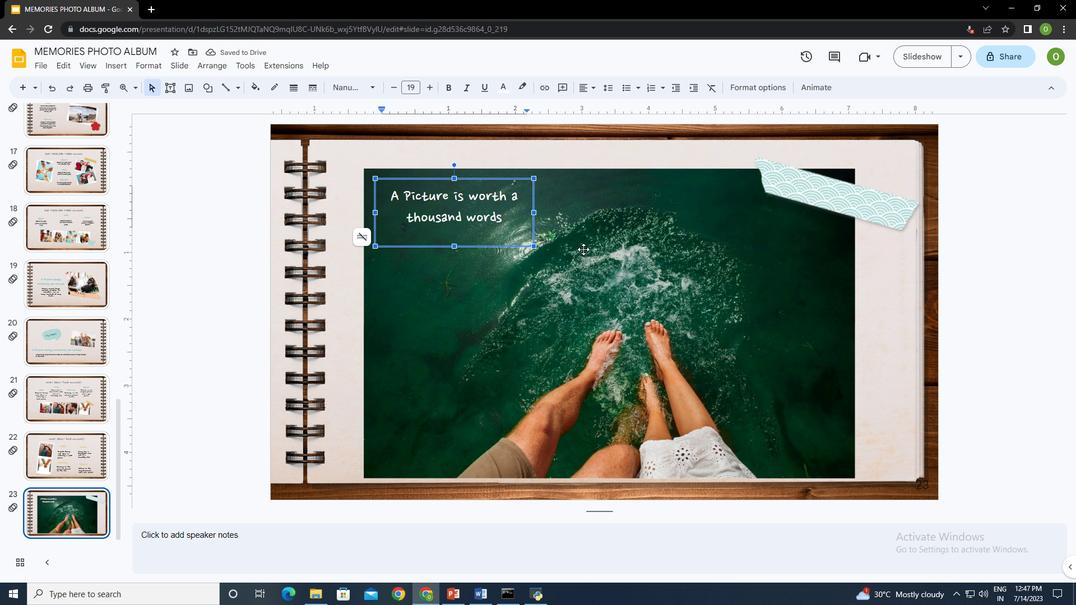 
Action: Mouse moved to (588, 276)
Screenshot: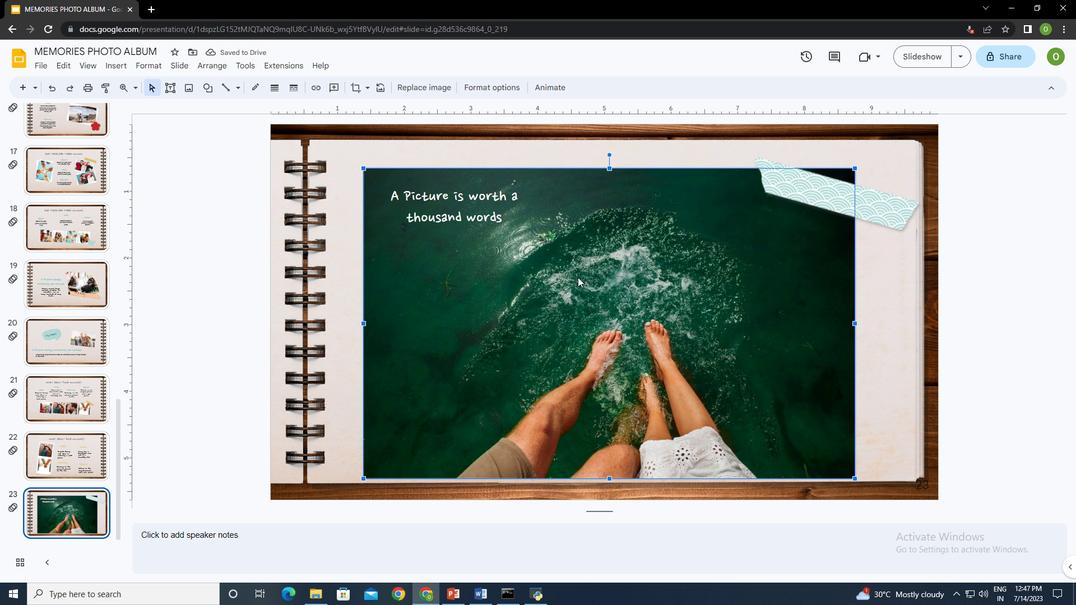 
Action: Mouse pressed left at (588, 276)
Screenshot: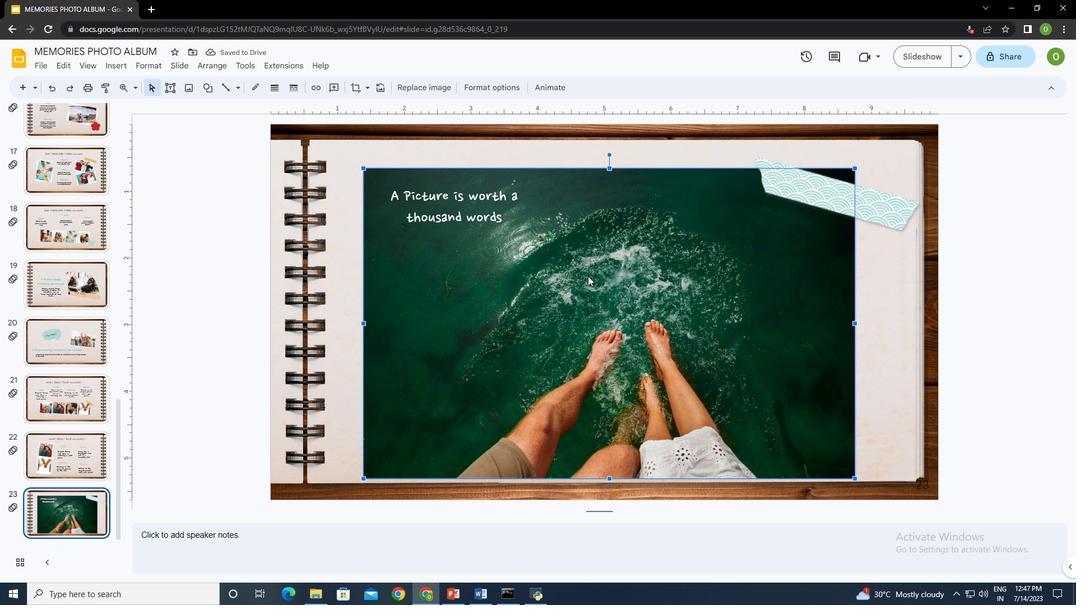 
Action: Mouse moved to (560, 90)
Screenshot: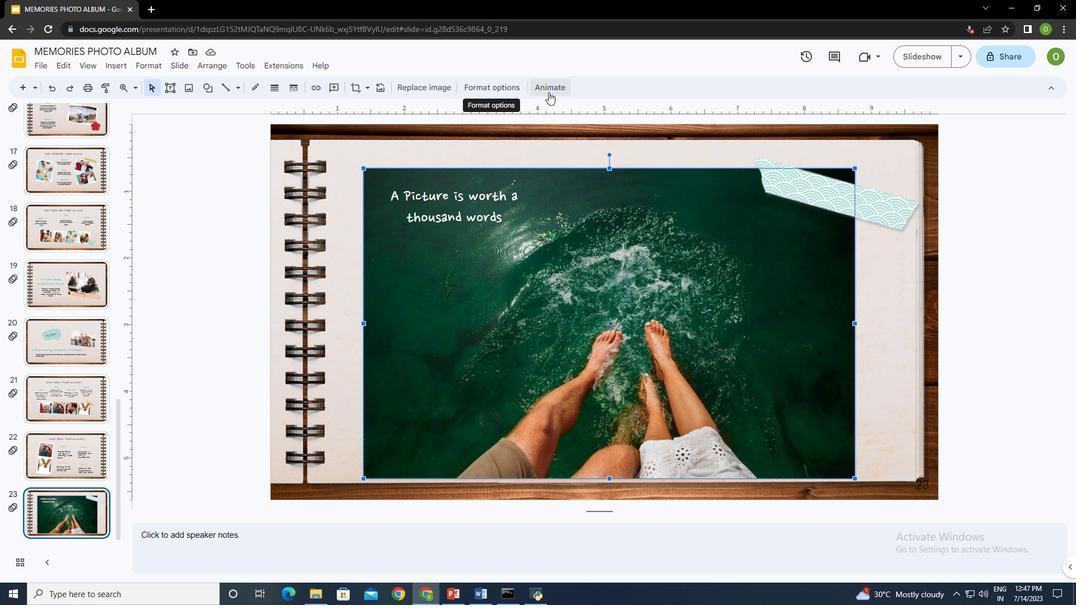 
Action: Mouse pressed left at (560, 90)
Screenshot: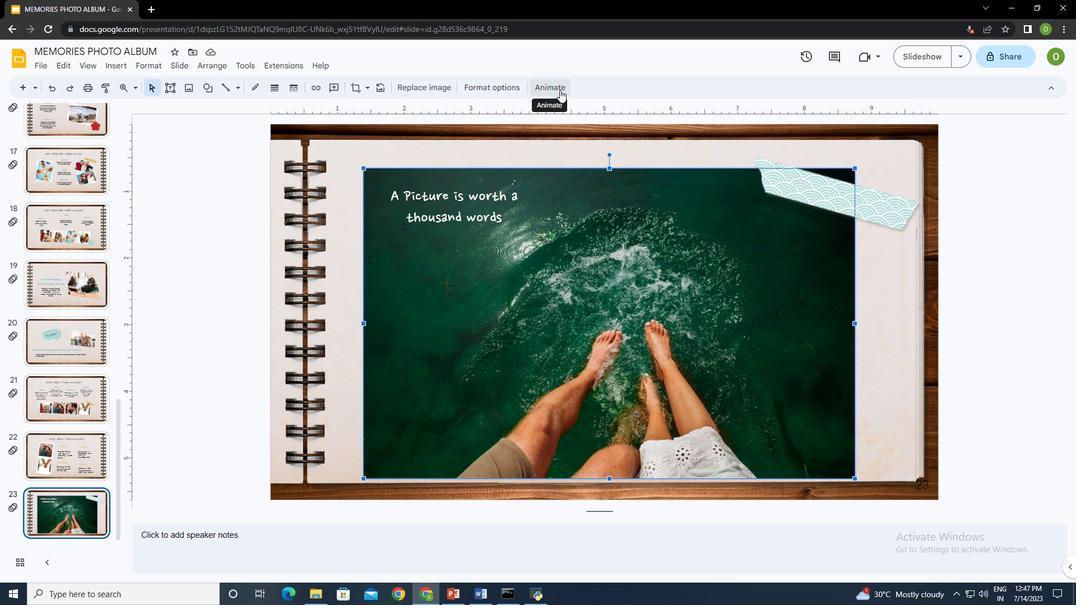 
Action: Mouse moved to (969, 224)
Screenshot: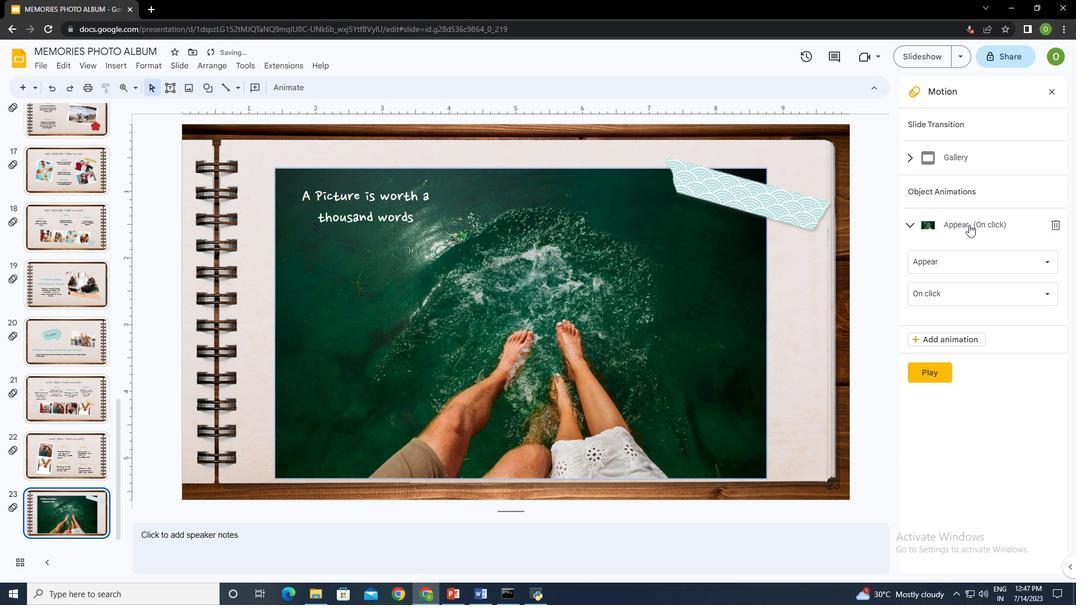 
Action: Mouse pressed left at (969, 224)
Screenshot: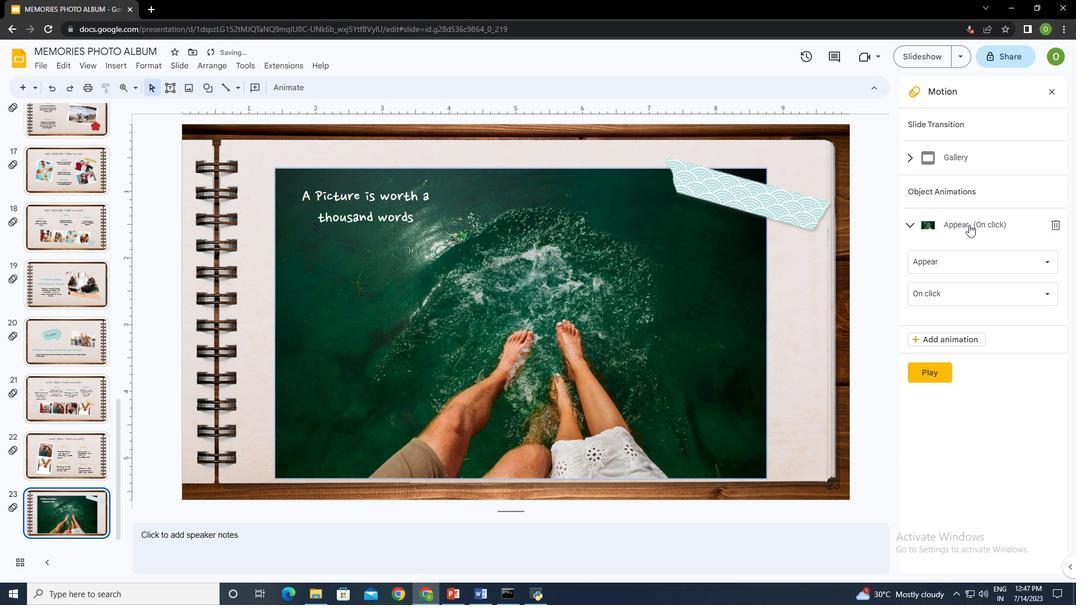 
Action: Mouse moved to (972, 224)
Screenshot: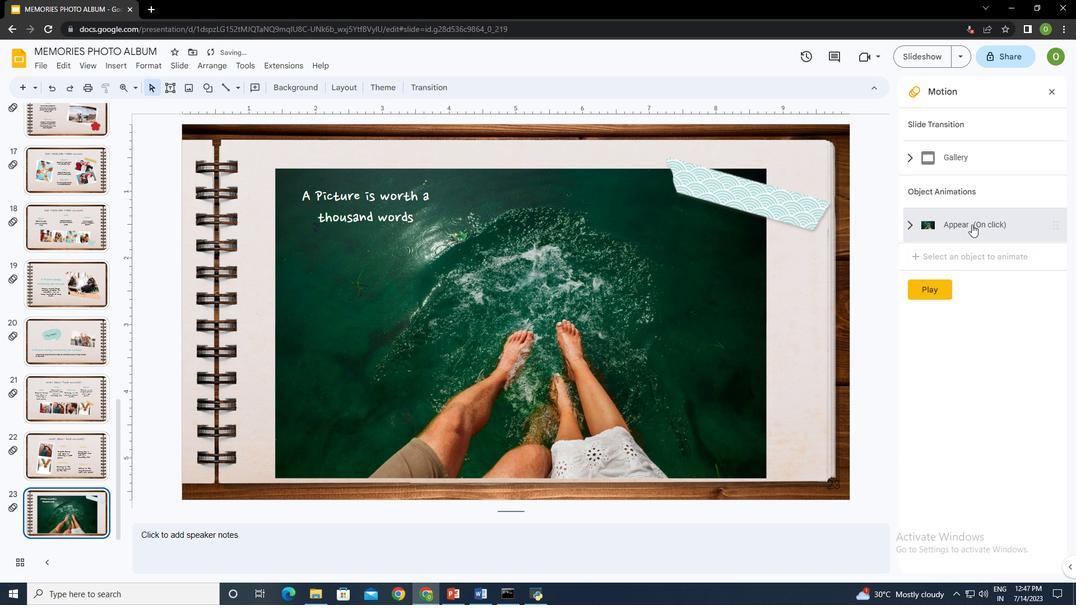 
Action: Mouse pressed left at (972, 224)
Screenshot: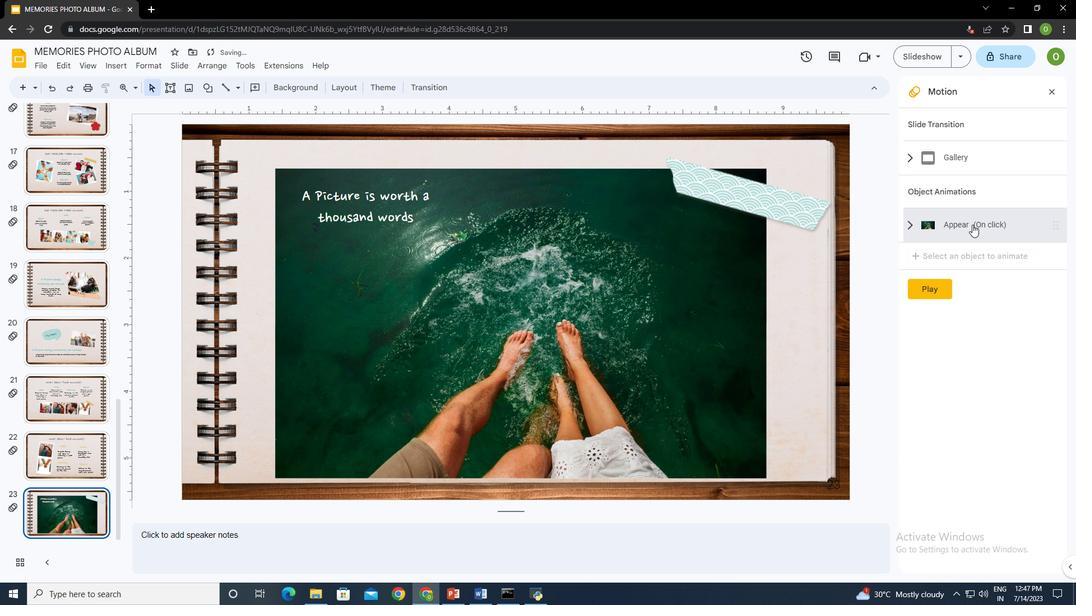 
Action: Mouse moved to (931, 261)
Screenshot: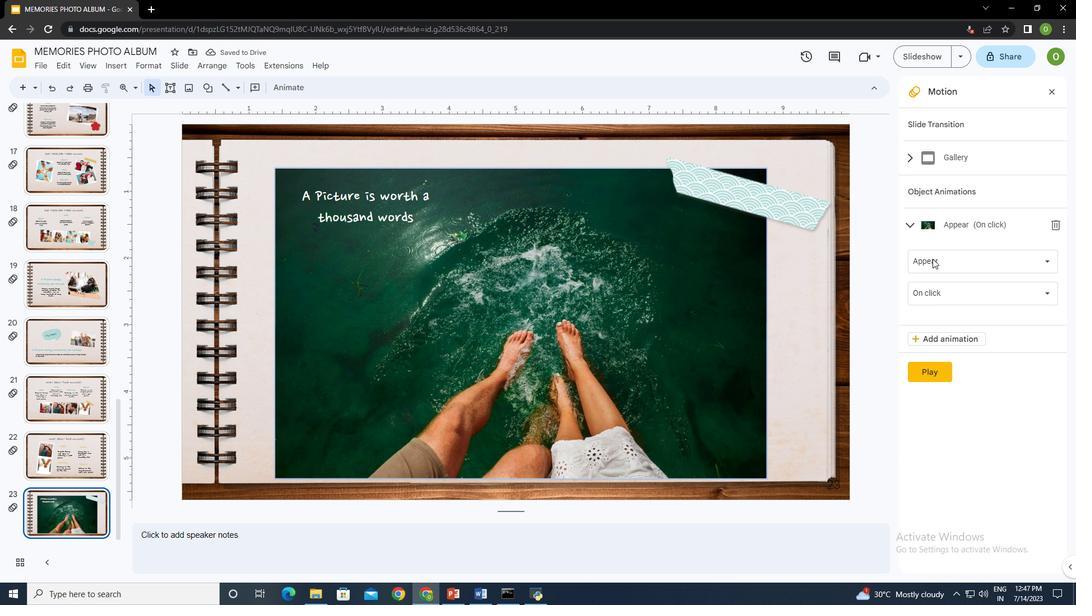 
Action: Mouse pressed left at (931, 261)
Screenshot: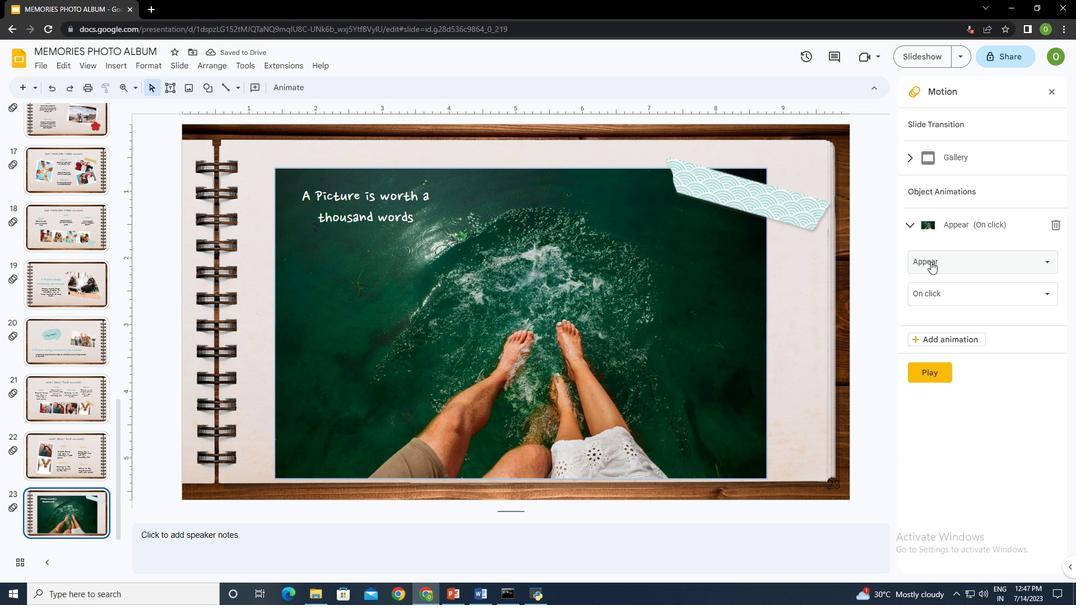 
Action: Mouse moved to (969, 344)
Screenshot: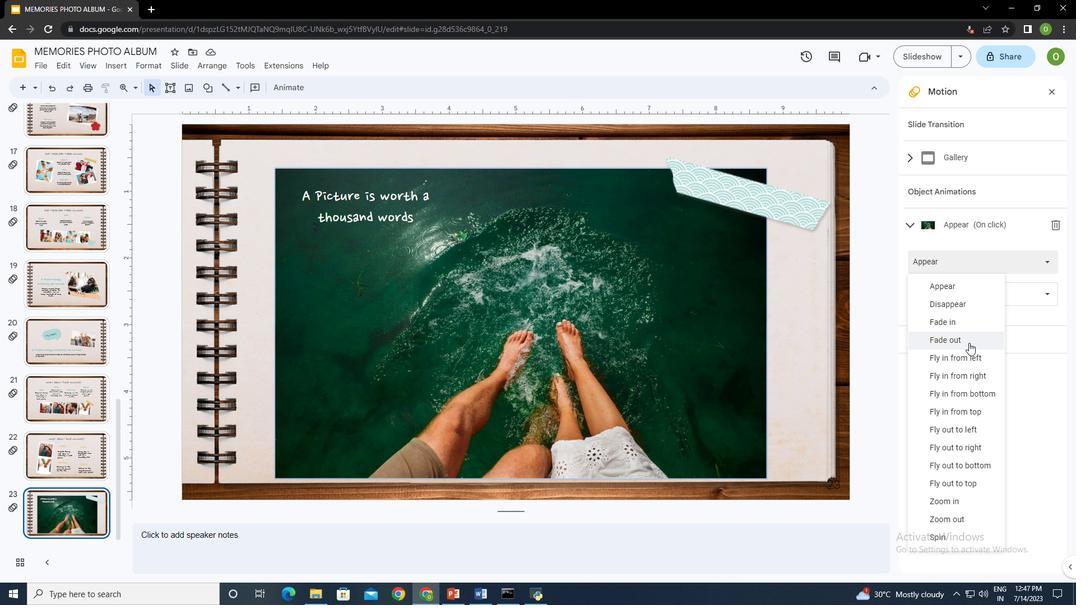 
Action: Mouse scrolled (969, 343) with delta (0, 0)
Screenshot: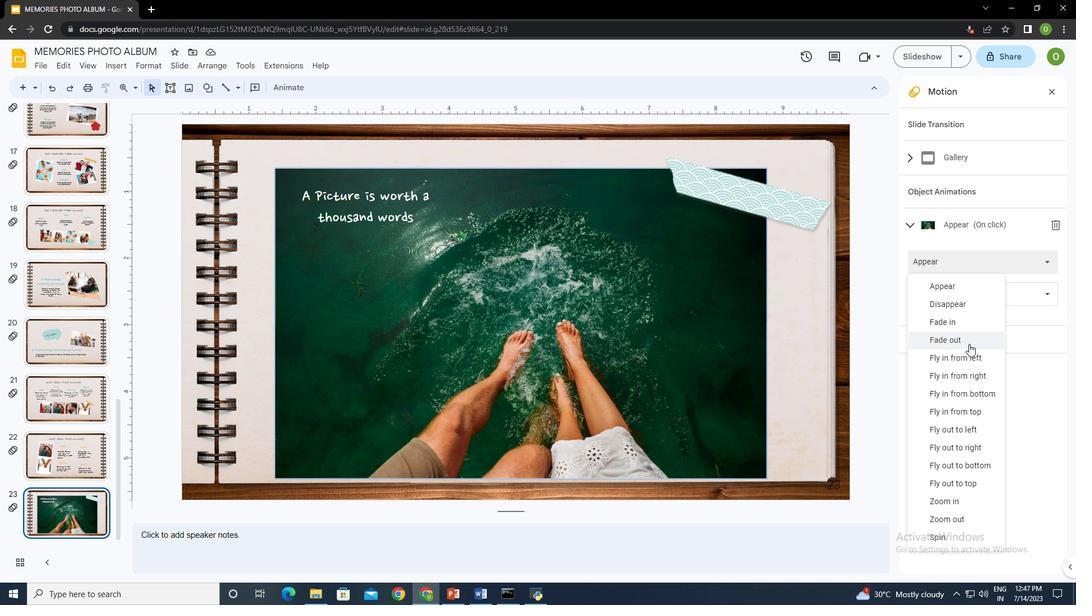 
Action: Mouse moved to (969, 345)
Screenshot: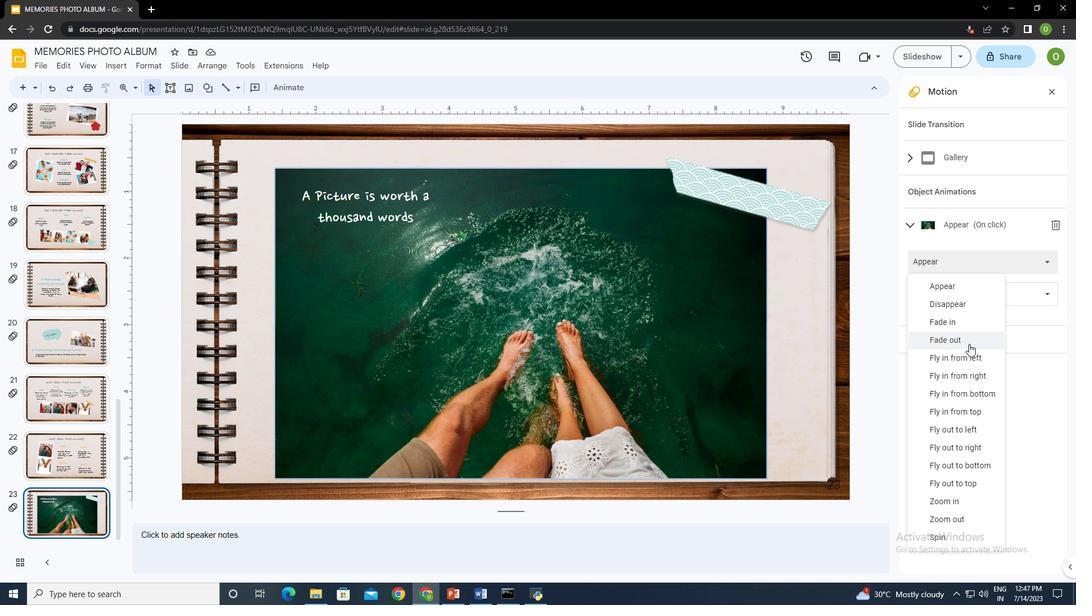 
Action: Mouse scrolled (969, 344) with delta (0, 0)
Screenshot: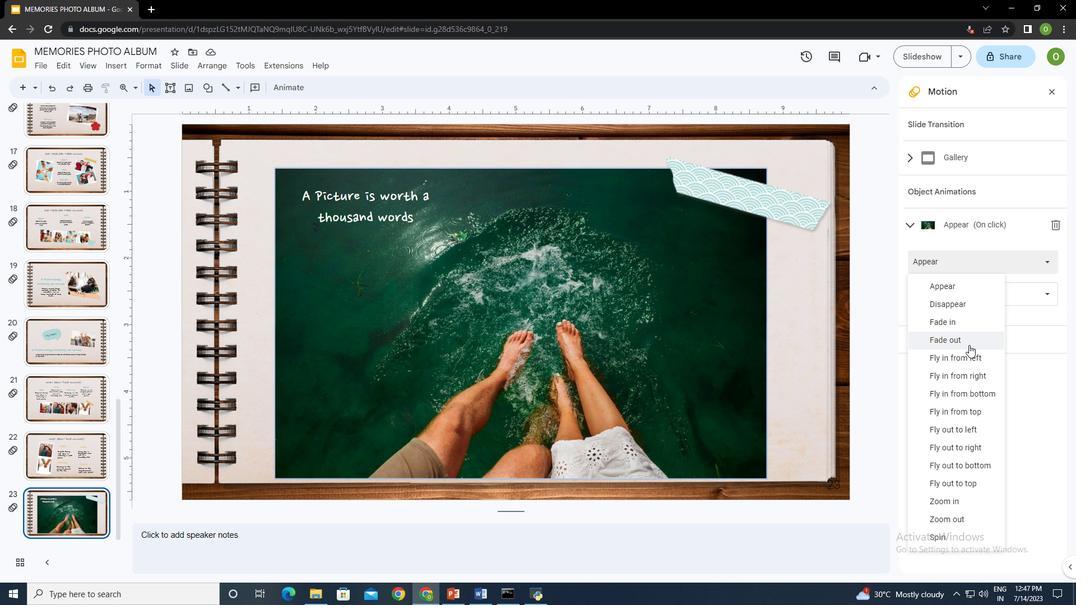 
Action: Mouse moved to (975, 411)
Screenshot: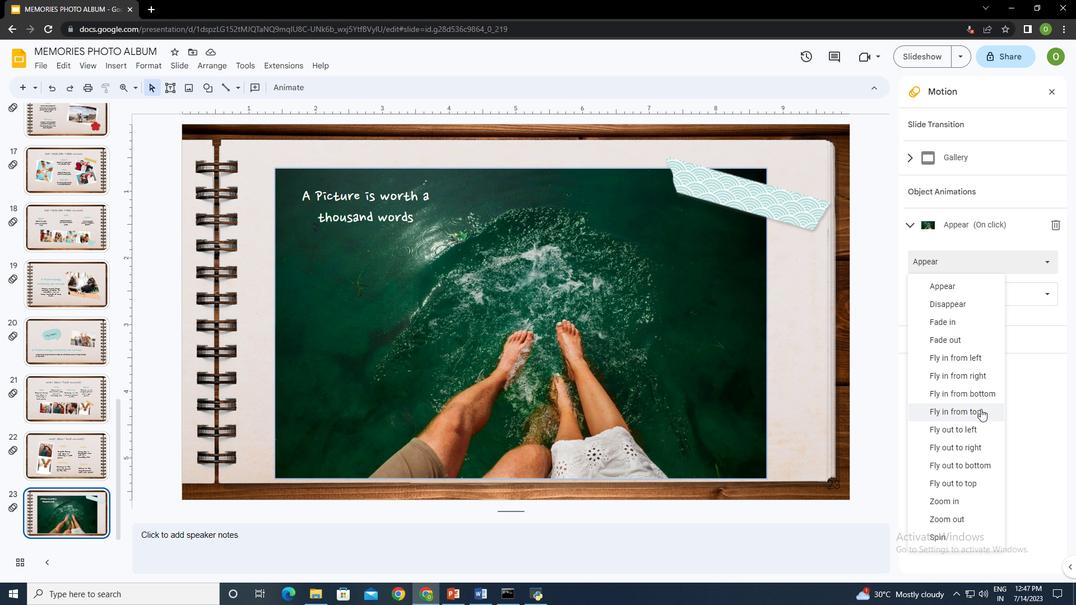 
Action: Mouse pressed left at (975, 411)
Screenshot: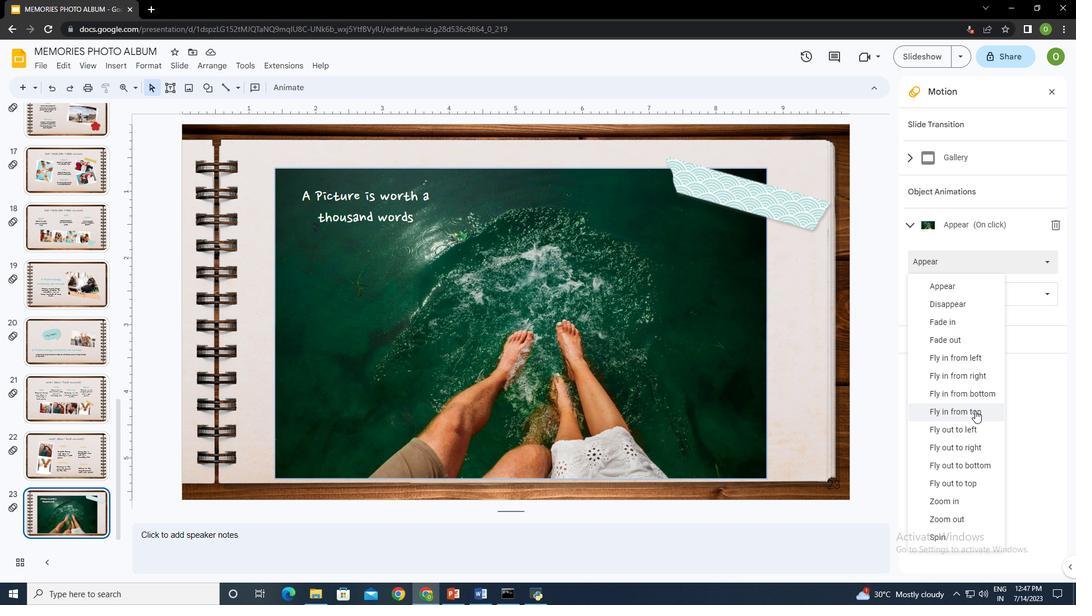 
Action: Mouse moved to (943, 291)
Screenshot: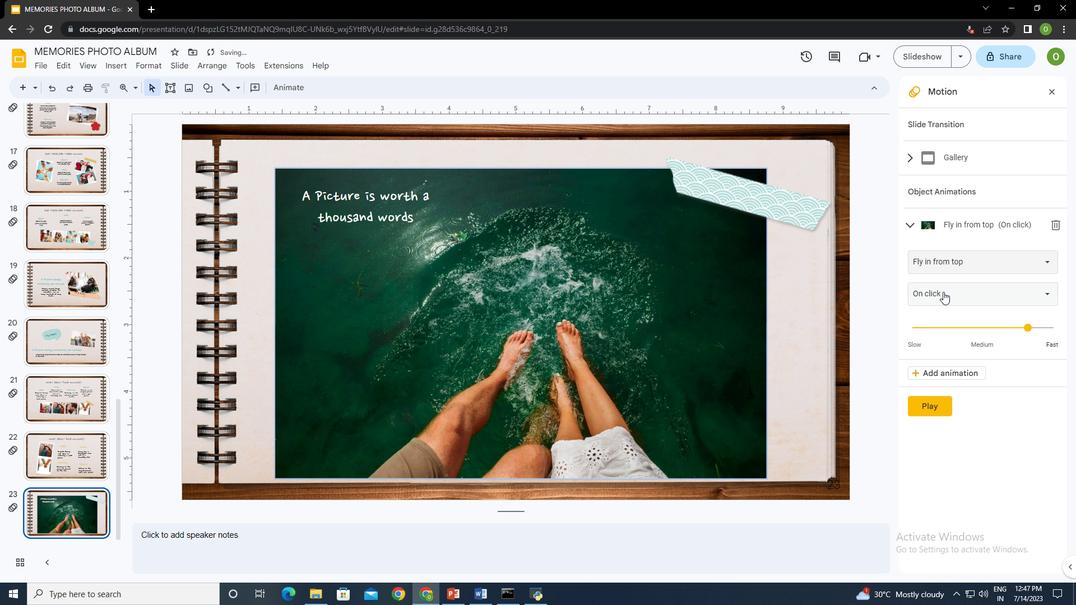 
Action: Mouse pressed left at (943, 291)
Screenshot: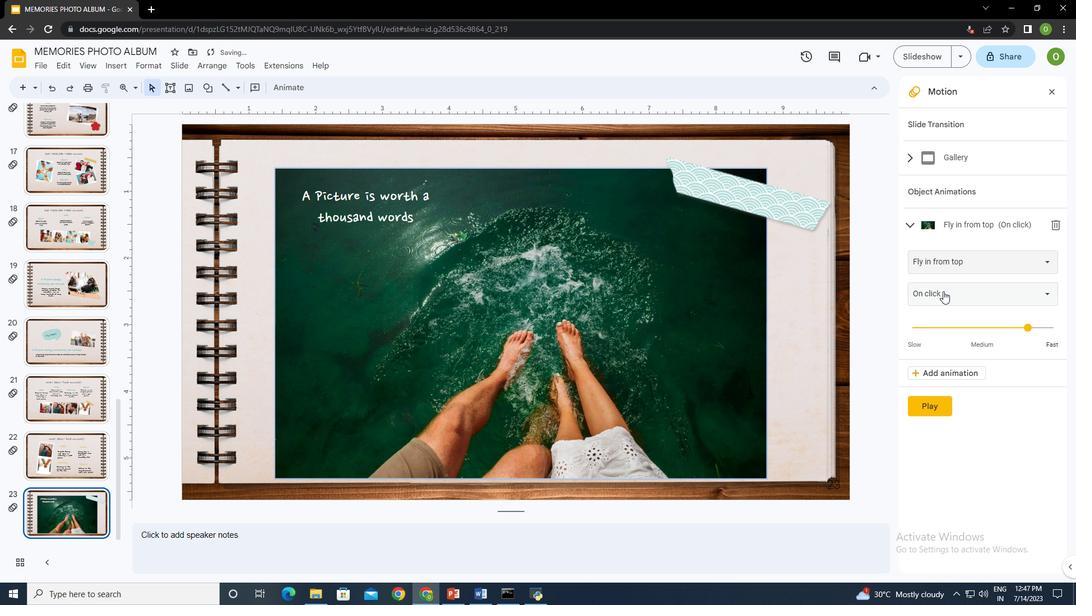 
Action: Mouse moved to (956, 335)
Screenshot: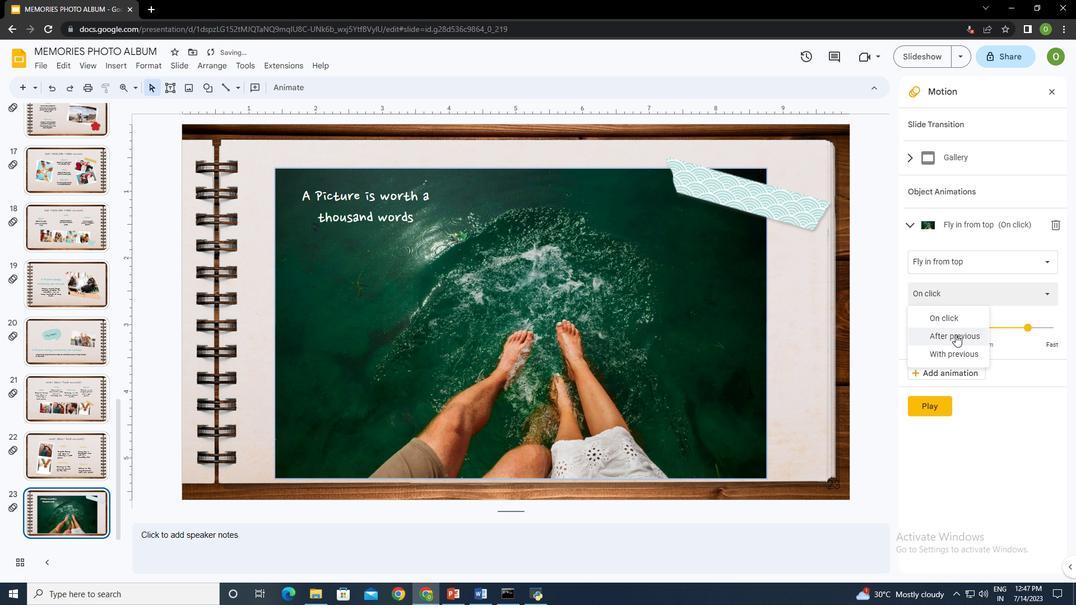 
Action: Mouse pressed left at (956, 335)
Screenshot: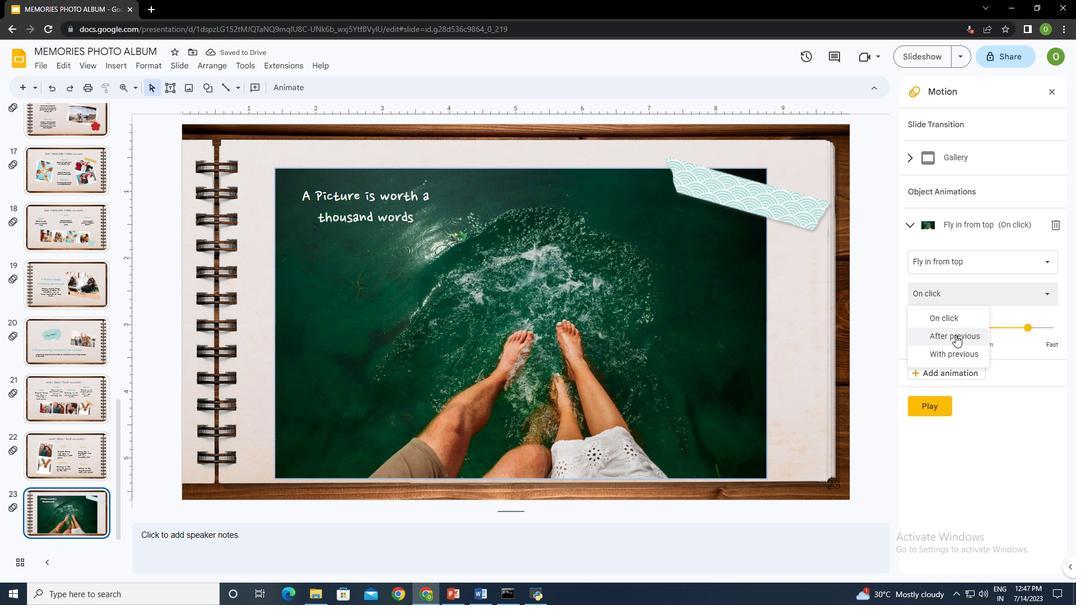 
Action: Mouse moved to (426, 220)
Screenshot: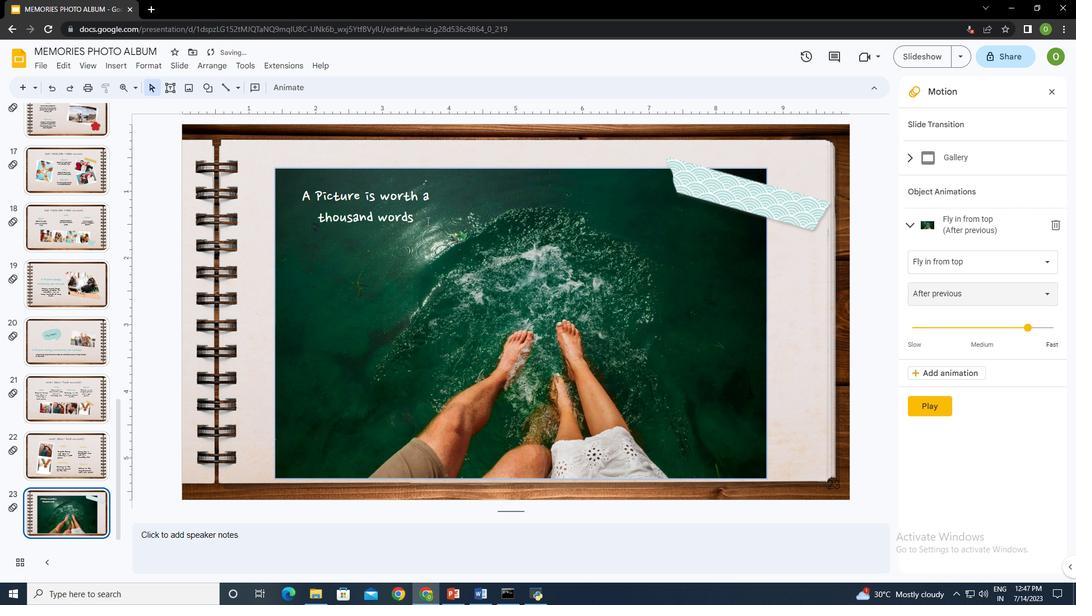 
Action: Mouse pressed left at (426, 220)
Screenshot: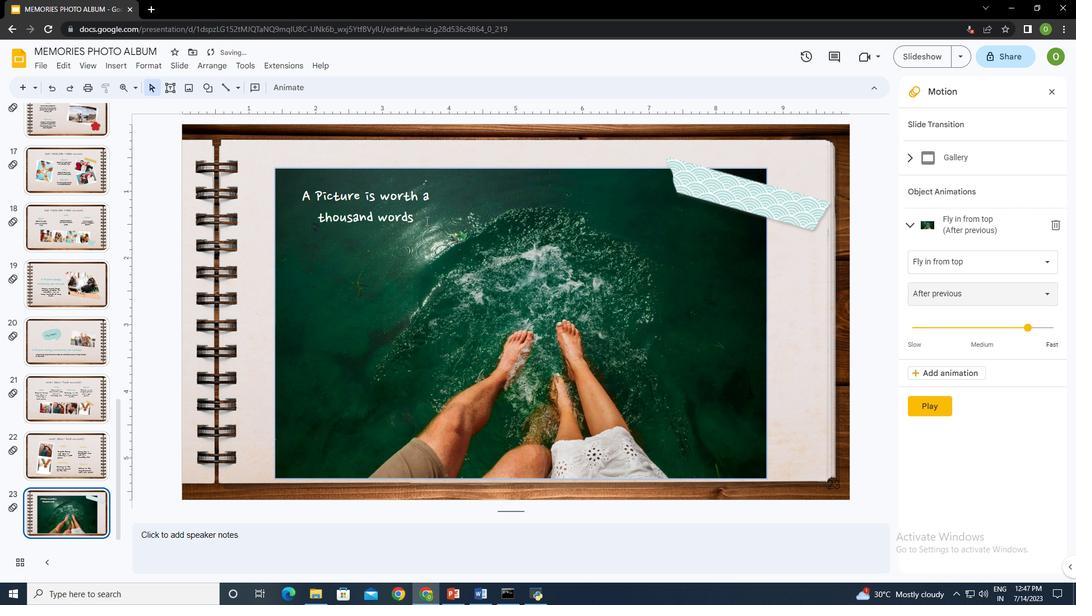 
Action: Mouse moved to (818, 87)
Screenshot: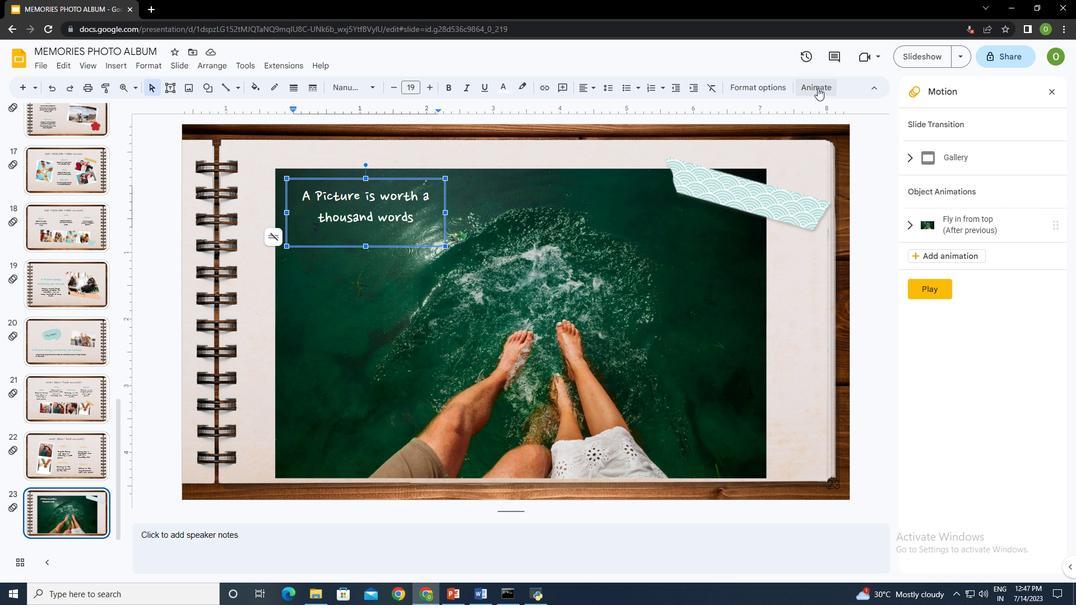 
Action: Mouse pressed left at (818, 87)
Screenshot: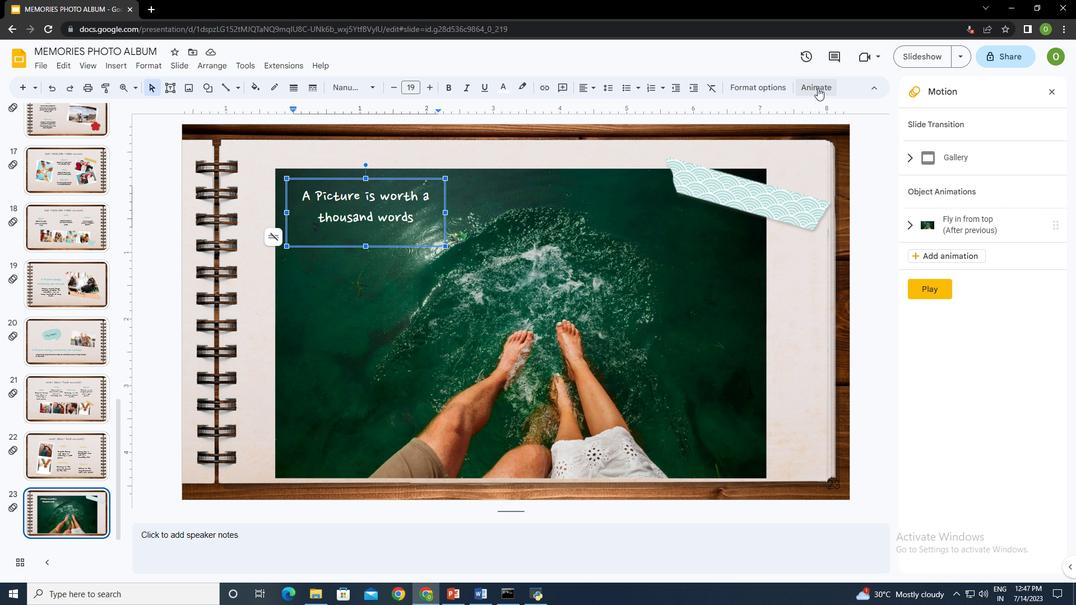 
Action: Mouse moved to (962, 254)
Screenshot: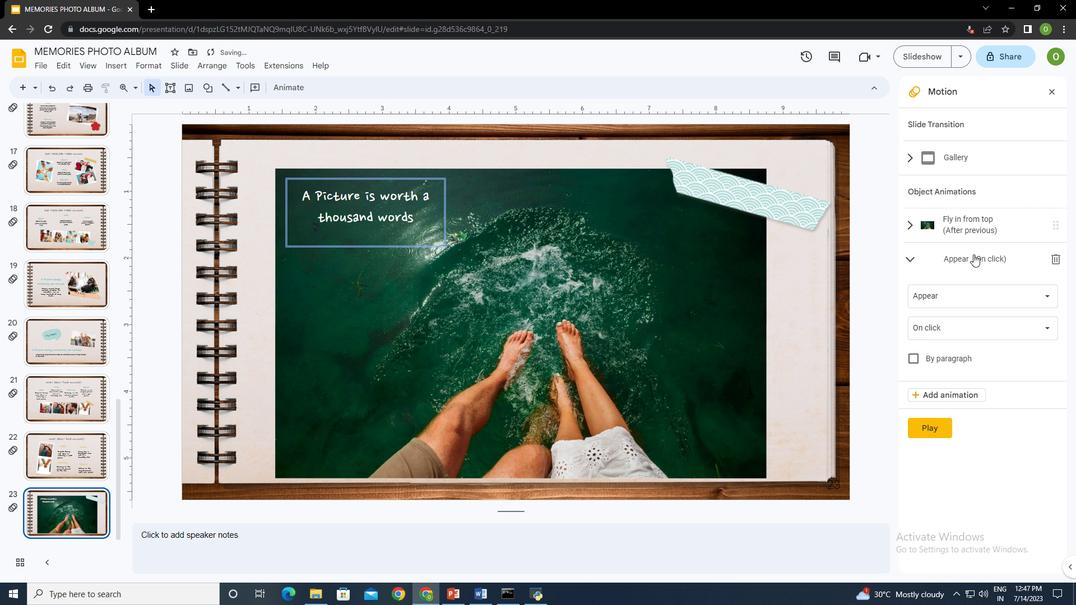 
Action: Mouse pressed left at (962, 254)
Screenshot: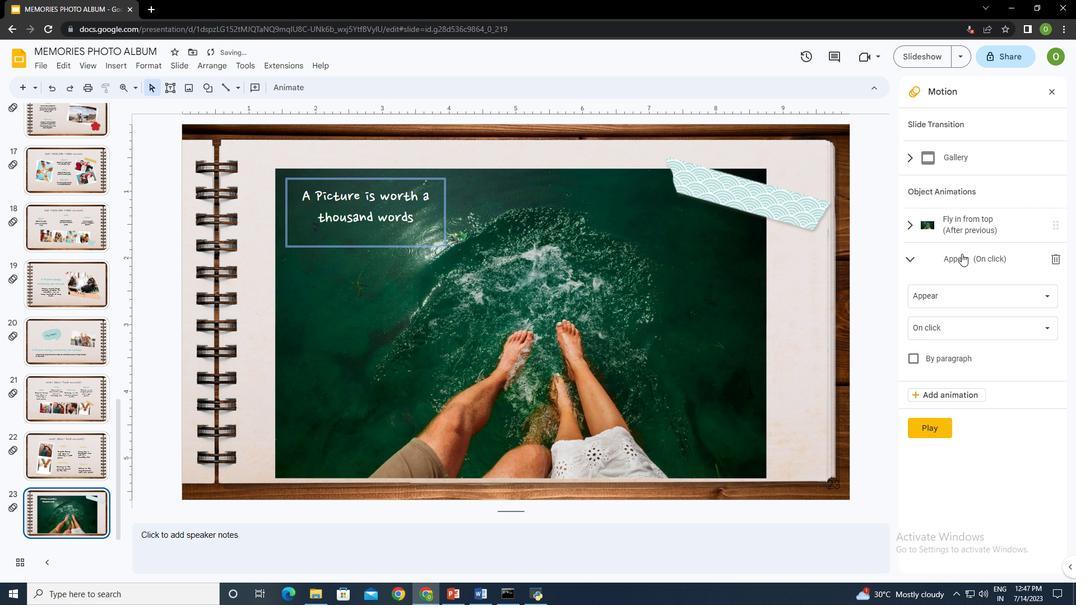 
Action: Mouse pressed left at (962, 254)
Screenshot: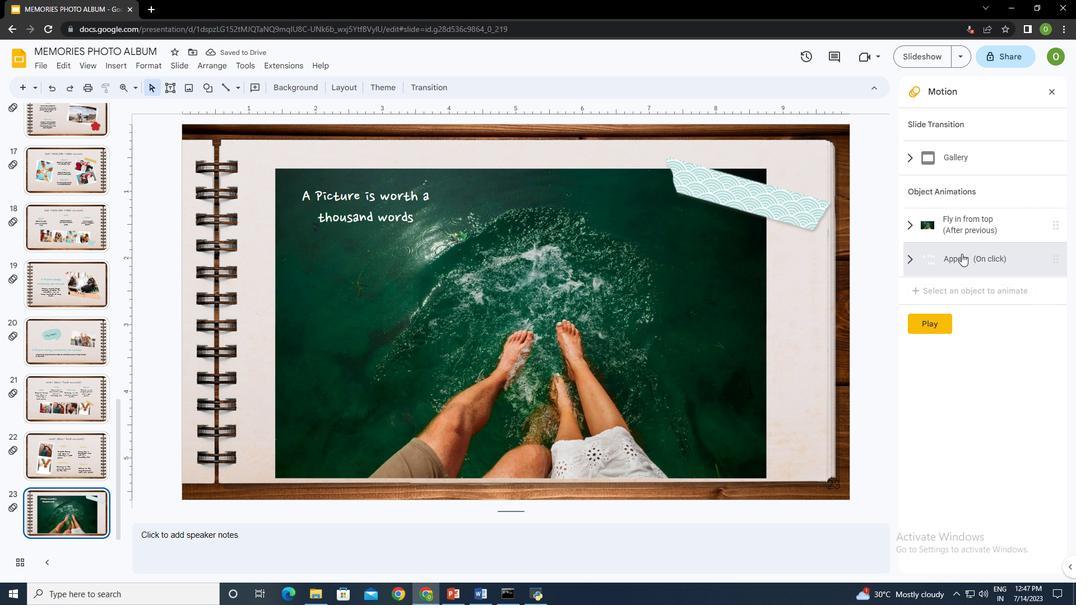 
Action: Mouse moved to (939, 293)
Screenshot: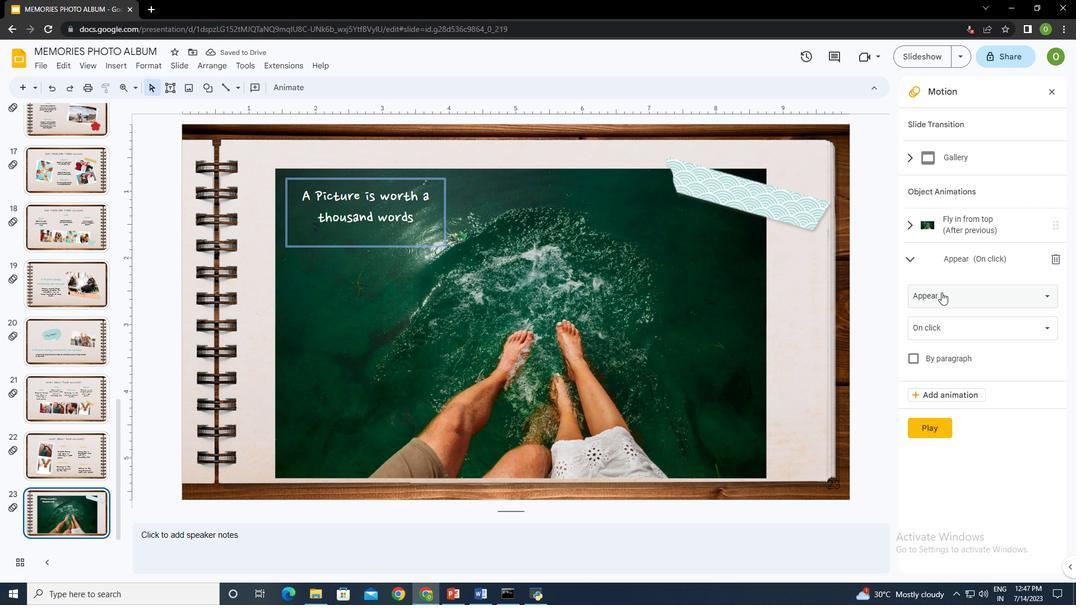 
Action: Mouse pressed left at (939, 293)
Screenshot: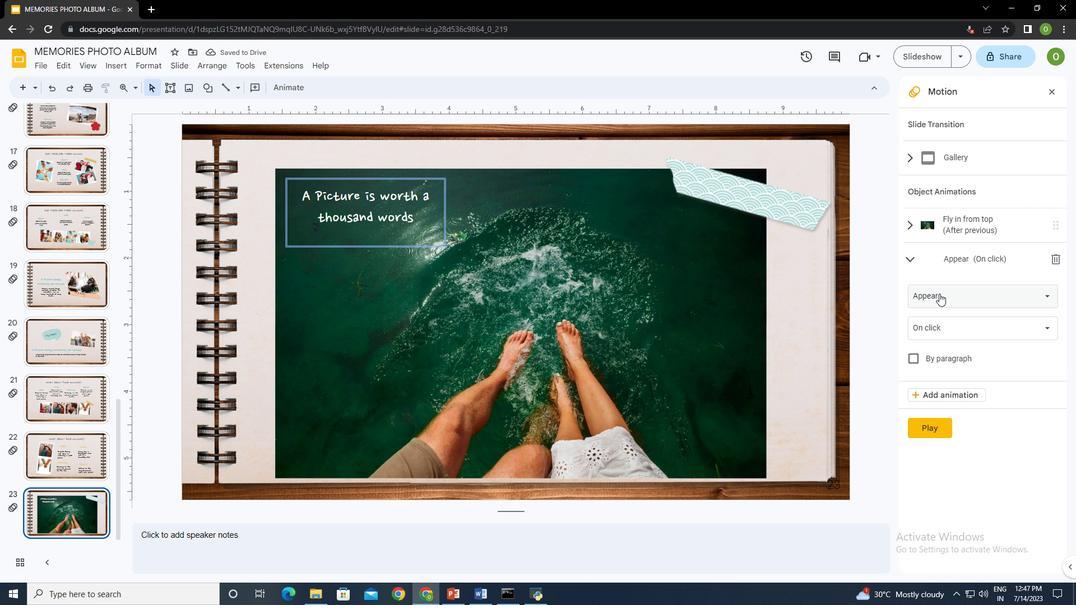 
Action: Mouse moved to (974, 446)
Screenshot: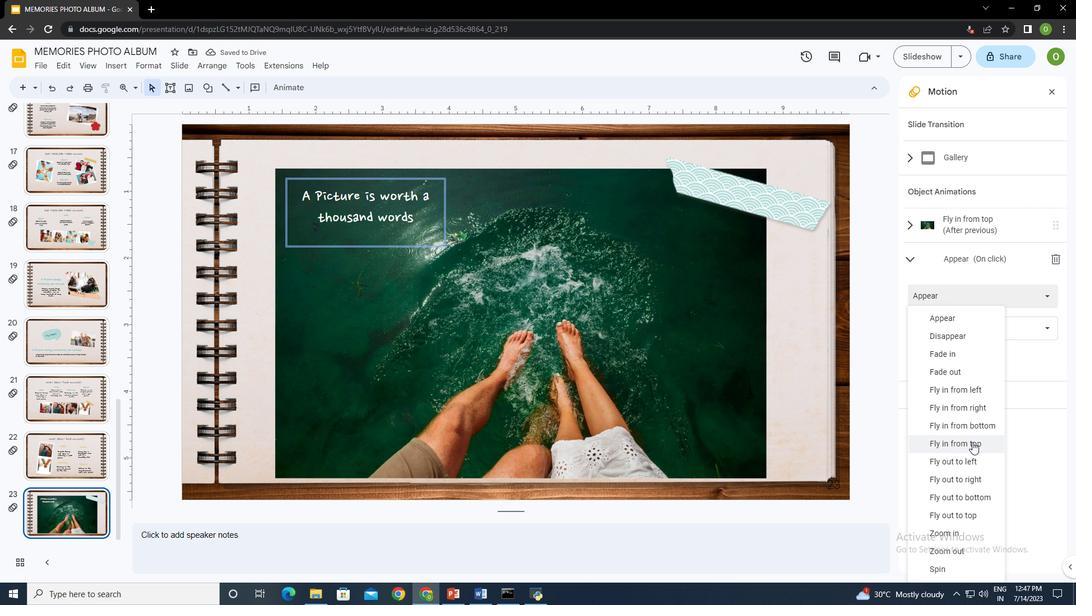 
Action: Mouse pressed left at (974, 446)
Screenshot: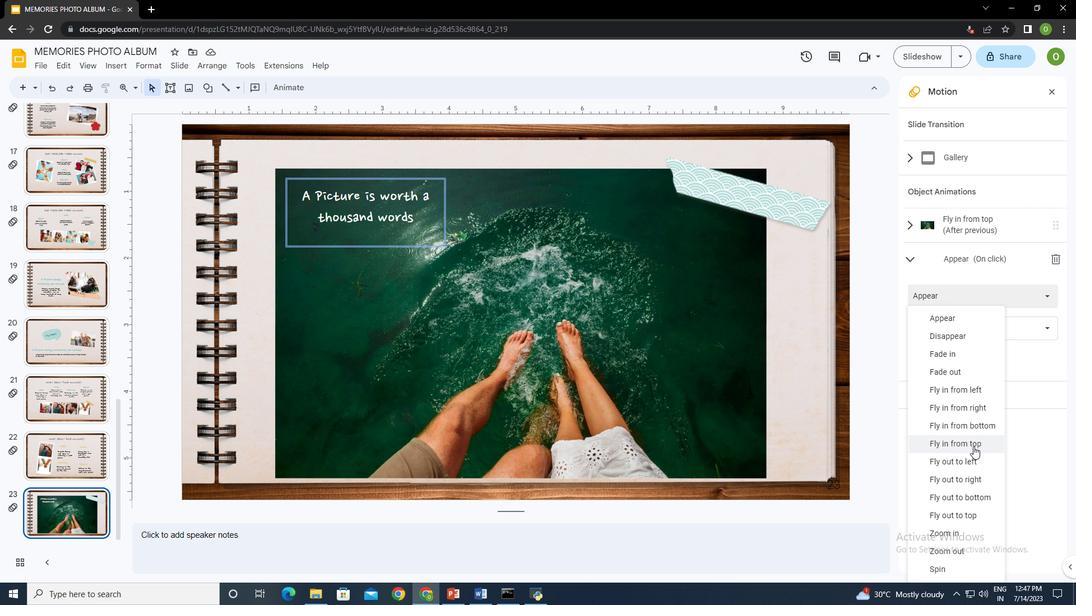 
Action: Mouse moved to (944, 324)
Screenshot: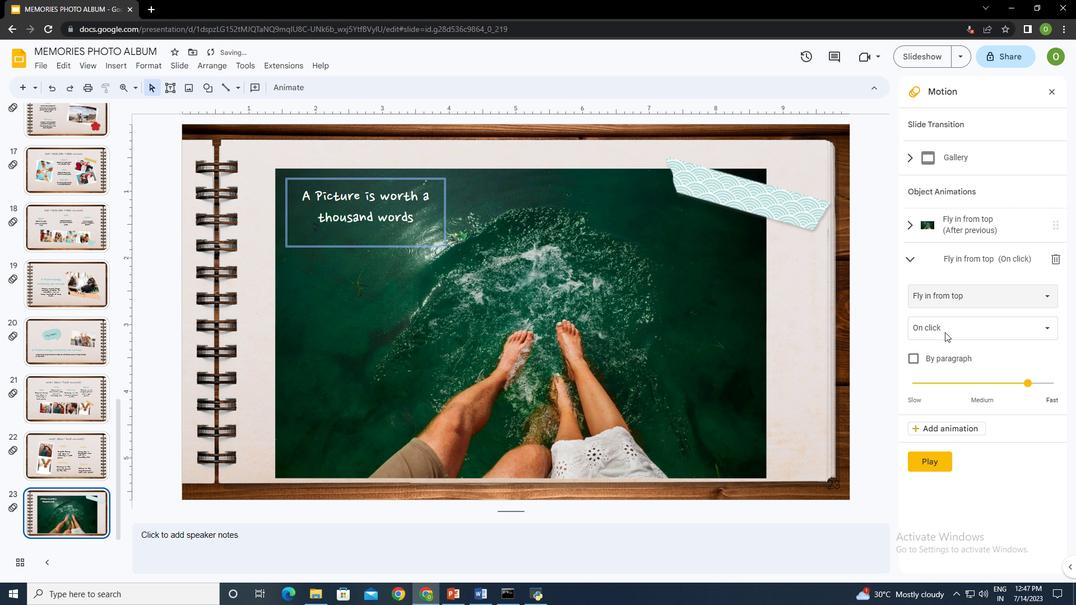 
Action: Mouse pressed left at (944, 324)
Screenshot: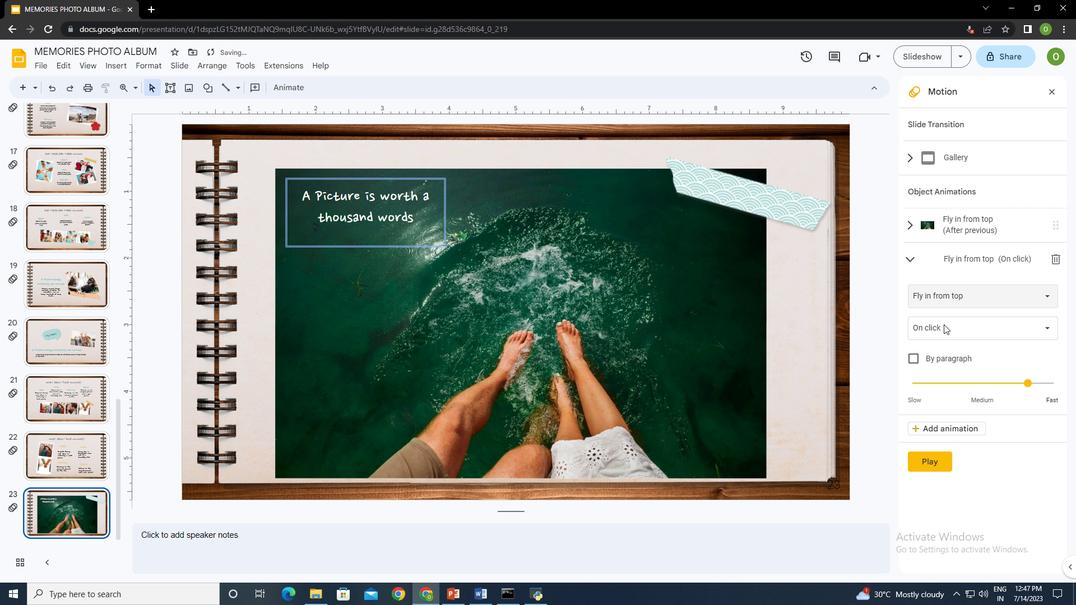 
Action: Mouse moved to (948, 330)
Screenshot: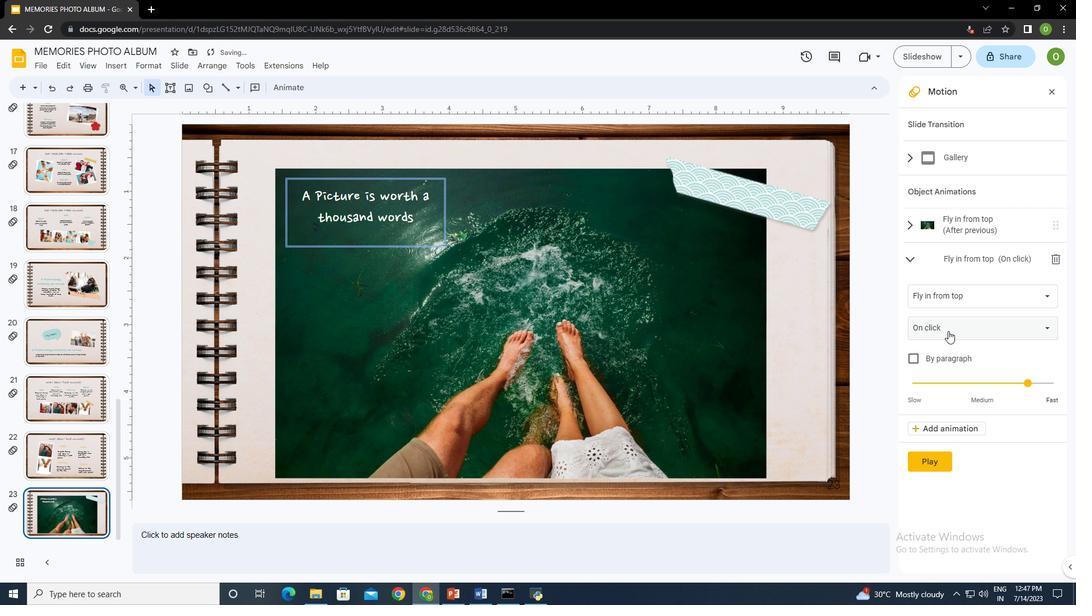 
Action: Mouse pressed left at (948, 330)
Screenshot: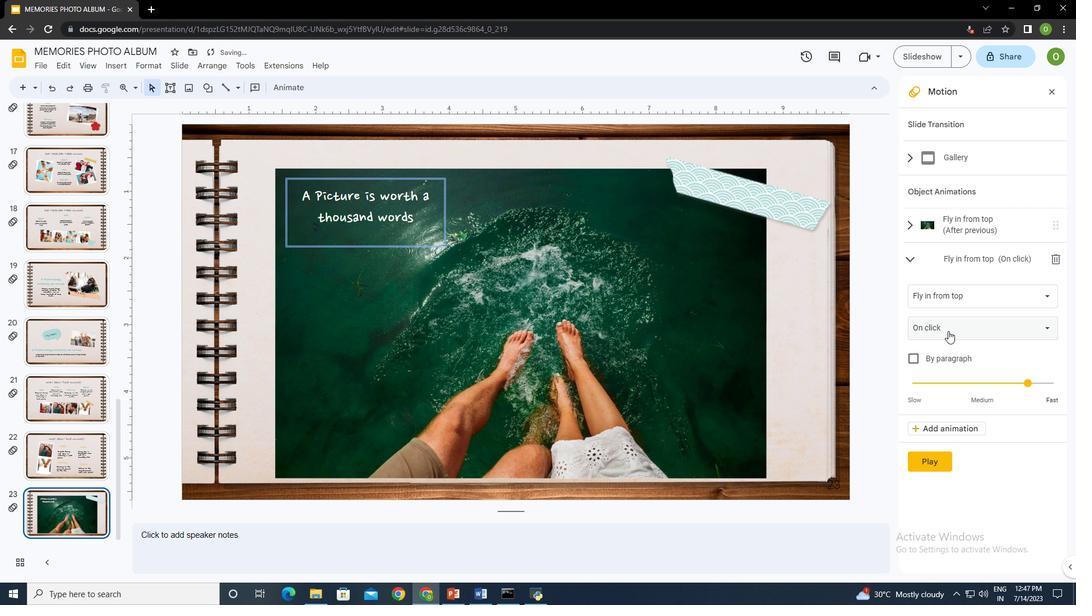 
Action: Mouse moved to (955, 375)
Screenshot: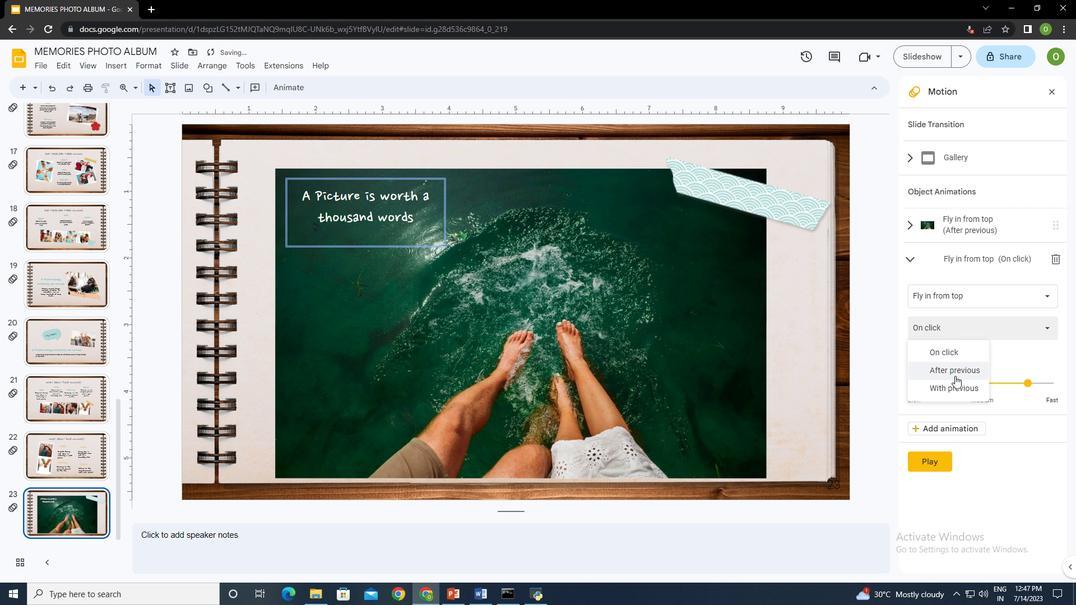 
Action: Mouse pressed left at (955, 375)
Screenshot: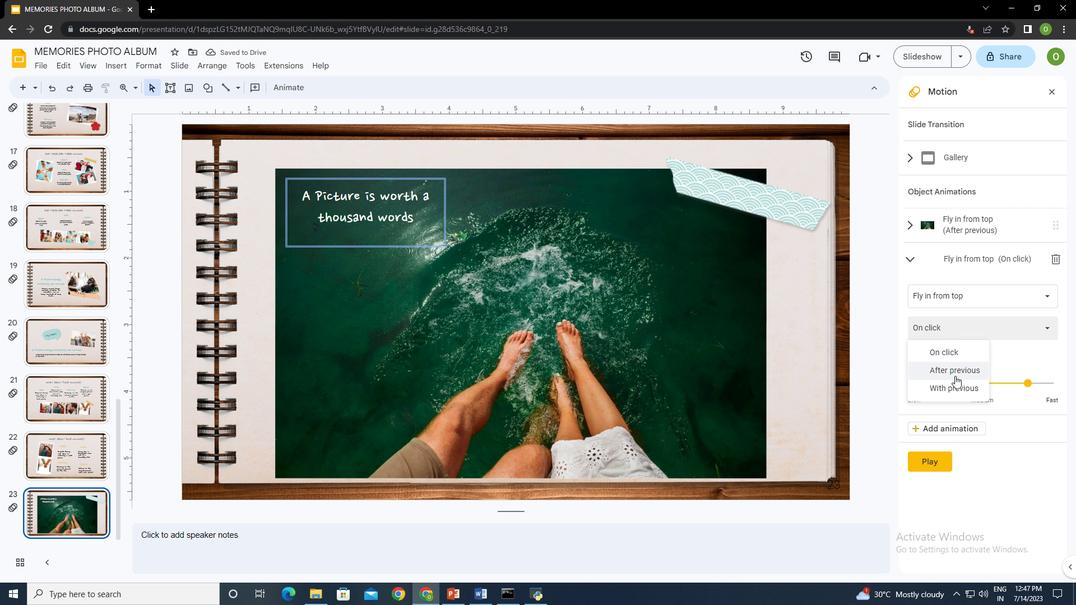 
Action: Mouse moved to (1027, 381)
Screenshot: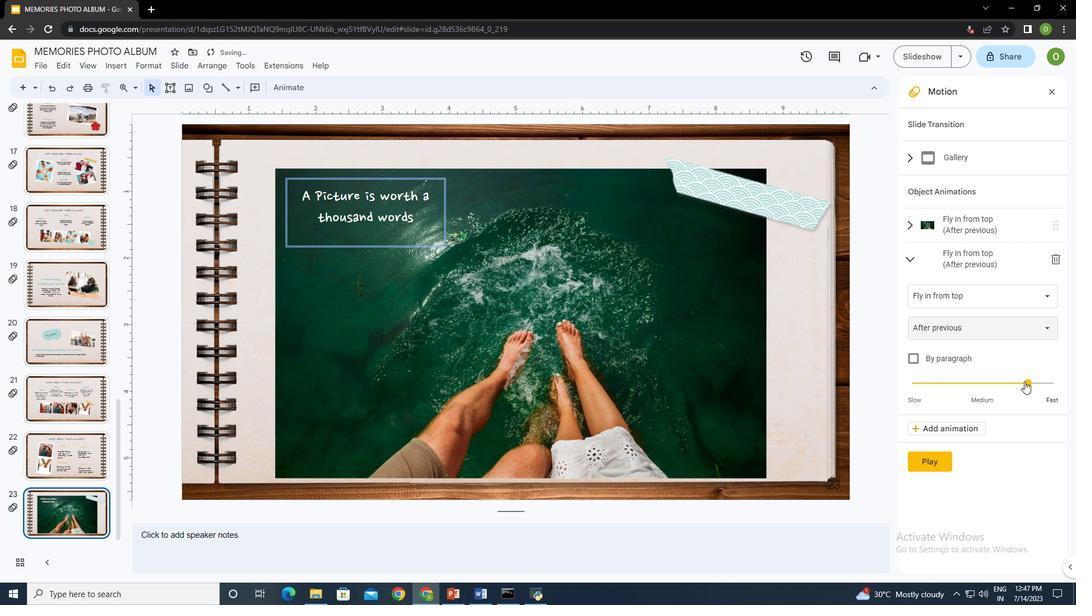 
Action: Mouse pressed left at (1027, 381)
Screenshot: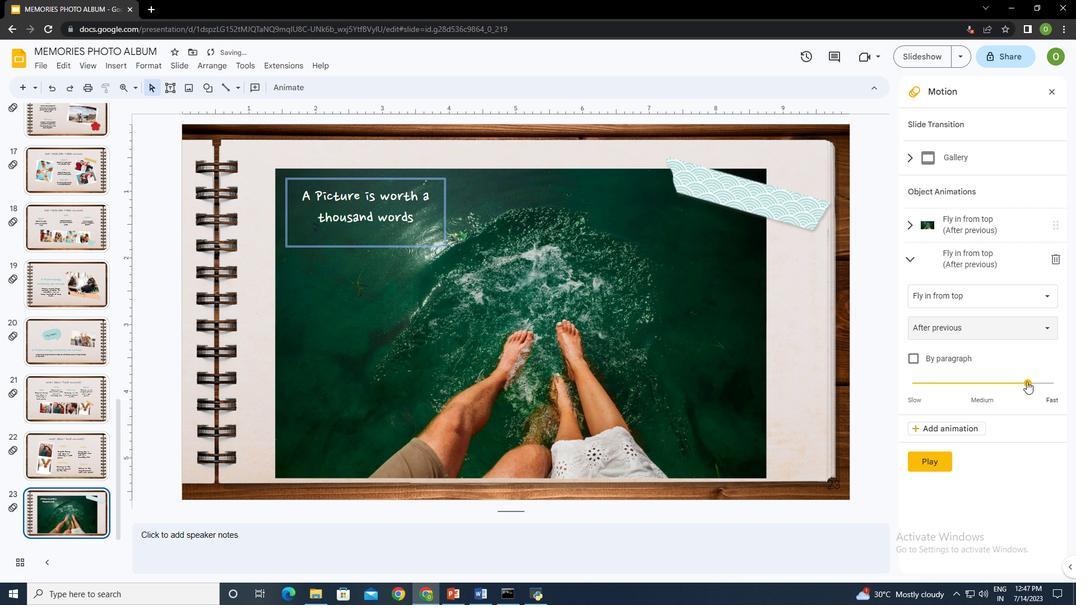 
Action: Mouse moved to (937, 457)
Screenshot: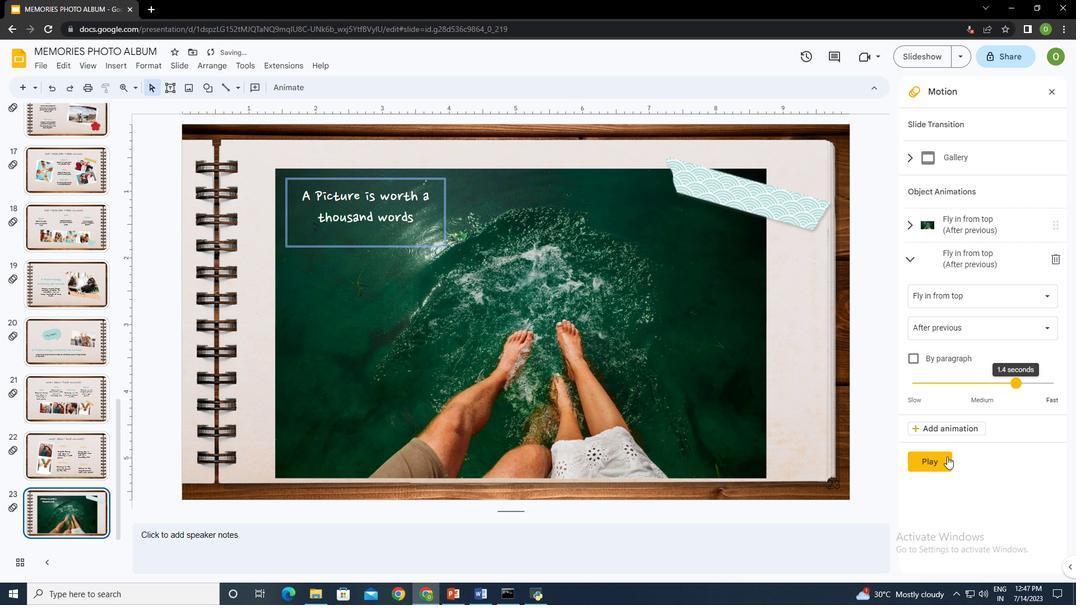 
Action: Mouse pressed left at (937, 457)
Screenshot: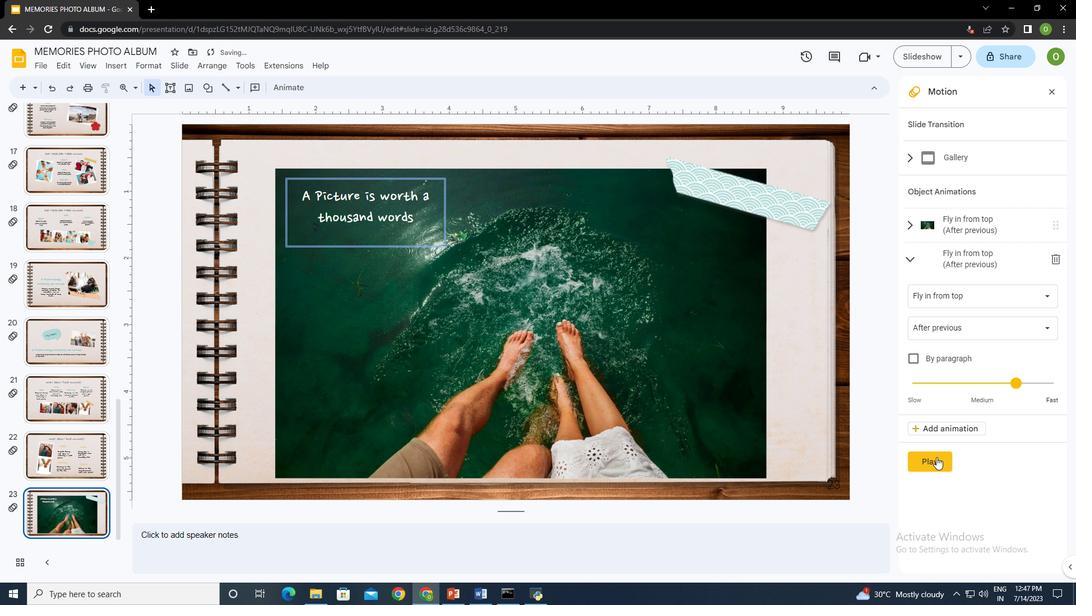 
Action: Mouse moved to (933, 463)
Screenshot: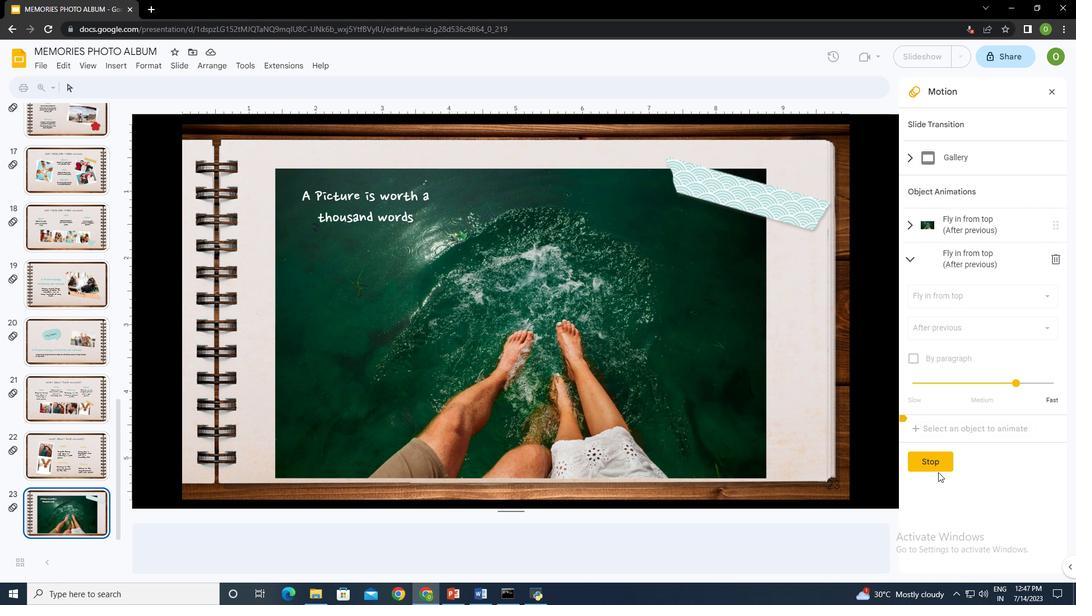 
Action: Mouse pressed left at (933, 463)
Screenshot: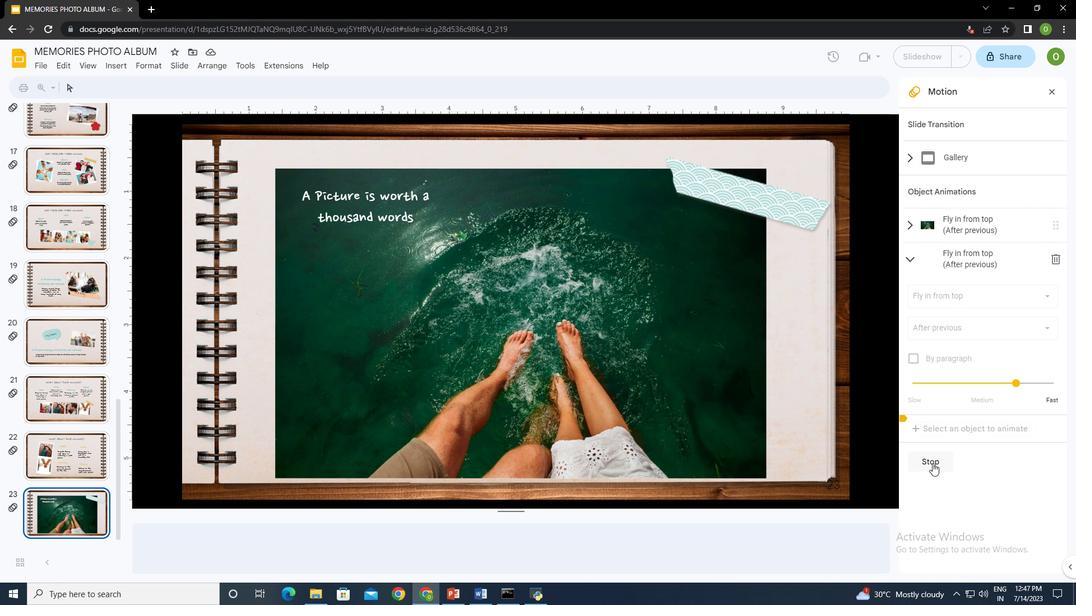 
Action: Mouse moved to (933, 463)
Screenshot: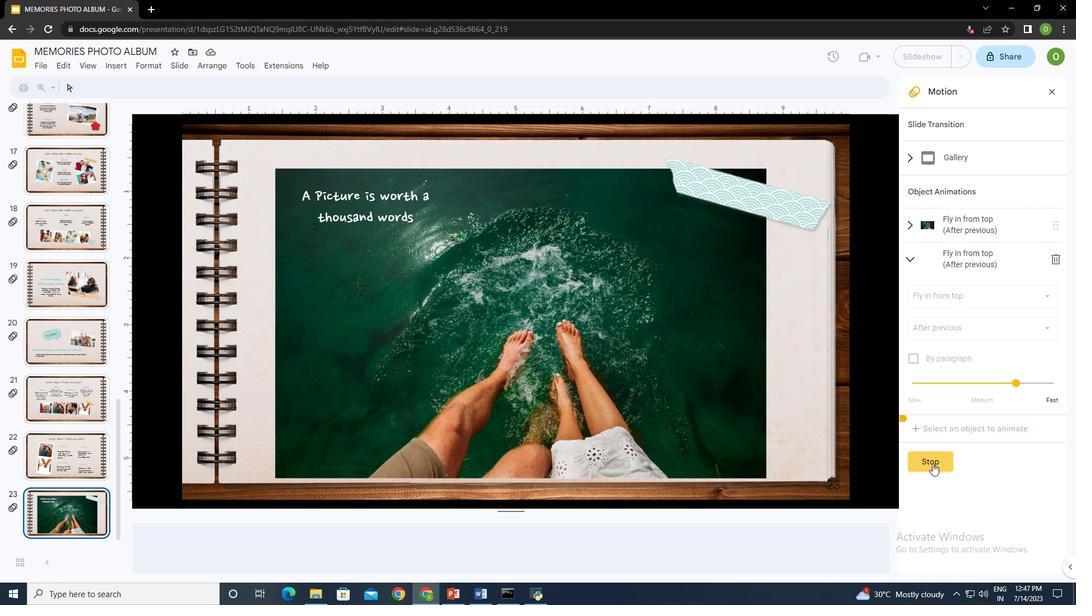
